 Task: Compose an email with the signature Jonathan Nelson with the subject Request for a donation and the message Can you please confirm the availability of the conference room for next week? from softage.8@softage.net to softage.7@softage.net Select the bulleted list and change the font typography to strikethroughSelect the bulleted list and remove the font typography strikethrough Send the email. Finally, move the email from Sent Items to the label Web design
Action: Mouse moved to (942, 55)
Screenshot: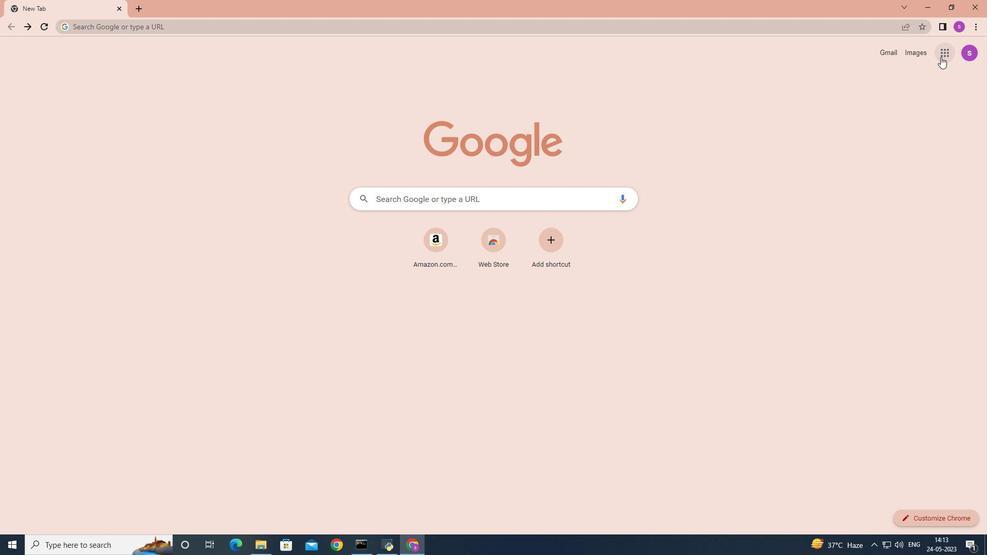 
Action: Mouse pressed left at (942, 55)
Screenshot: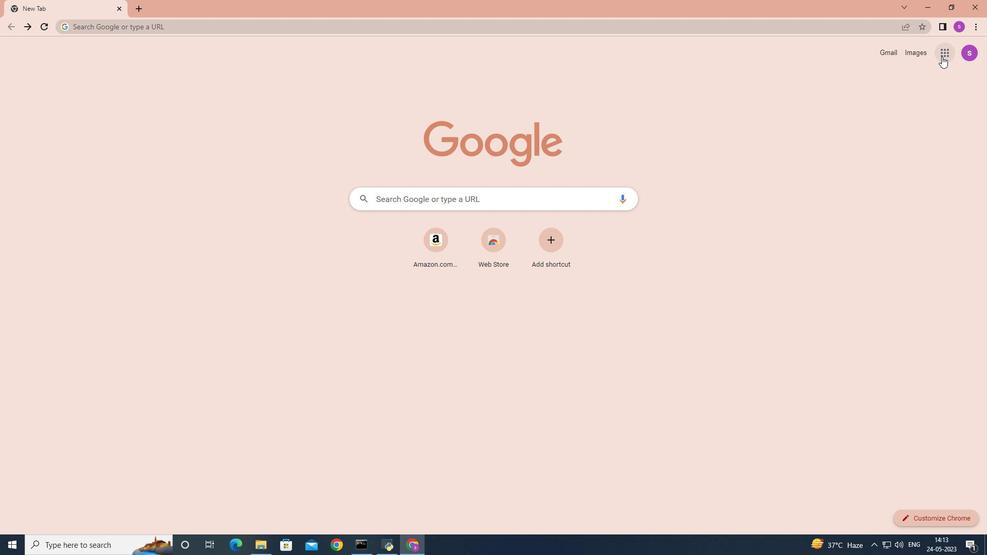 
Action: Mouse moved to (908, 108)
Screenshot: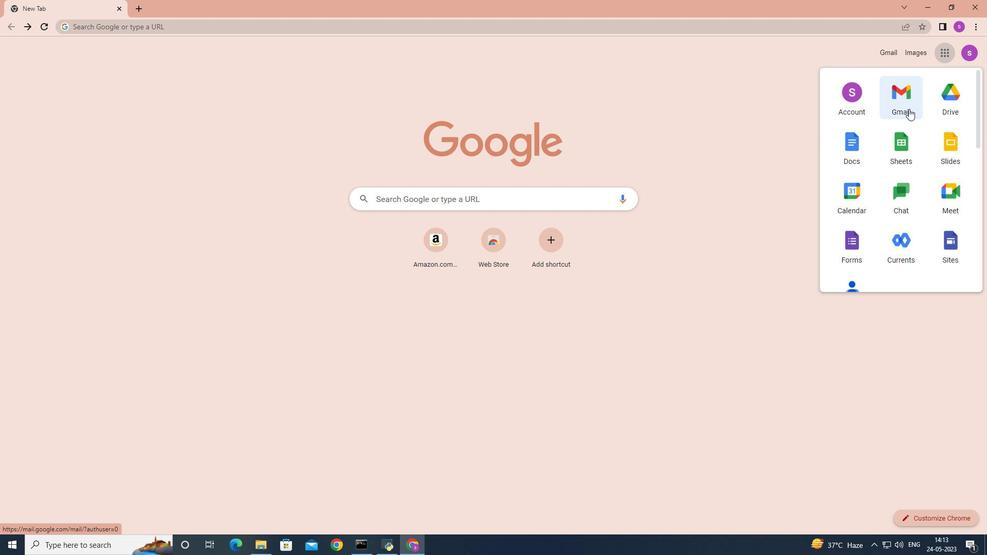 
Action: Mouse pressed left at (908, 108)
Screenshot: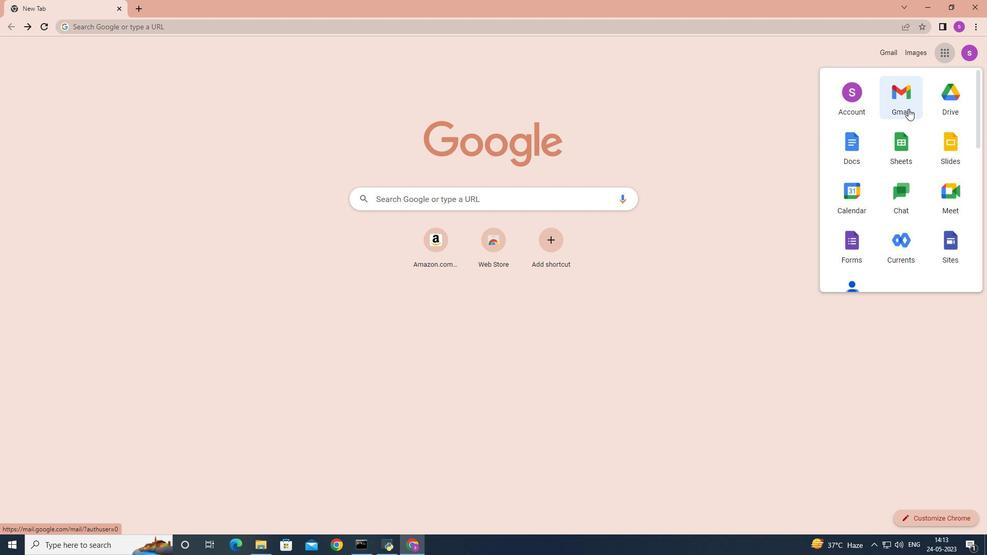 
Action: Mouse moved to (869, 57)
Screenshot: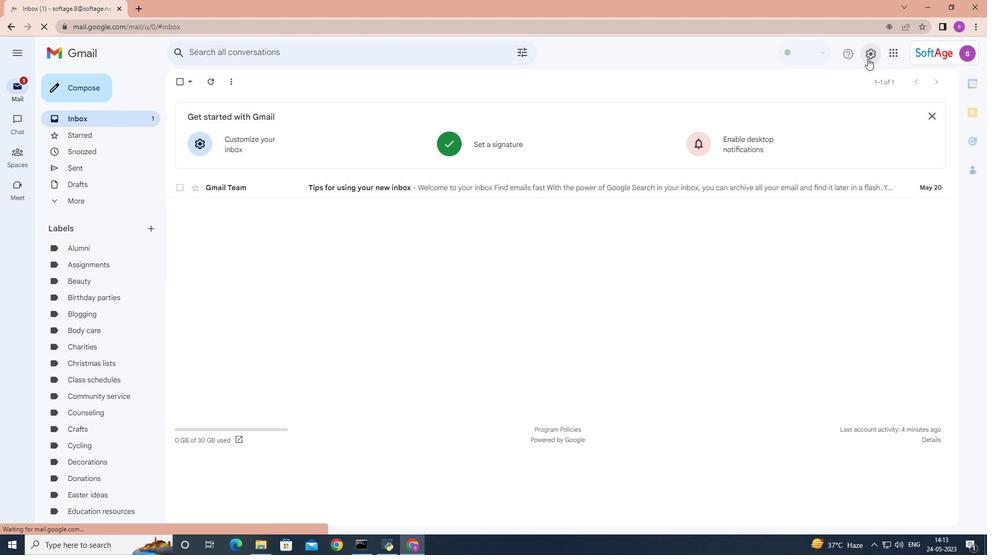 
Action: Mouse pressed left at (869, 57)
Screenshot: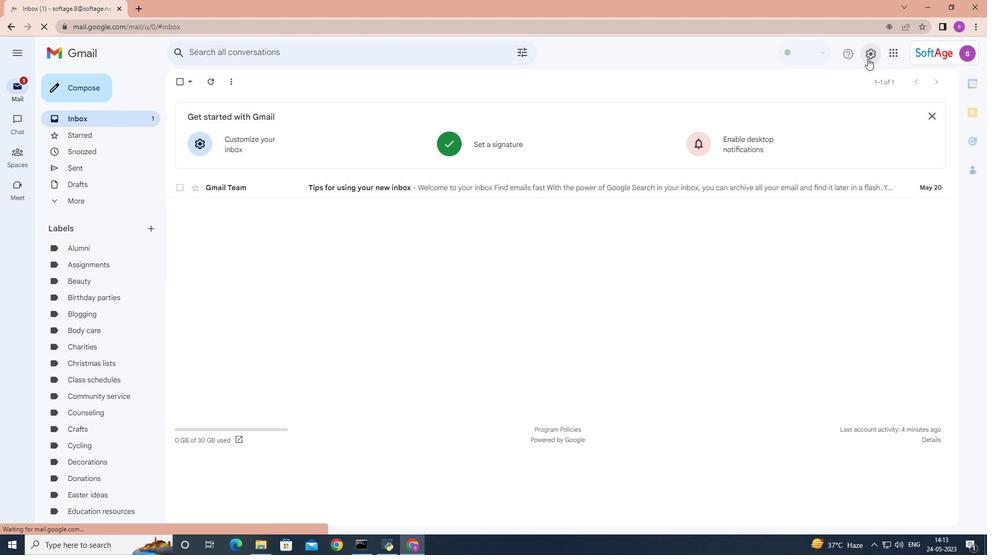 
Action: Mouse moved to (885, 102)
Screenshot: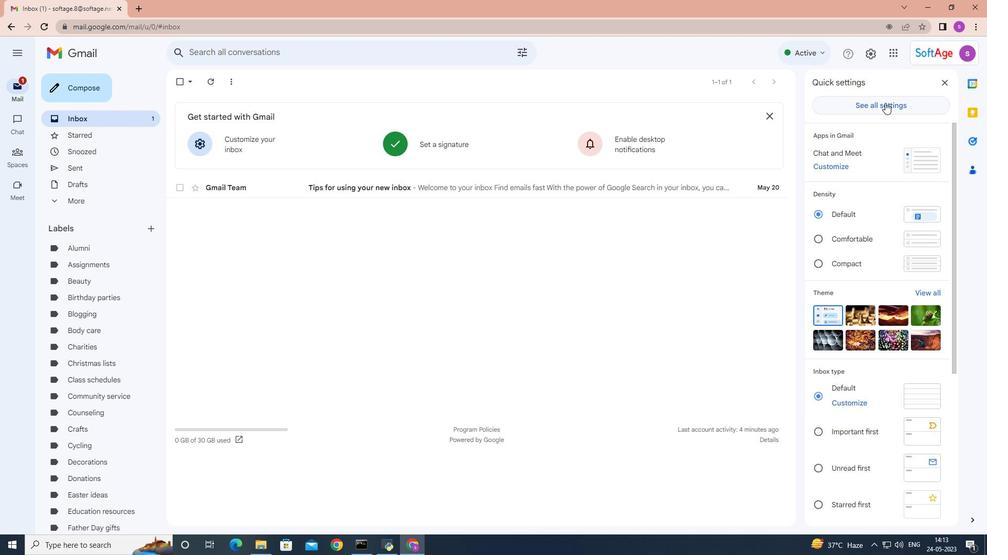 
Action: Mouse pressed left at (885, 102)
Screenshot: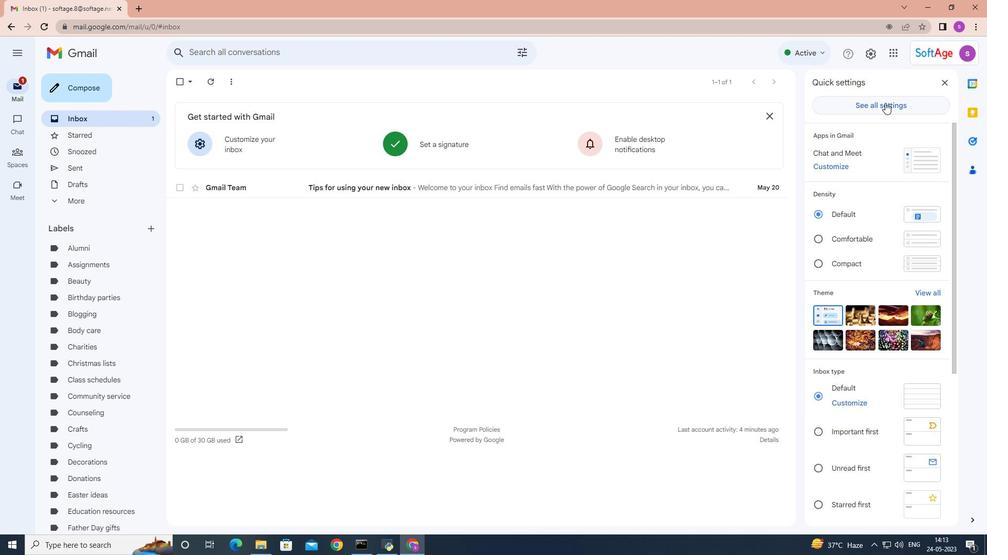
Action: Mouse moved to (647, 184)
Screenshot: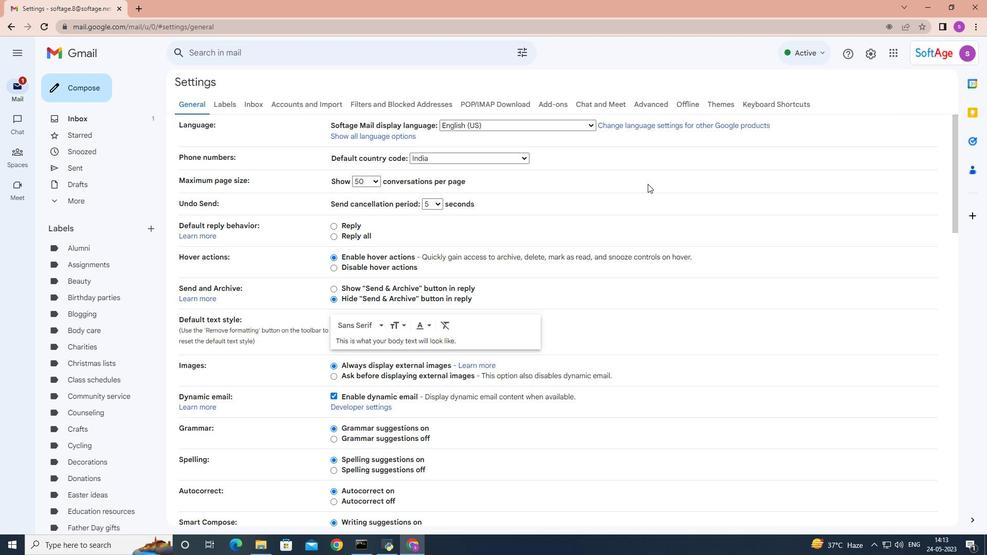 
Action: Mouse scrolled (647, 183) with delta (0, 0)
Screenshot: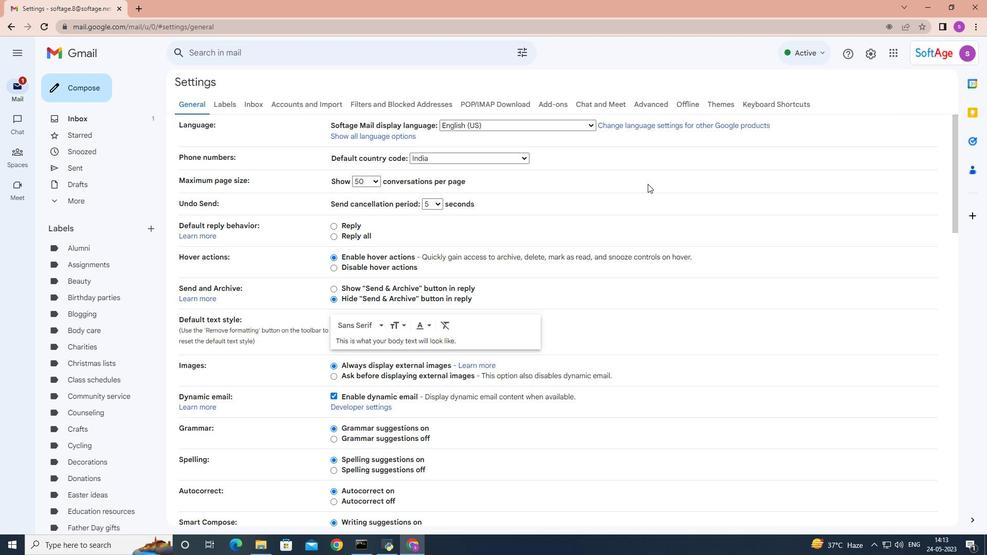 
Action: Mouse moved to (647, 185)
Screenshot: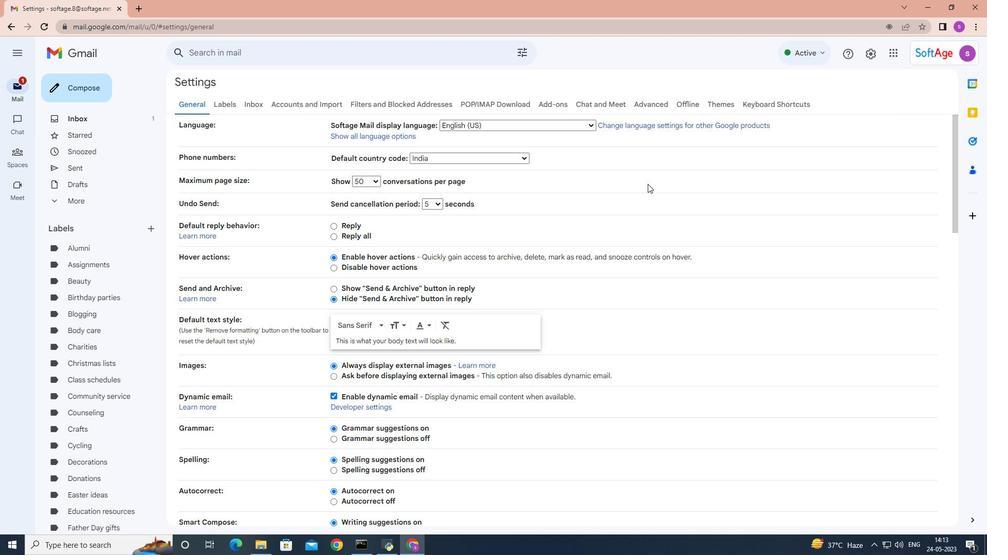 
Action: Mouse scrolled (647, 184) with delta (0, 0)
Screenshot: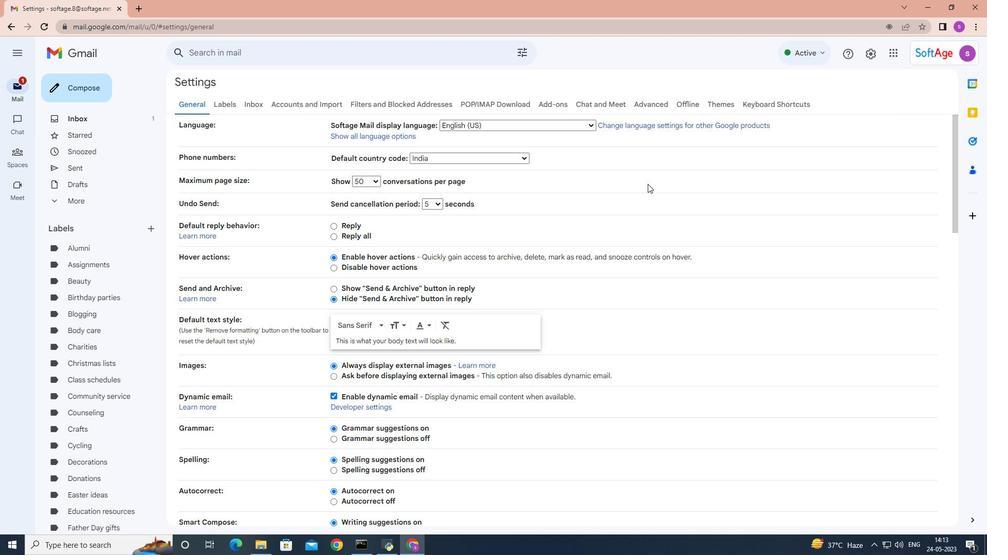 
Action: Mouse moved to (646, 185)
Screenshot: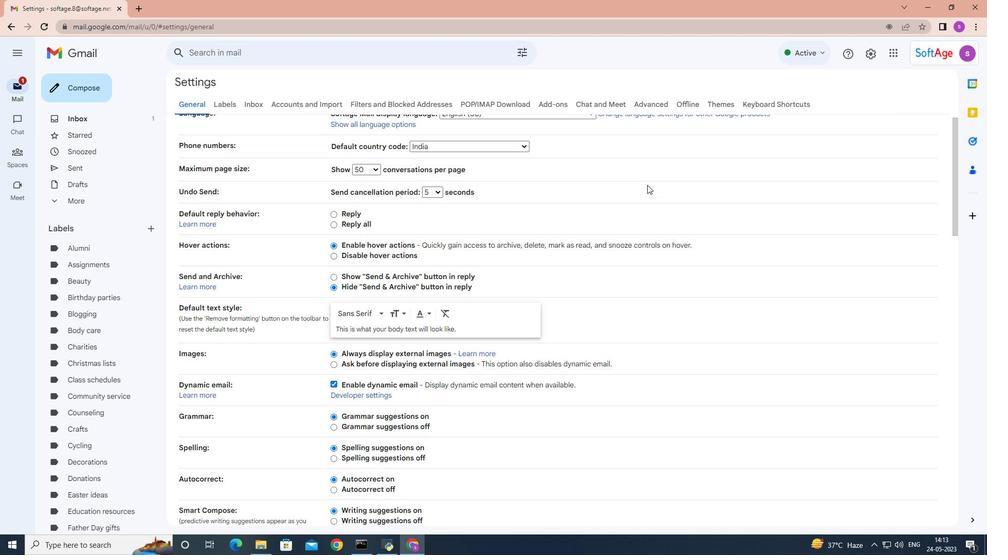 
Action: Mouse scrolled (647, 184) with delta (0, 0)
Screenshot: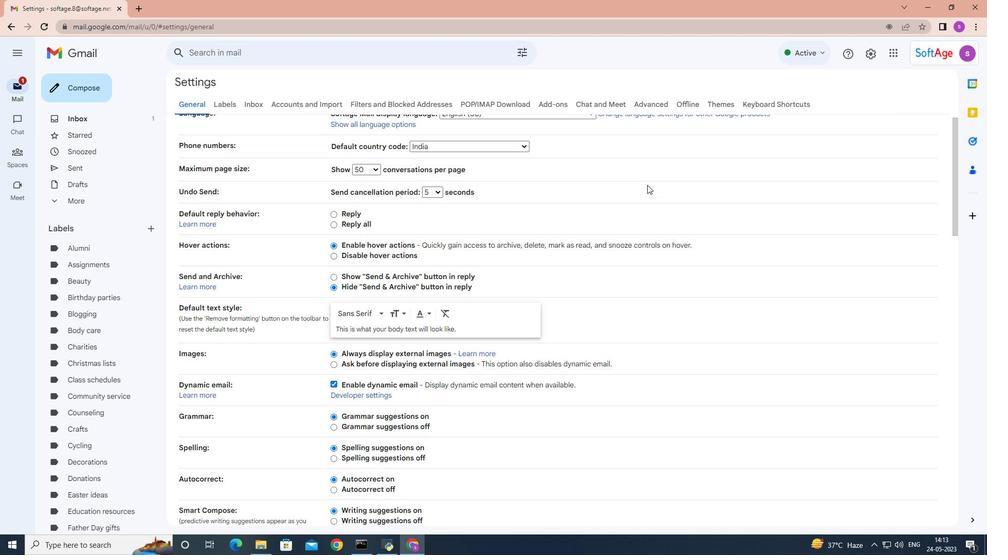 
Action: Mouse moved to (646, 185)
Screenshot: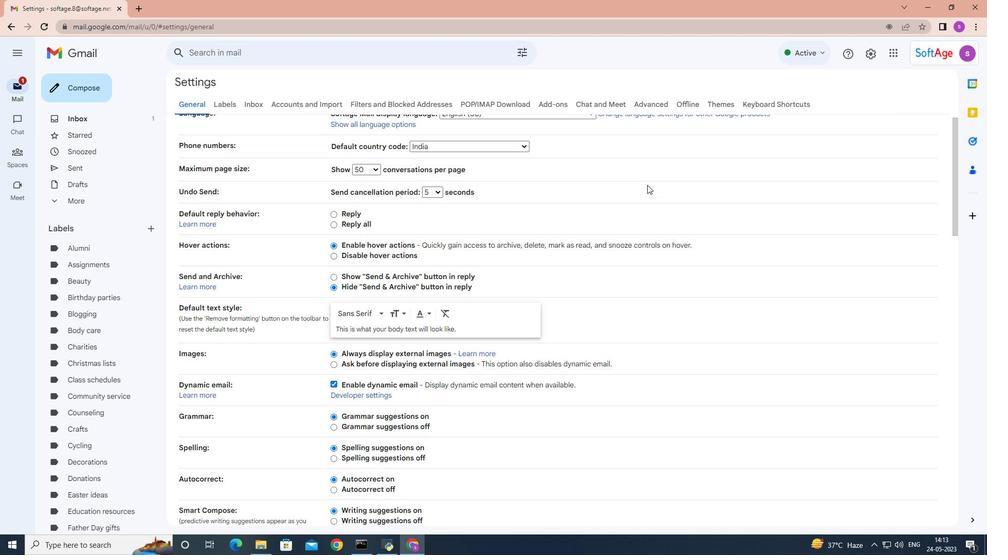 
Action: Mouse scrolled (646, 184) with delta (0, 0)
Screenshot: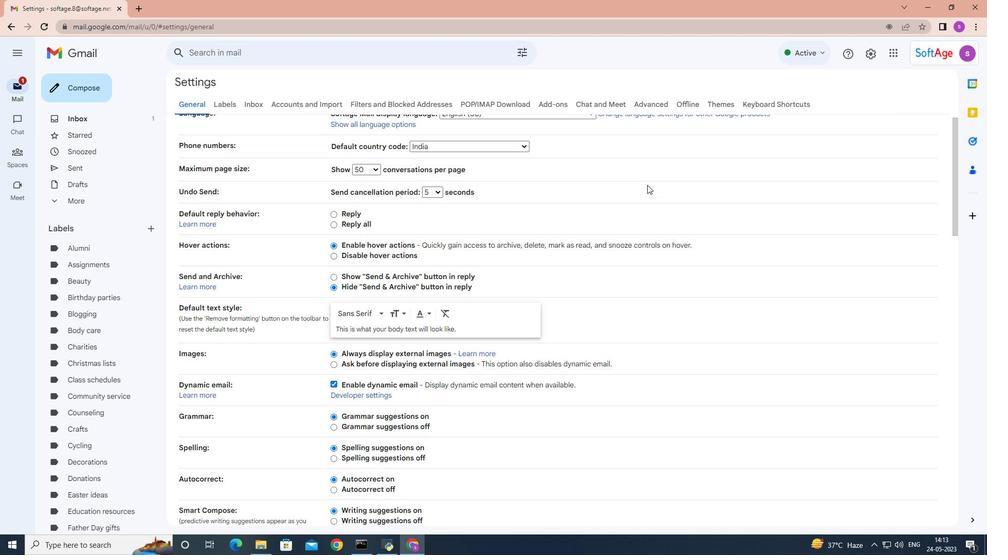 
Action: Mouse moved to (644, 184)
Screenshot: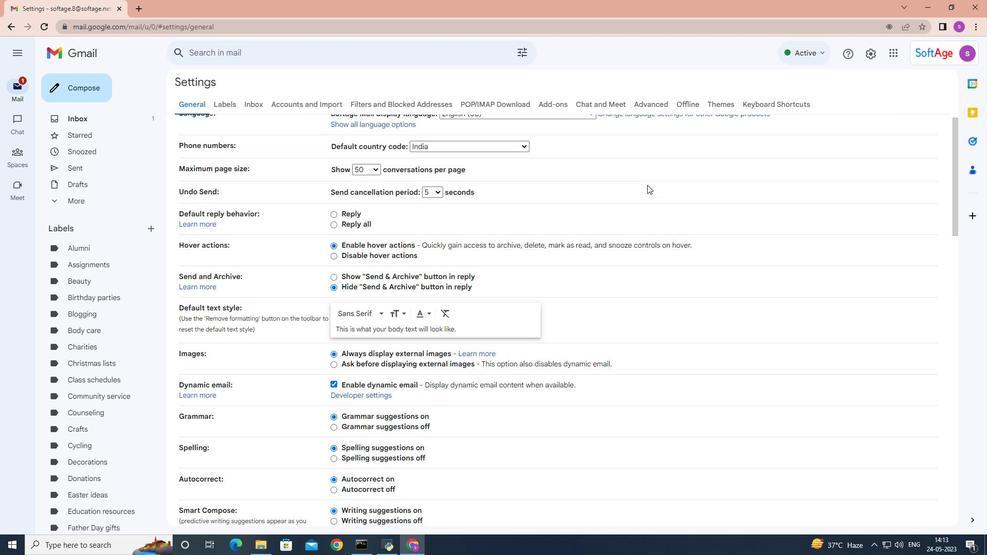 
Action: Mouse scrolled (646, 184) with delta (0, 0)
Screenshot: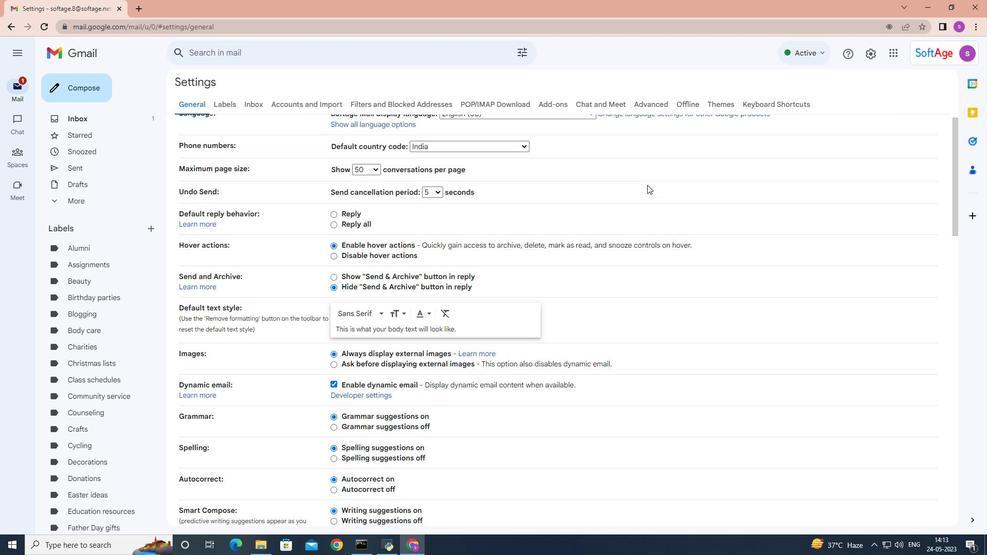 
Action: Mouse moved to (644, 184)
Screenshot: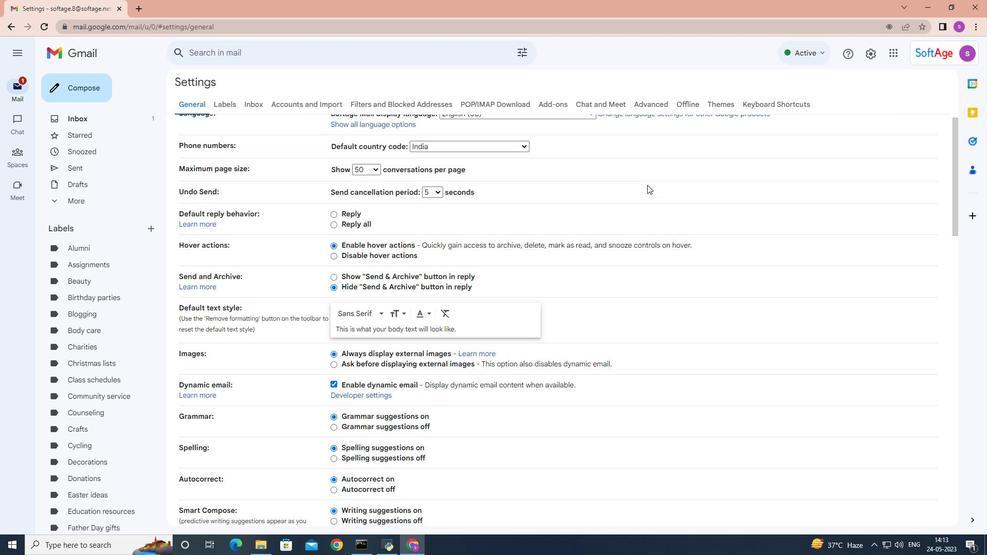 
Action: Mouse scrolled (645, 184) with delta (0, 0)
Screenshot: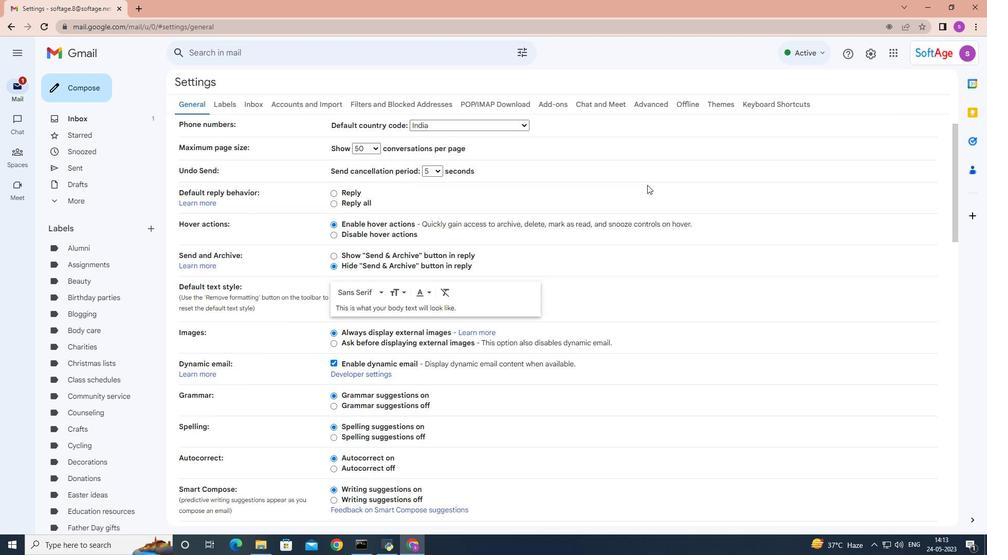 
Action: Mouse scrolled (645, 184) with delta (0, 0)
Screenshot: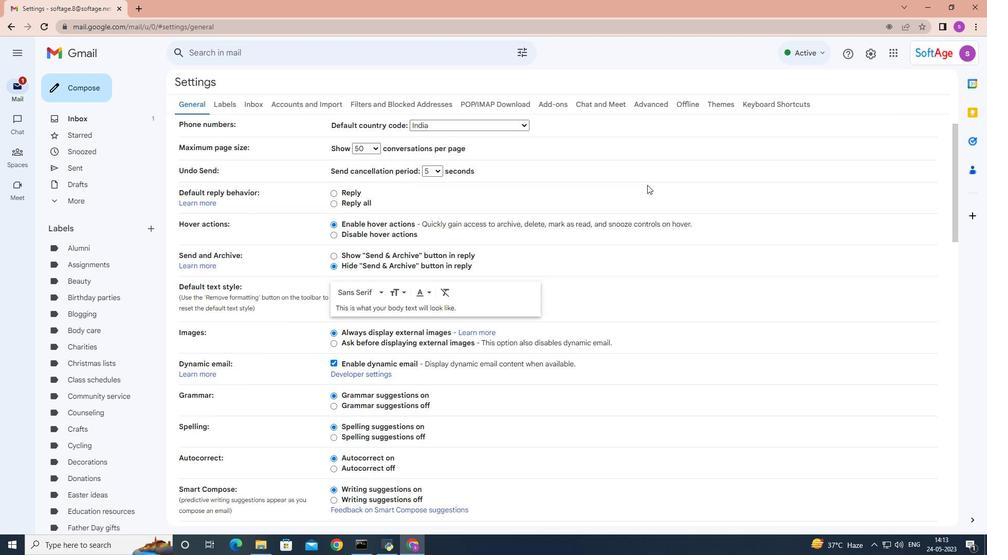 
Action: Mouse moved to (643, 185)
Screenshot: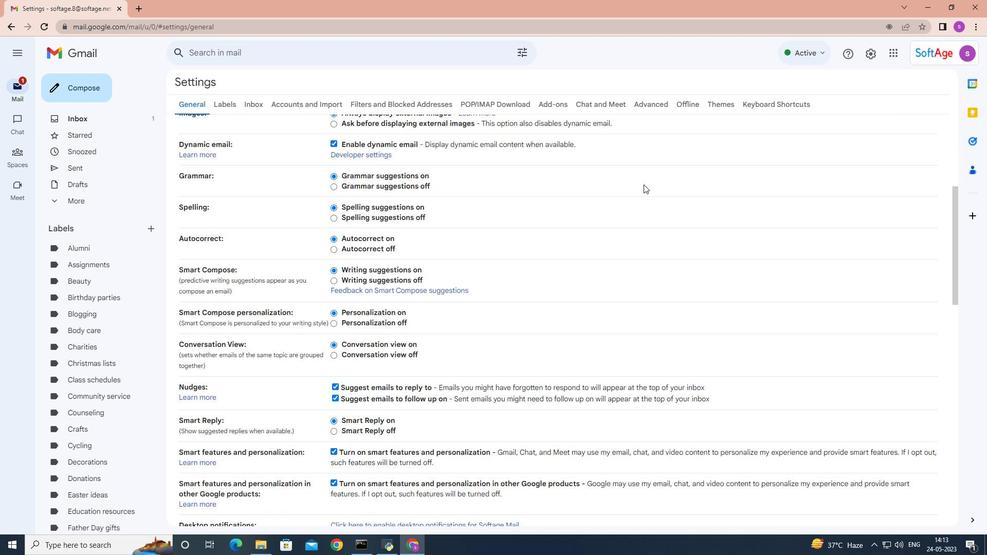 
Action: Mouse scrolled (643, 184) with delta (0, 0)
Screenshot: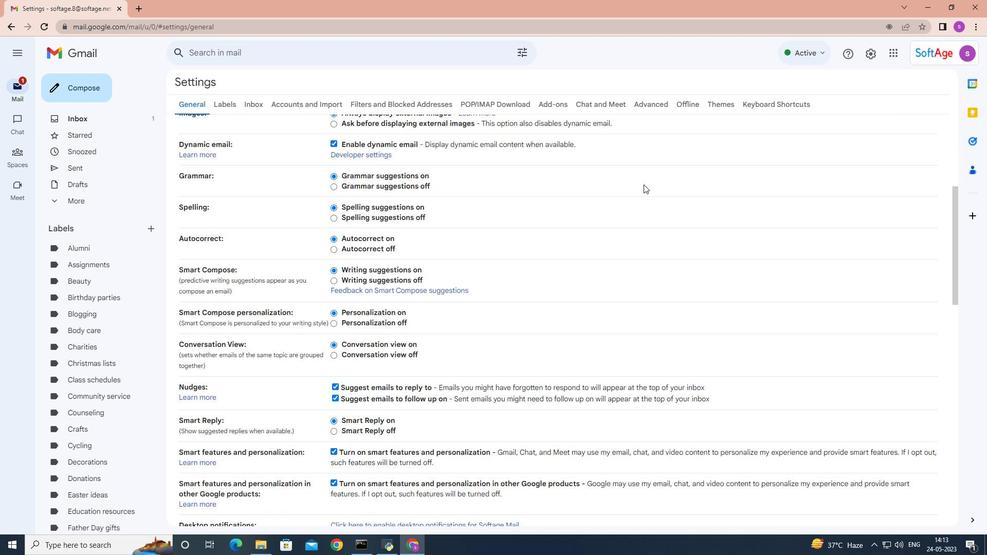 
Action: Mouse moved to (643, 185)
Screenshot: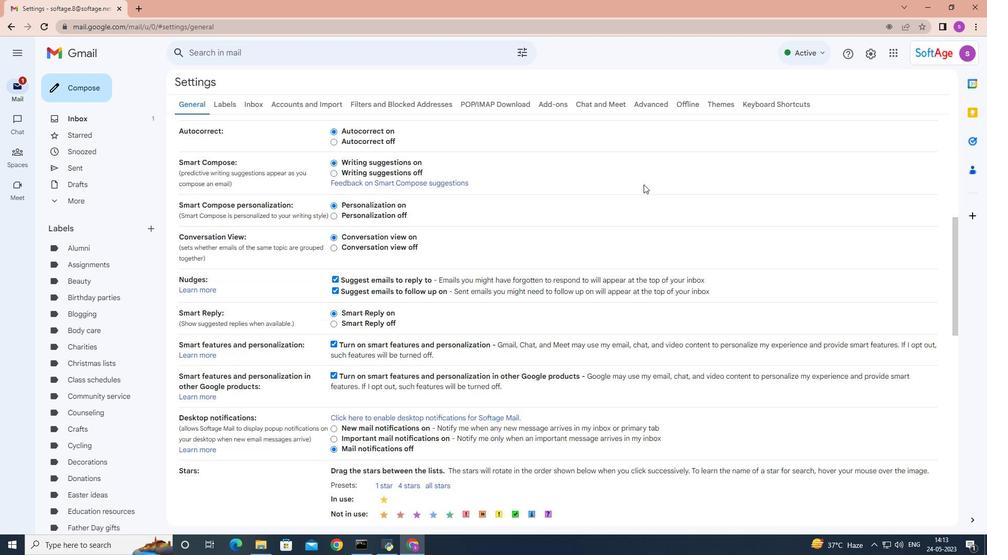 
Action: Mouse scrolled (643, 185) with delta (0, 0)
Screenshot: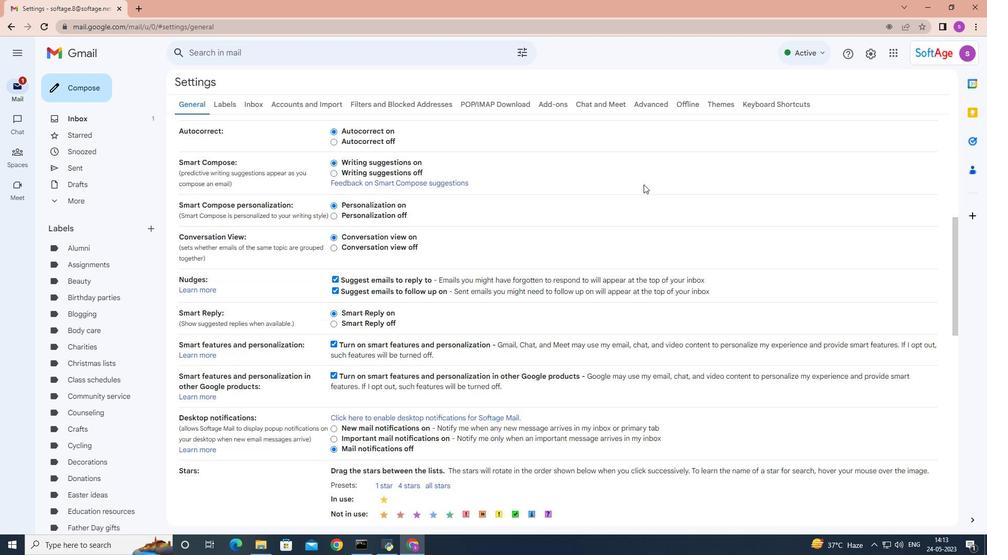 
Action: Mouse scrolled (643, 185) with delta (0, 0)
Screenshot: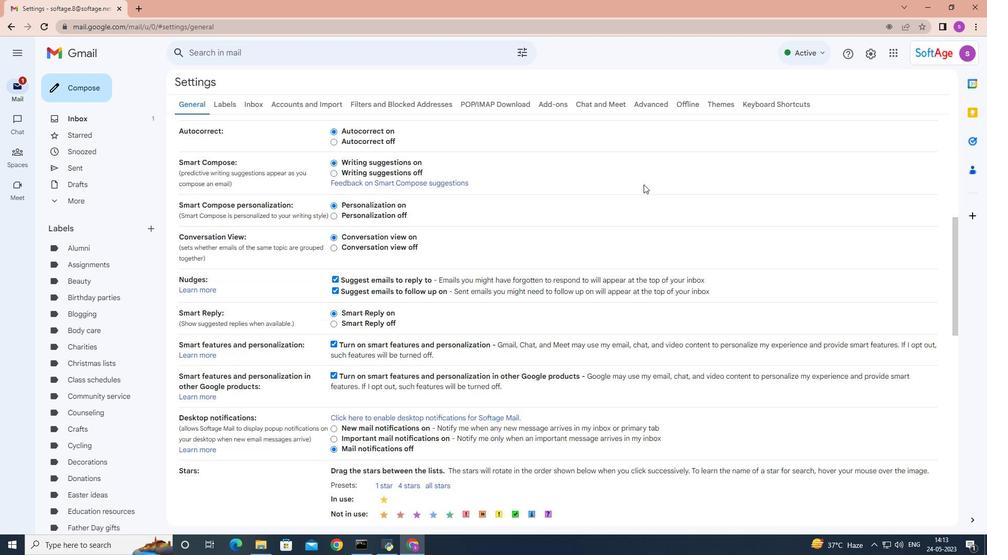 
Action: Mouse moved to (643, 185)
Screenshot: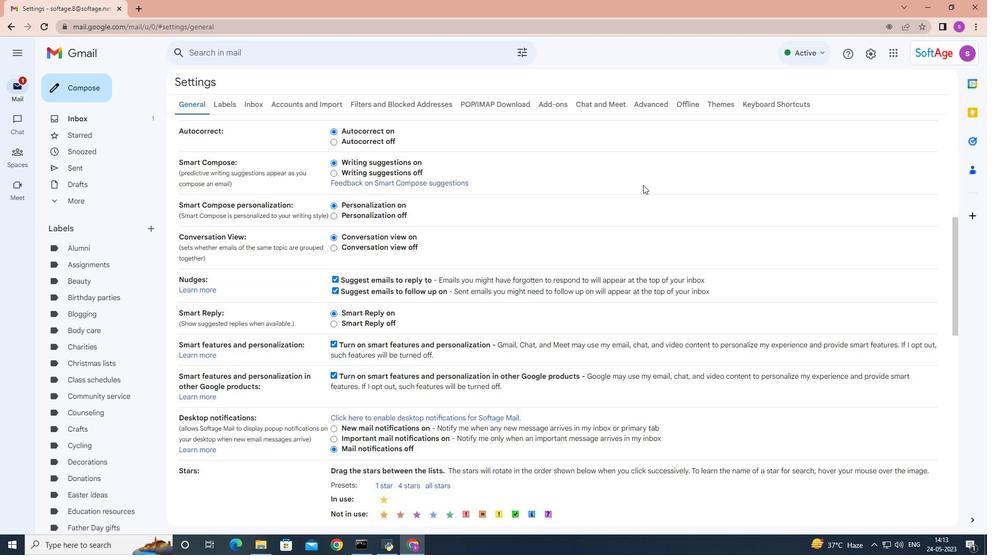 
Action: Mouse scrolled (643, 185) with delta (0, 0)
Screenshot: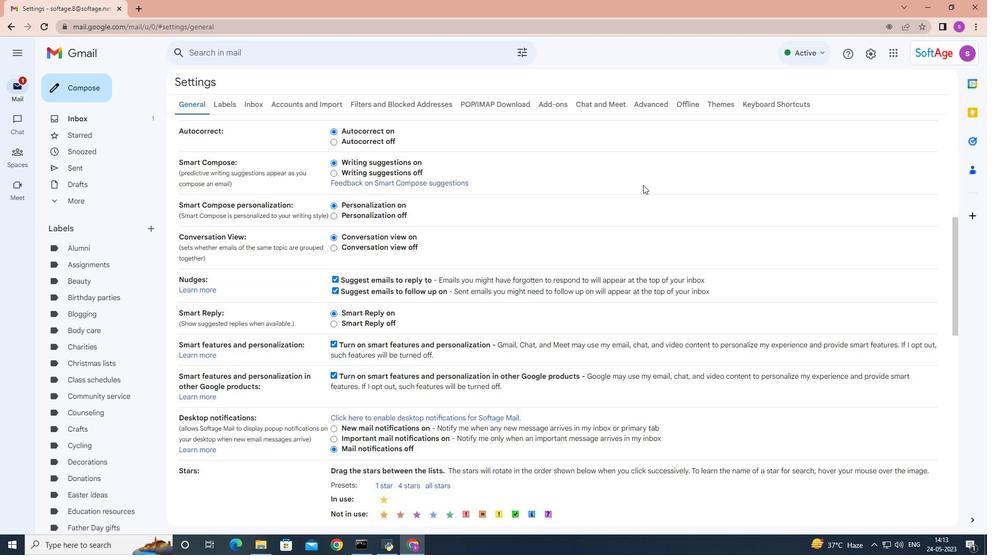 
Action: Mouse scrolled (643, 185) with delta (0, 0)
Screenshot: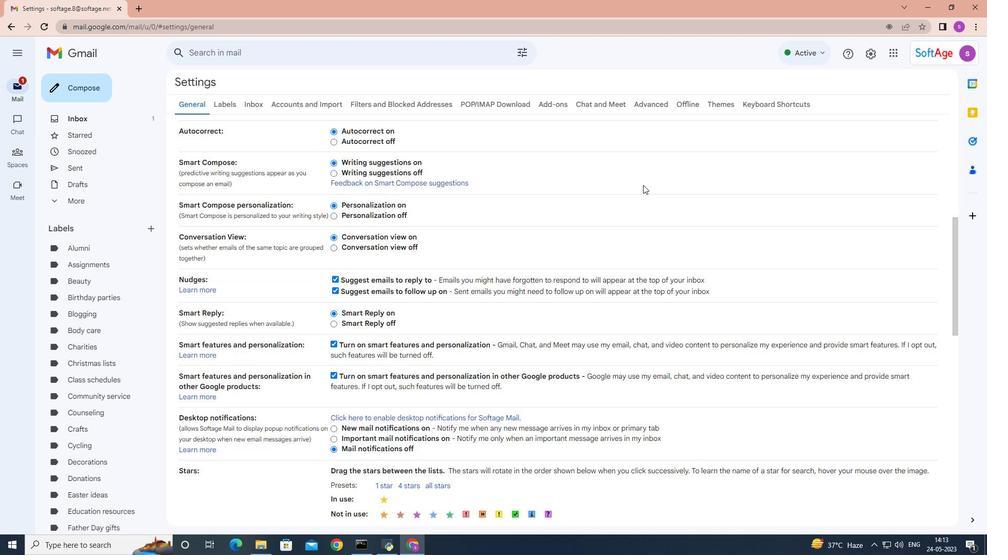 
Action: Mouse scrolled (643, 185) with delta (0, 0)
Screenshot: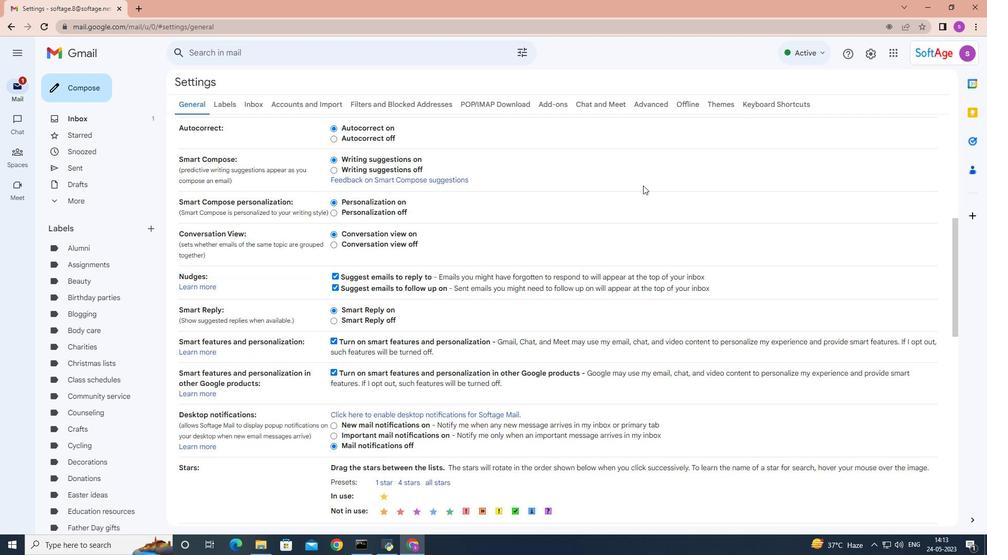 
Action: Mouse moved to (642, 185)
Screenshot: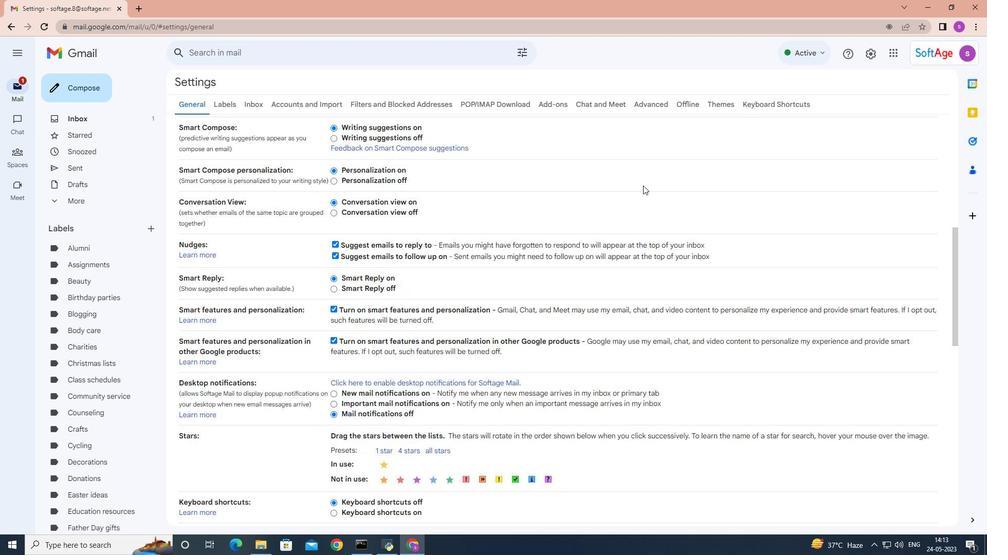 
Action: Mouse scrolled (642, 185) with delta (0, 0)
Screenshot: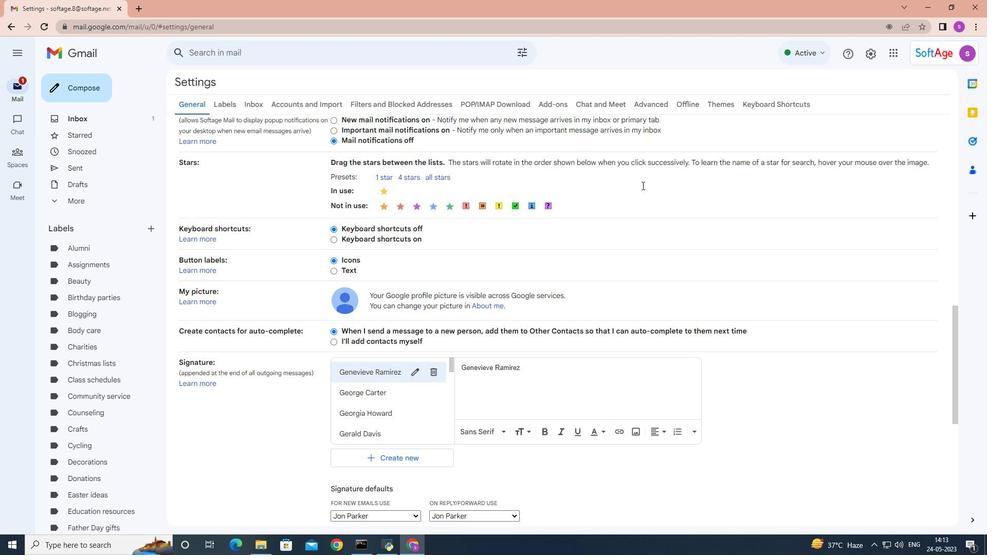 
Action: Mouse scrolled (642, 185) with delta (0, 0)
Screenshot: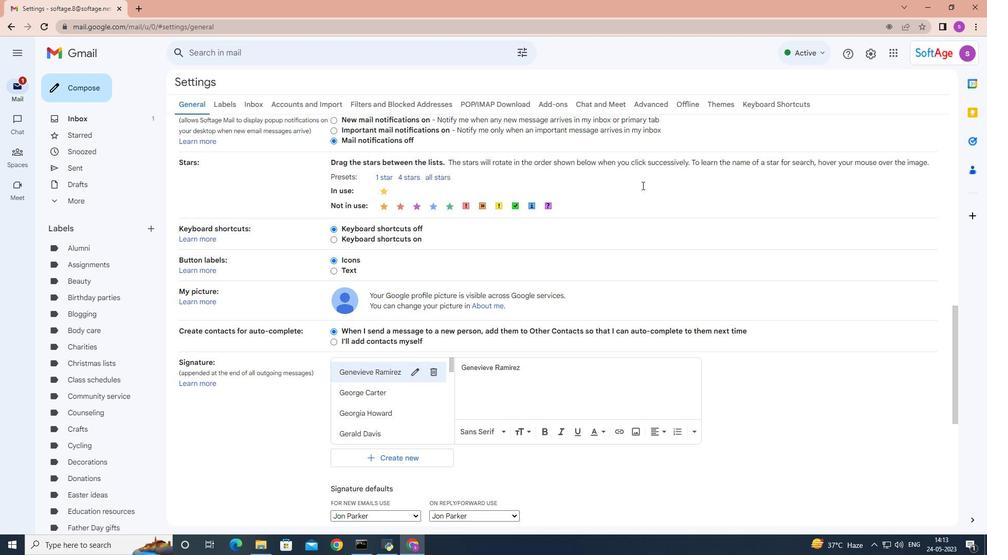 
Action: Mouse moved to (378, 357)
Screenshot: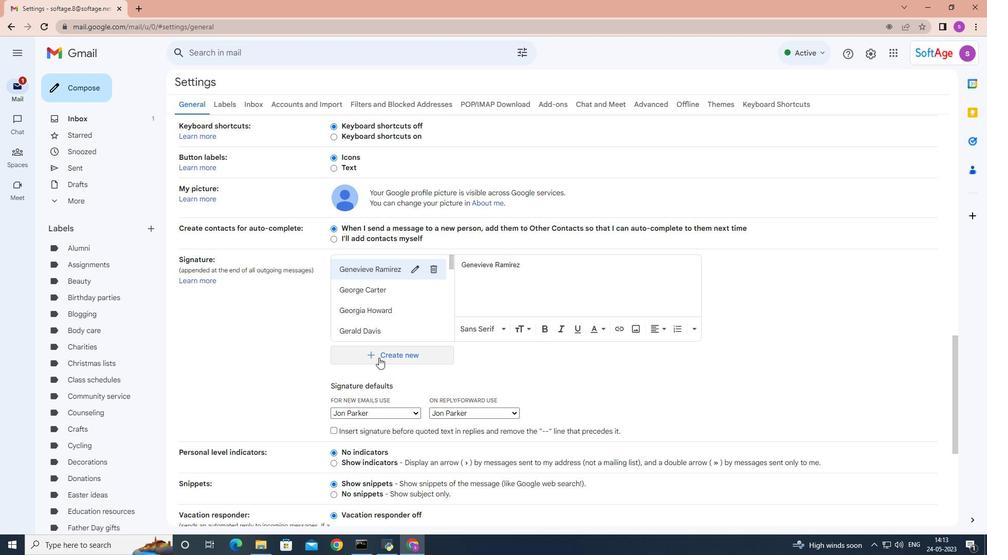 
Action: Mouse pressed left at (378, 357)
Screenshot: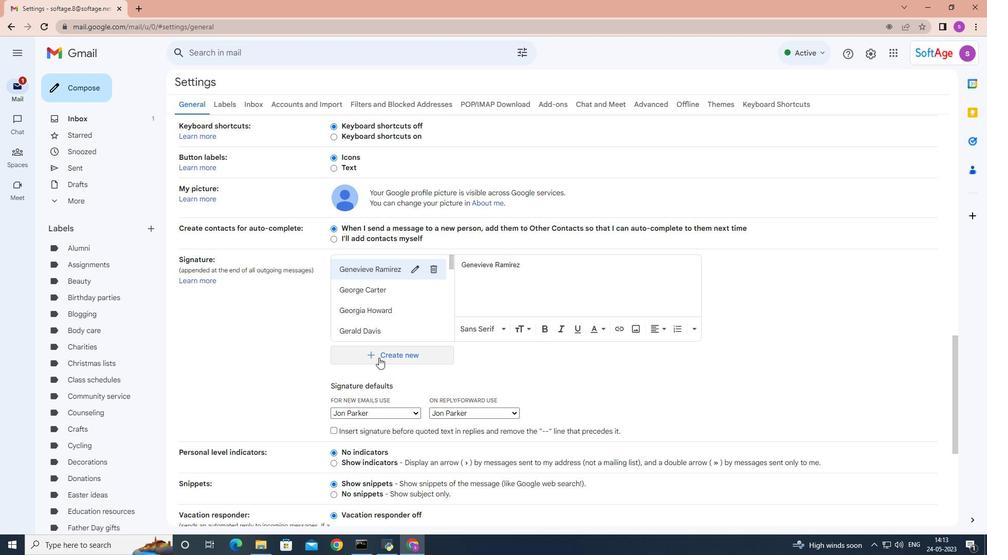 
Action: Mouse moved to (371, 356)
Screenshot: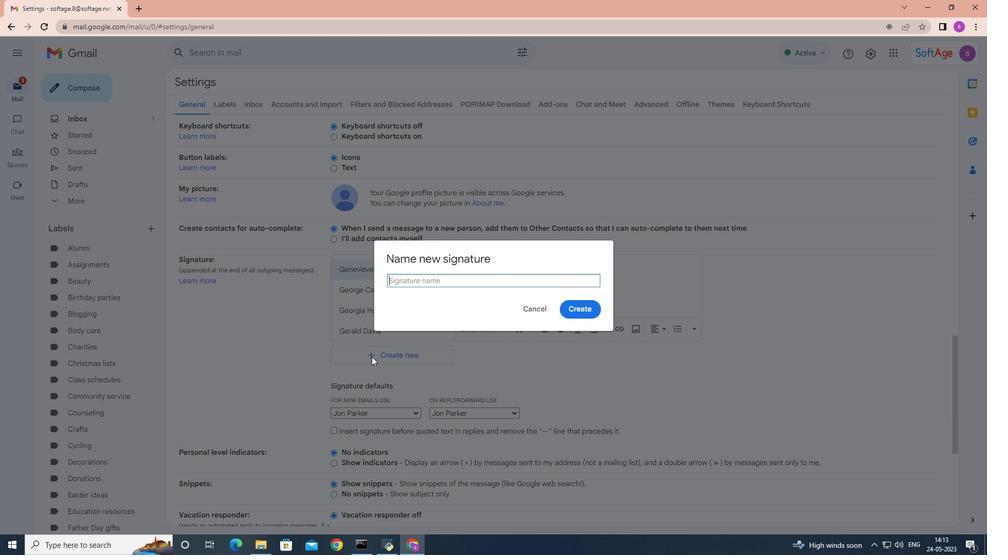 
Action: Key pressed <Key.shift>Jonathan<Key.space><Key.shift>Nelson
Screenshot: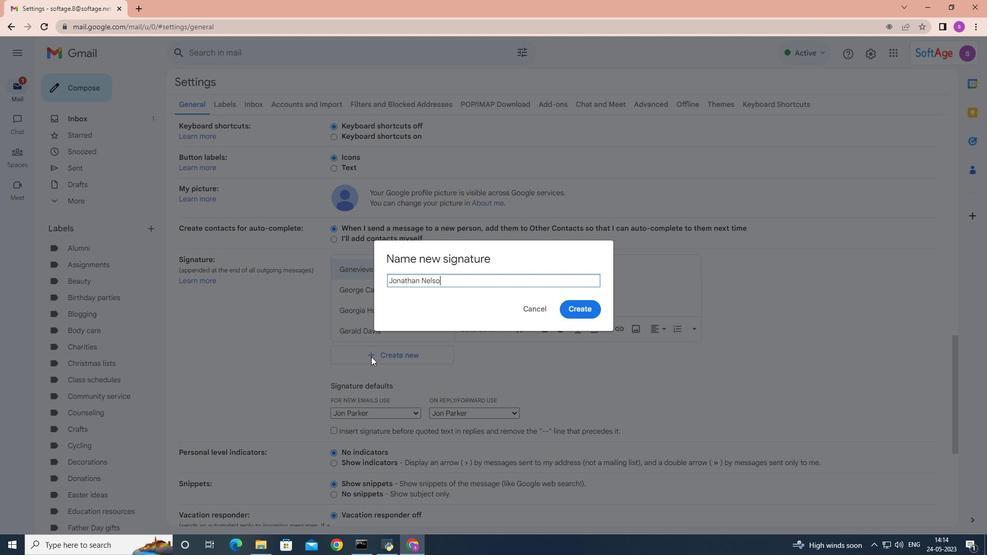
Action: Mouse moved to (589, 310)
Screenshot: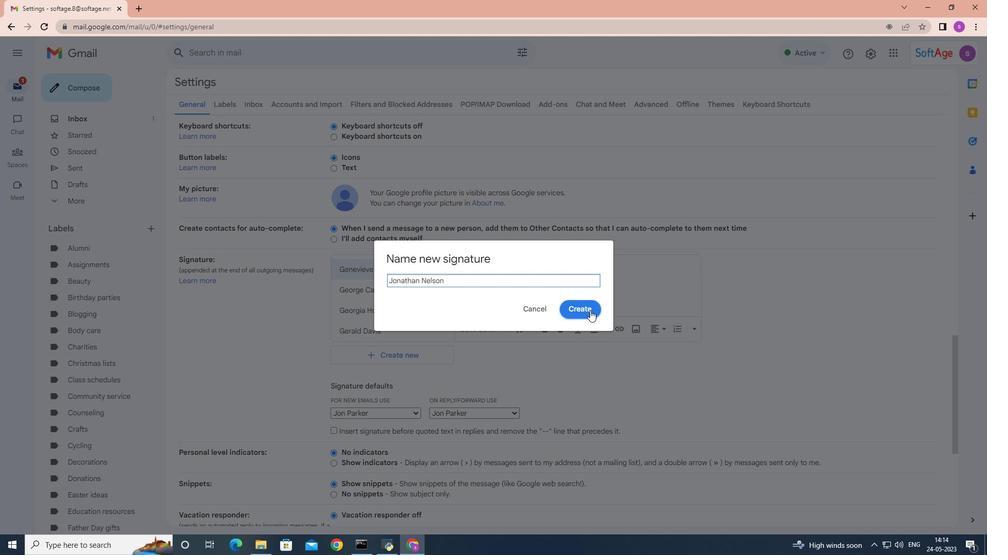 
Action: Mouse pressed left at (589, 310)
Screenshot: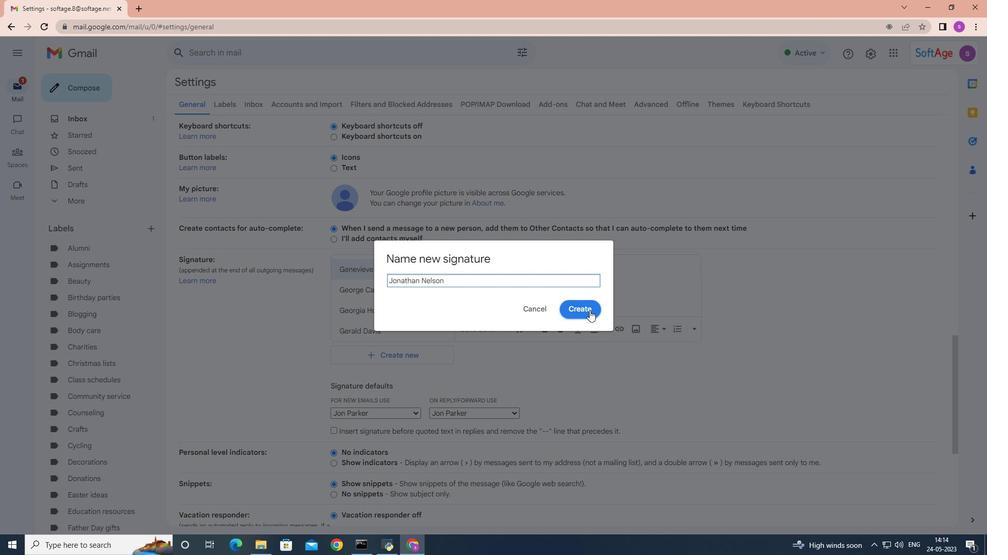 
Action: Key pressed <Key.shift>Jonathan<Key.space><Key.shift>Nelson
Screenshot: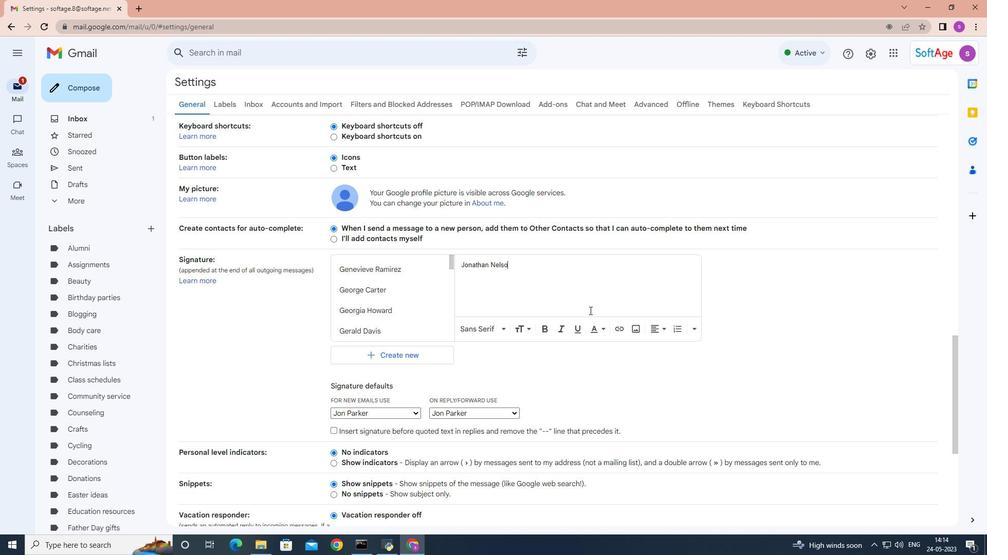 
Action: Mouse moved to (579, 315)
Screenshot: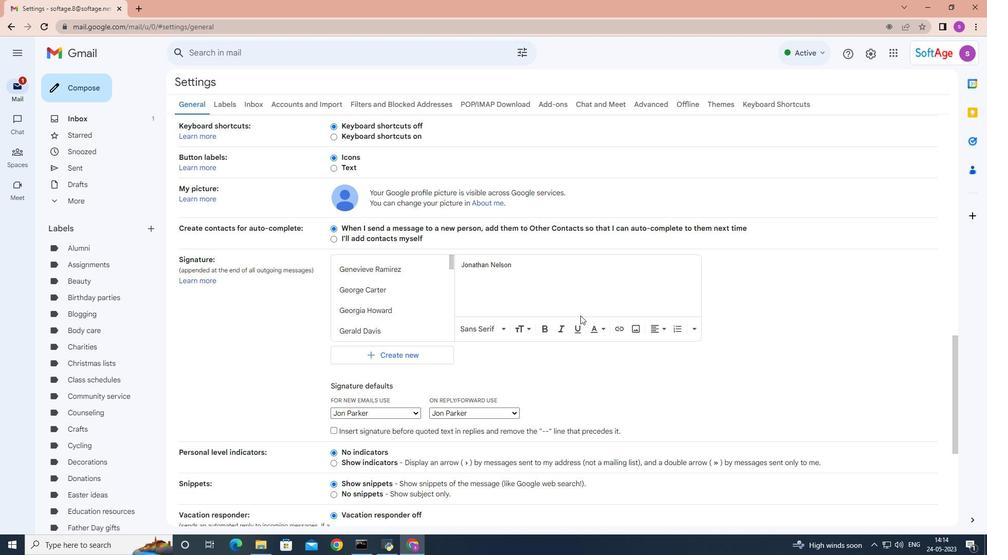 
Action: Mouse scrolled (579, 315) with delta (0, 0)
Screenshot: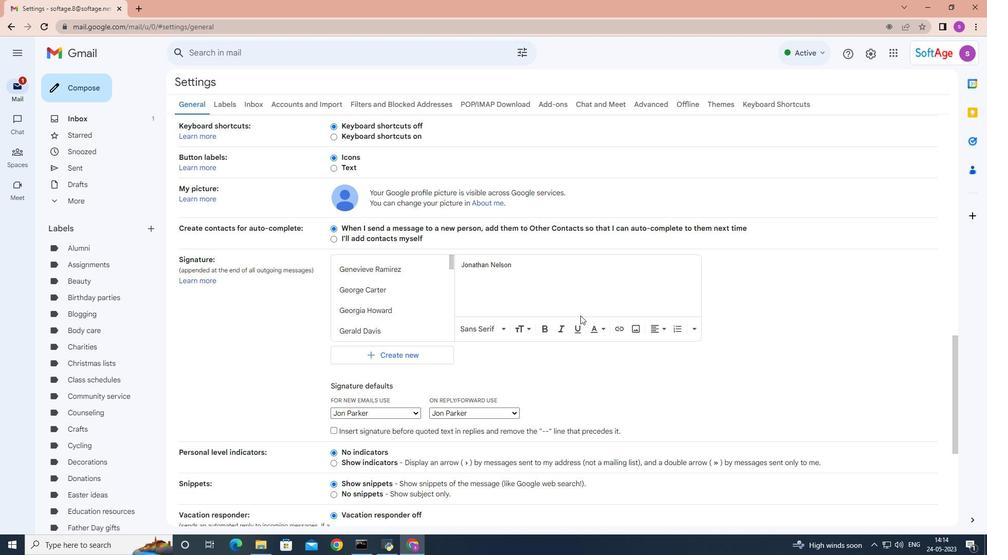 
Action: Mouse moved to (579, 315)
Screenshot: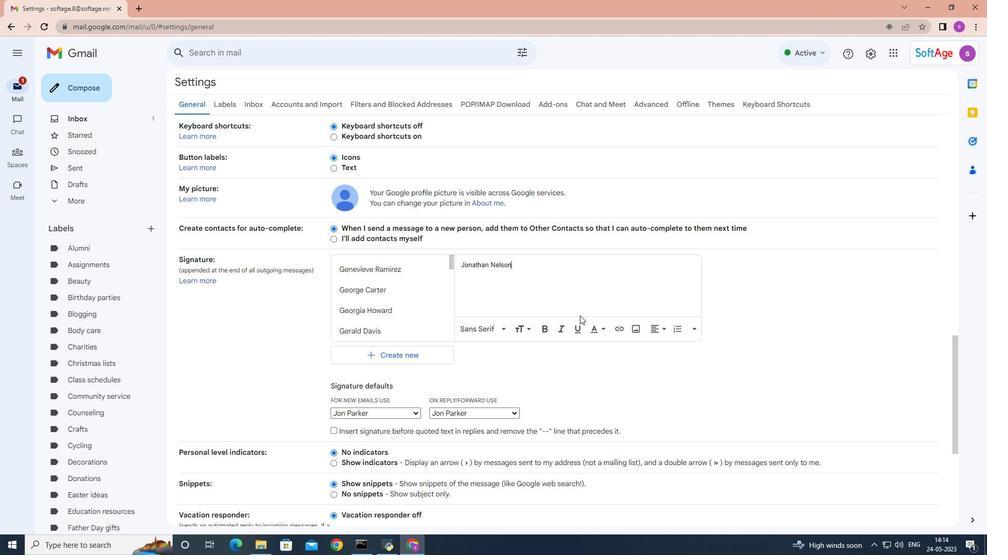 
Action: Mouse scrolled (579, 314) with delta (0, 0)
Screenshot: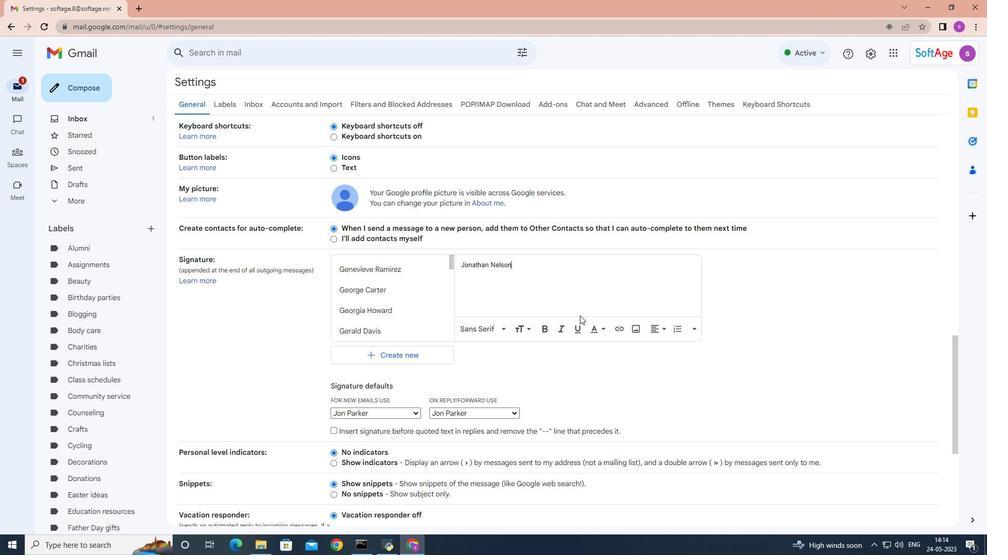 
Action: Mouse moved to (412, 309)
Screenshot: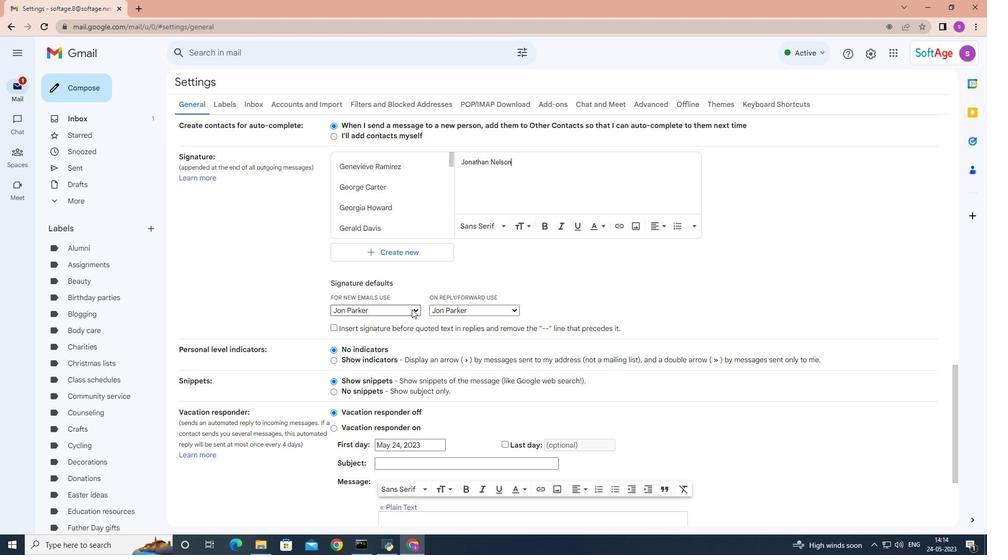 
Action: Mouse pressed left at (412, 309)
Screenshot: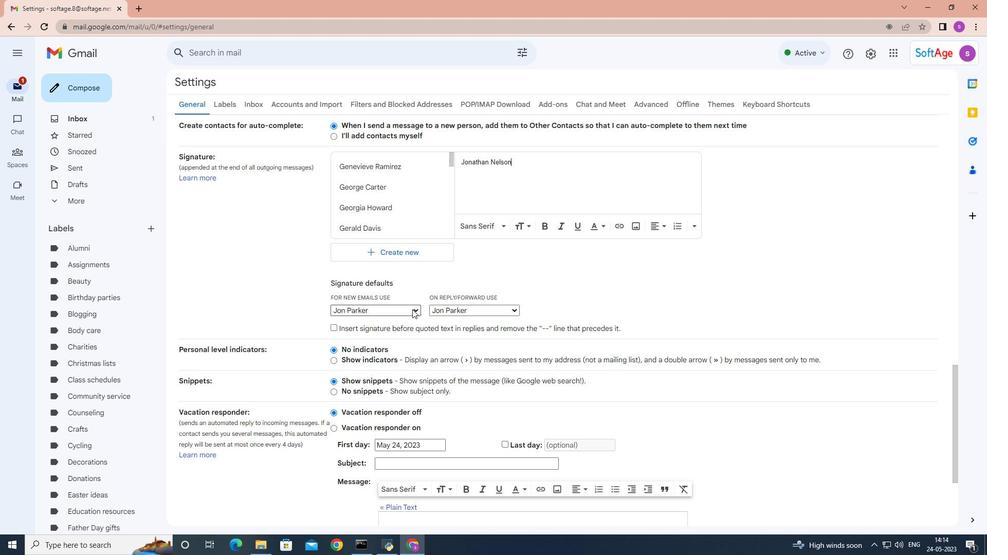
Action: Mouse moved to (390, 418)
Screenshot: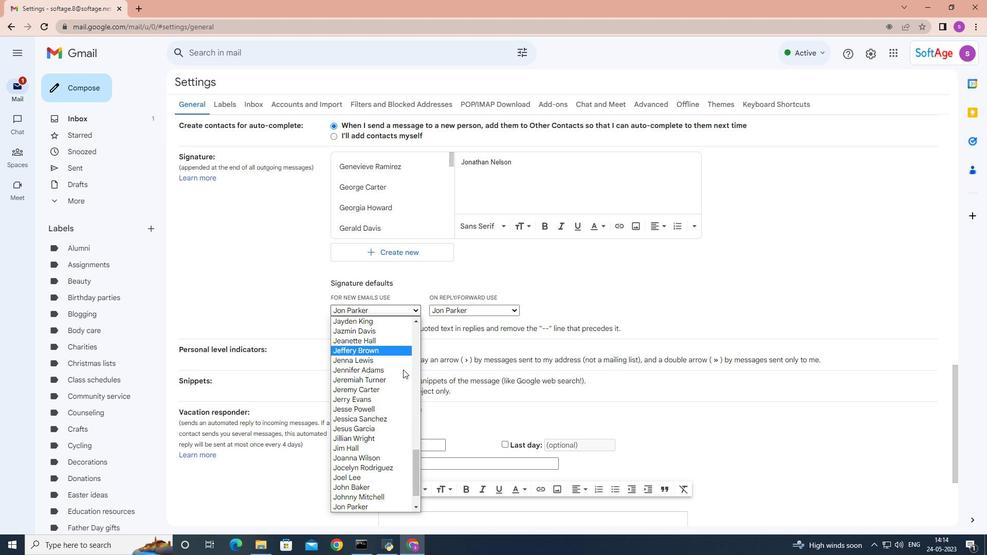
Action: Mouse scrolled (390, 418) with delta (0, 0)
Screenshot: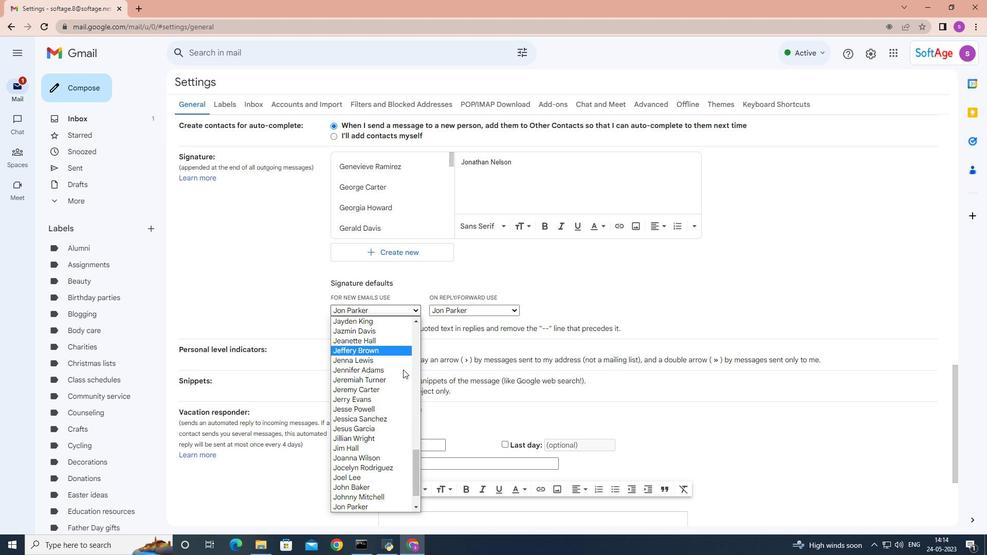 
Action: Mouse moved to (391, 423)
Screenshot: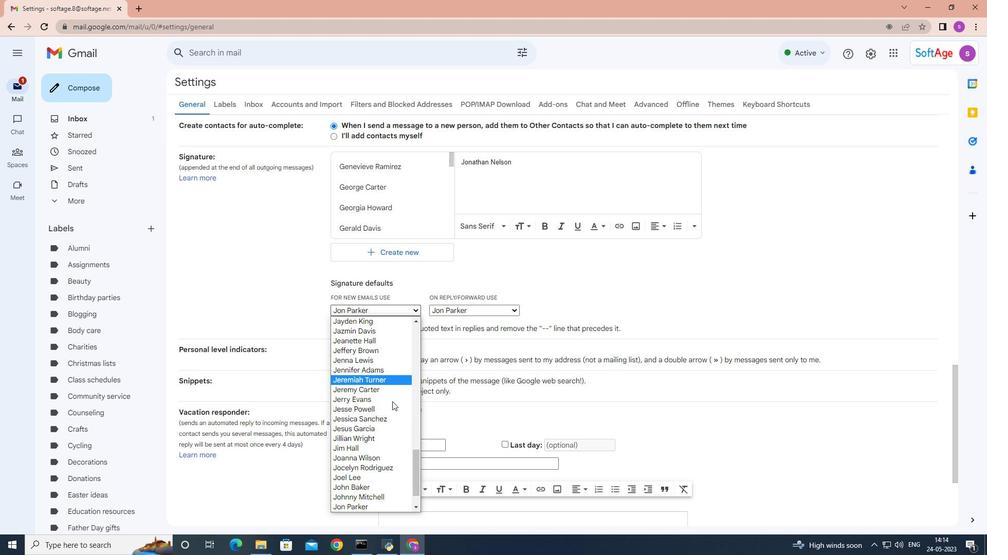 
Action: Mouse scrolled (391, 422) with delta (0, 0)
Screenshot: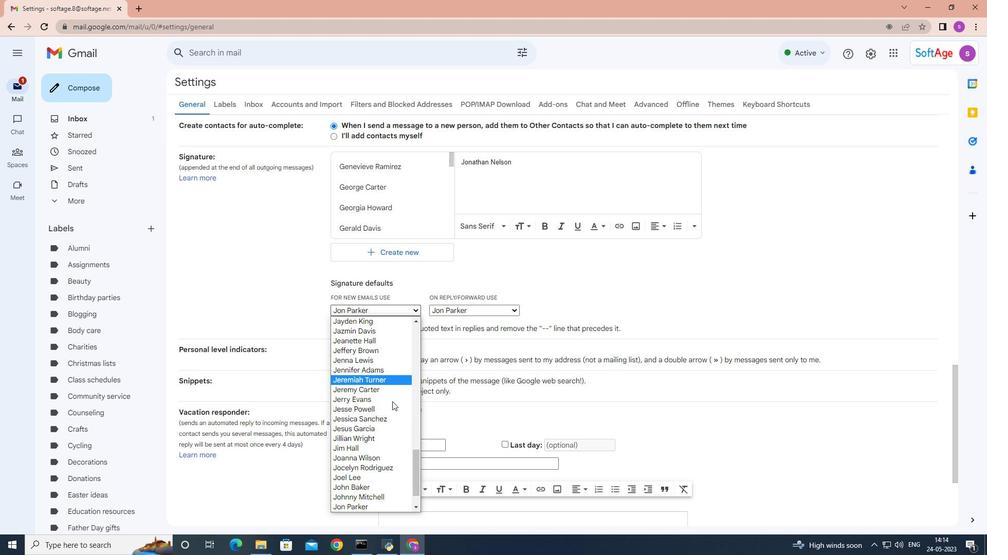 
Action: Mouse moved to (391, 426)
Screenshot: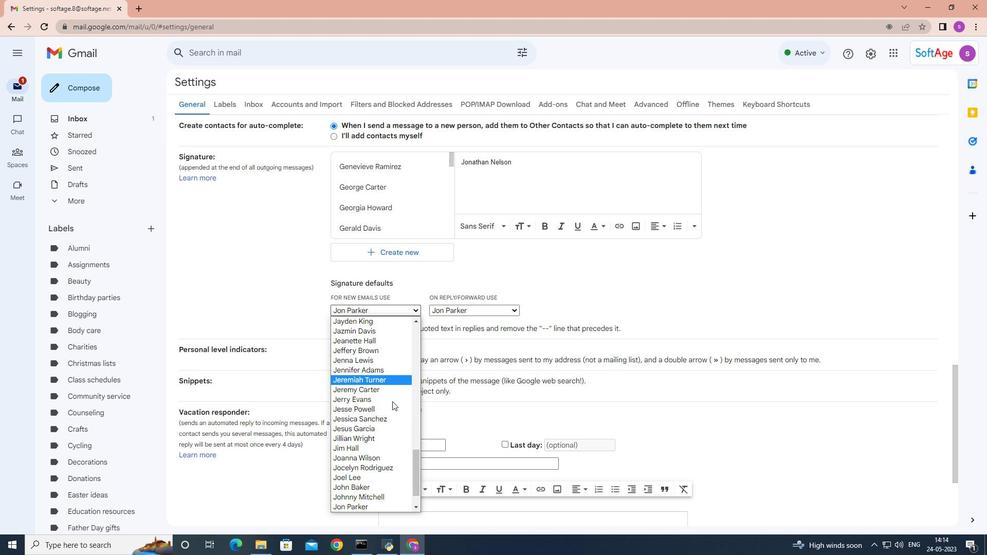 
Action: Mouse scrolled (391, 425) with delta (0, 0)
Screenshot: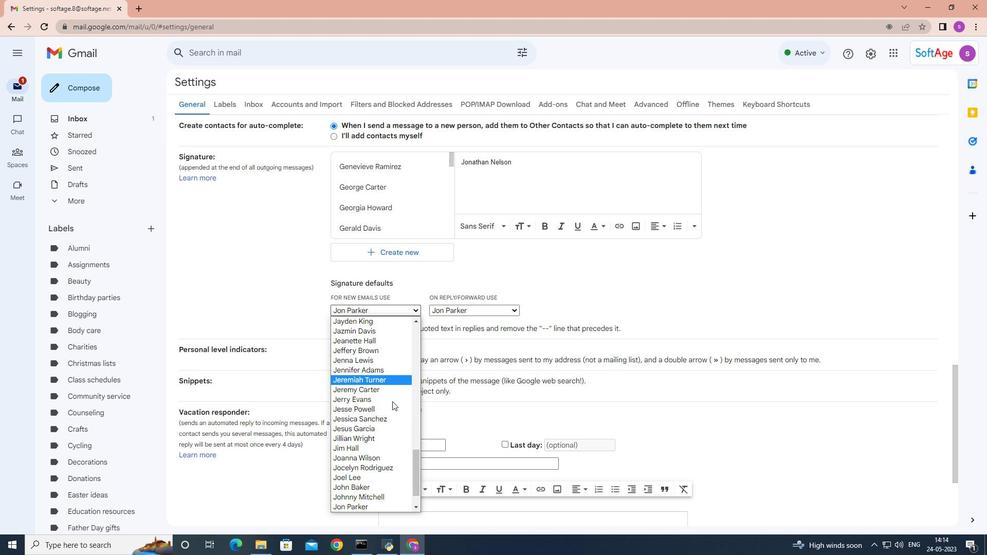
Action: Mouse moved to (391, 426)
Screenshot: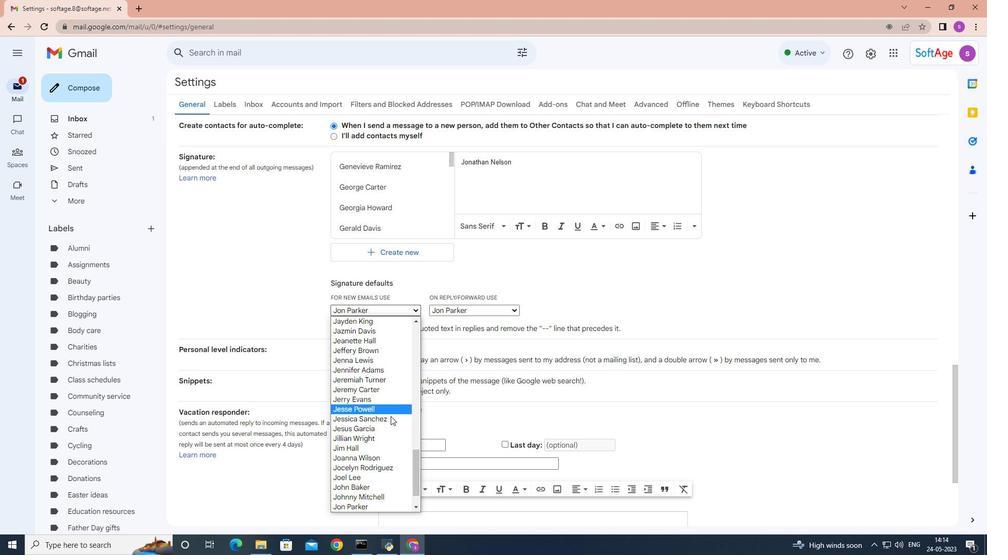 
Action: Mouse scrolled (391, 426) with delta (0, 0)
Screenshot: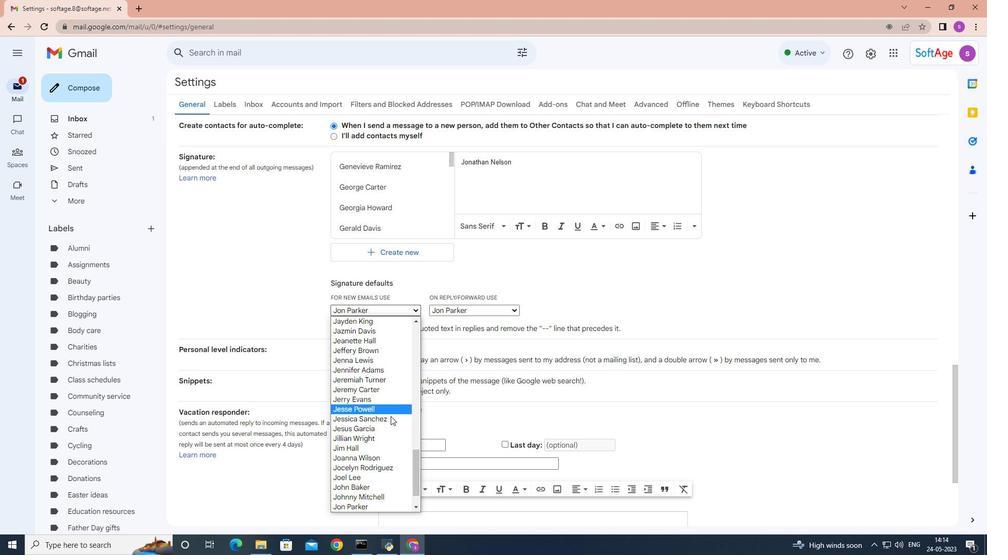 
Action: Mouse scrolled (391, 426) with delta (0, 0)
Screenshot: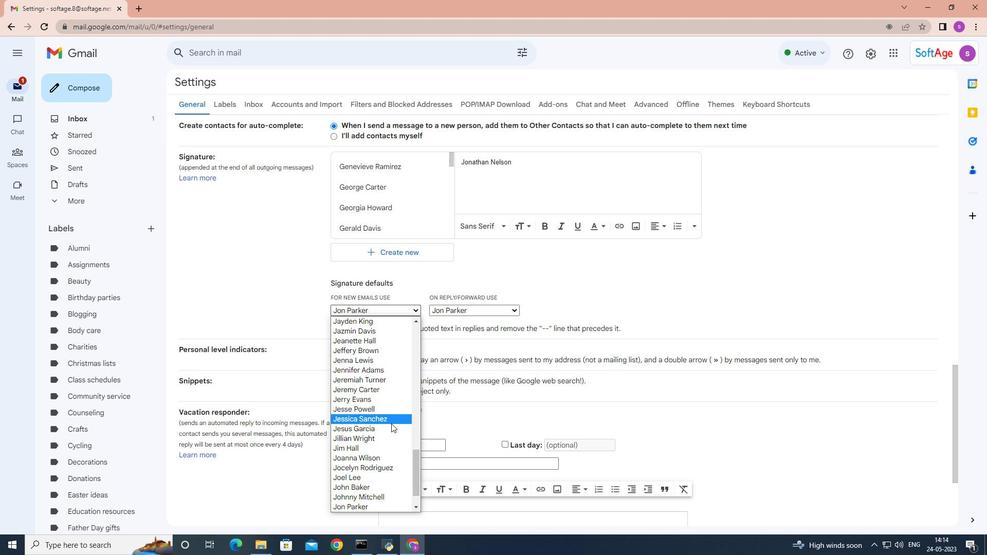 
Action: Mouse scrolled (391, 426) with delta (0, 0)
Screenshot: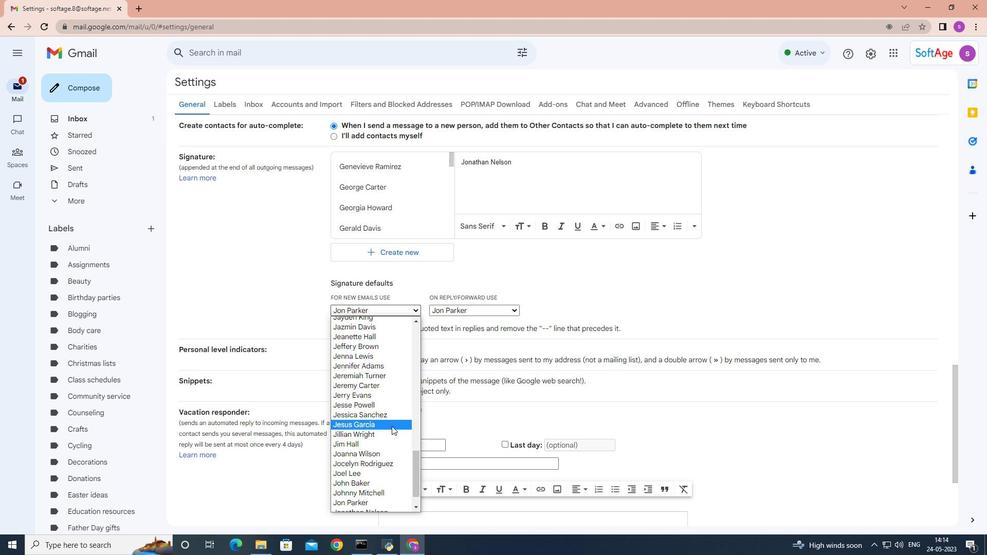 
Action: Mouse scrolled (391, 426) with delta (0, 0)
Screenshot: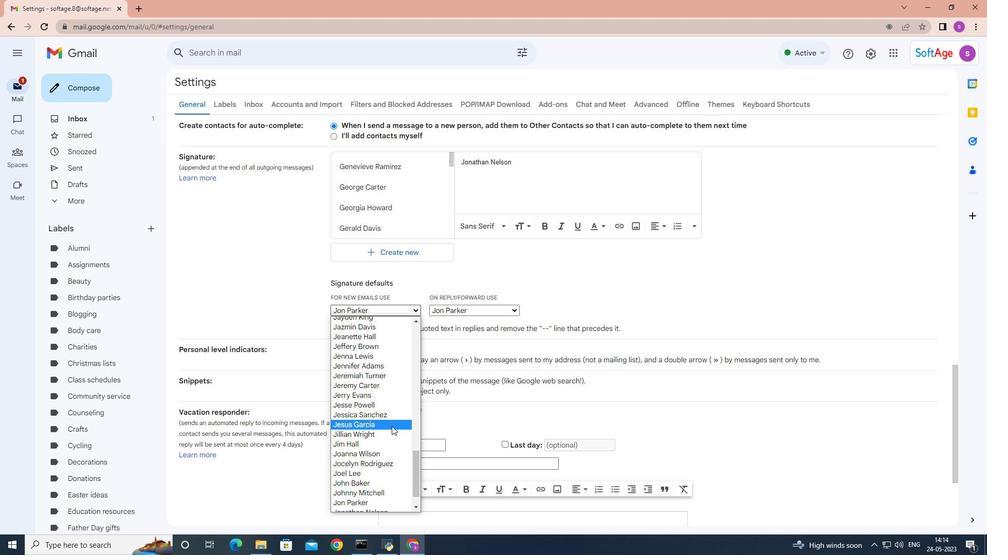 
Action: Mouse scrolled (391, 426) with delta (0, 0)
Screenshot: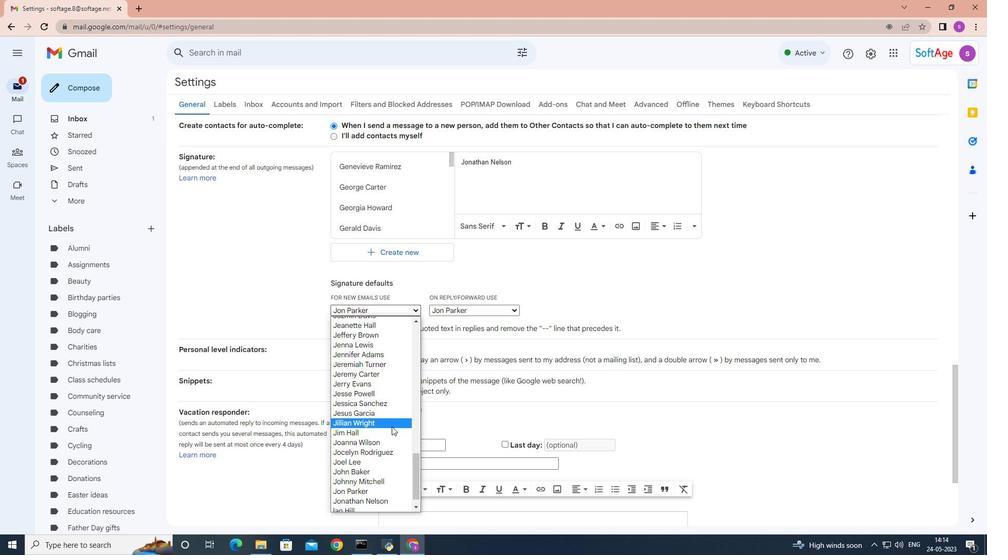 
Action: Mouse moved to (390, 483)
Screenshot: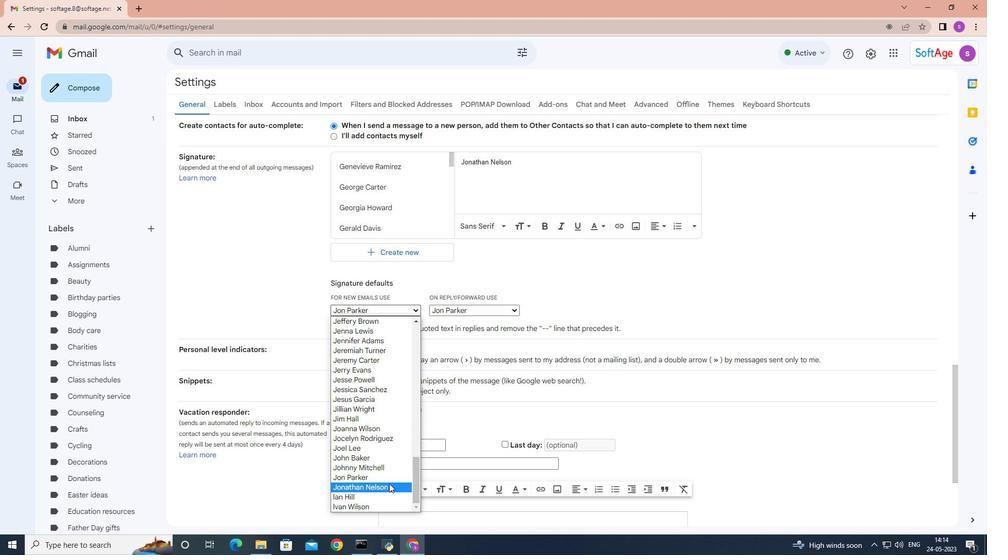 
Action: Mouse pressed left at (390, 483)
Screenshot: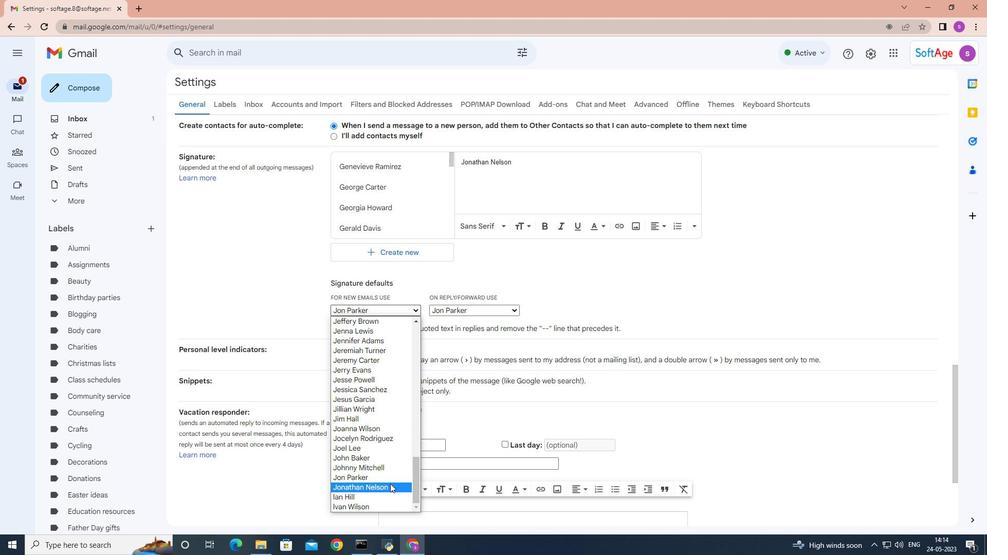 
Action: Mouse moved to (512, 309)
Screenshot: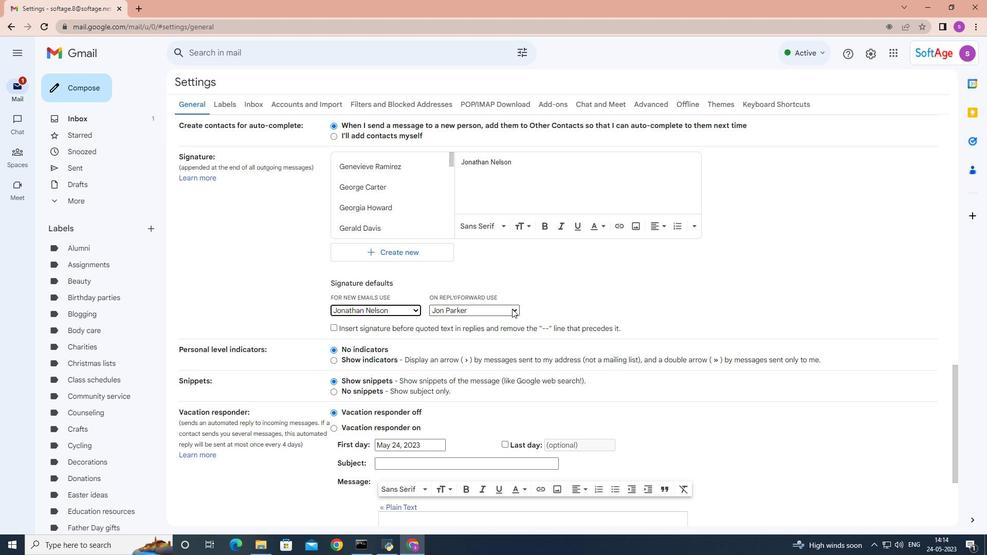 
Action: Mouse pressed left at (512, 309)
Screenshot: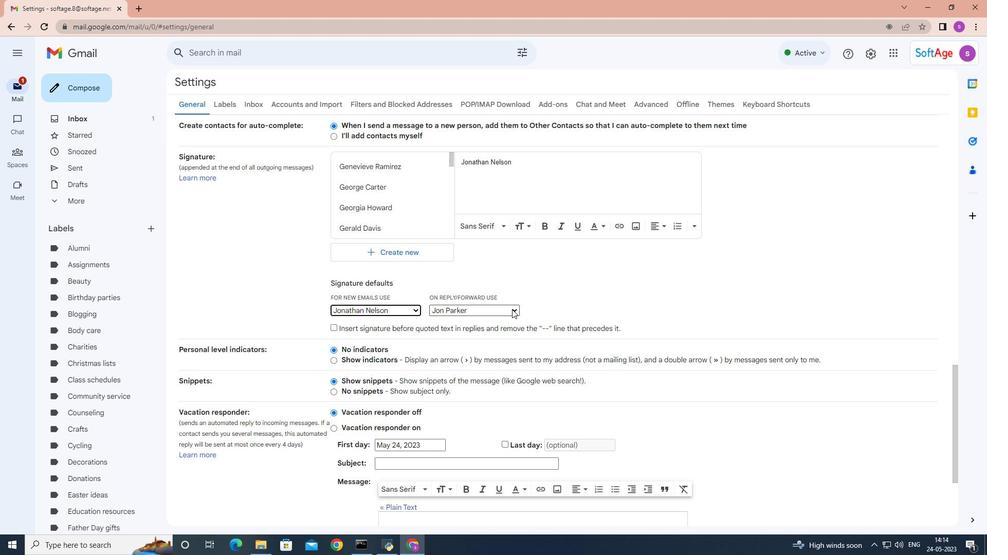 
Action: Mouse moved to (477, 402)
Screenshot: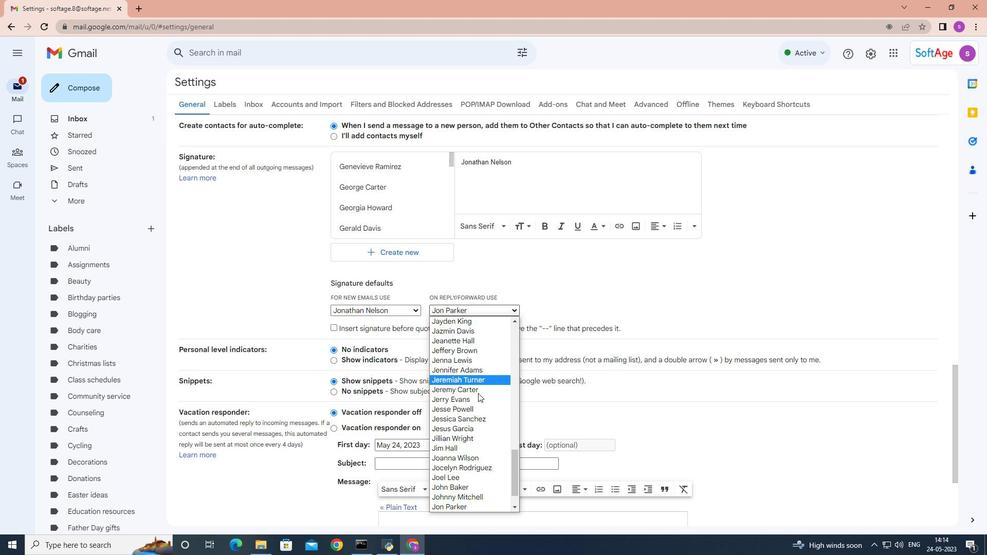
Action: Mouse scrolled (477, 401) with delta (0, 0)
Screenshot: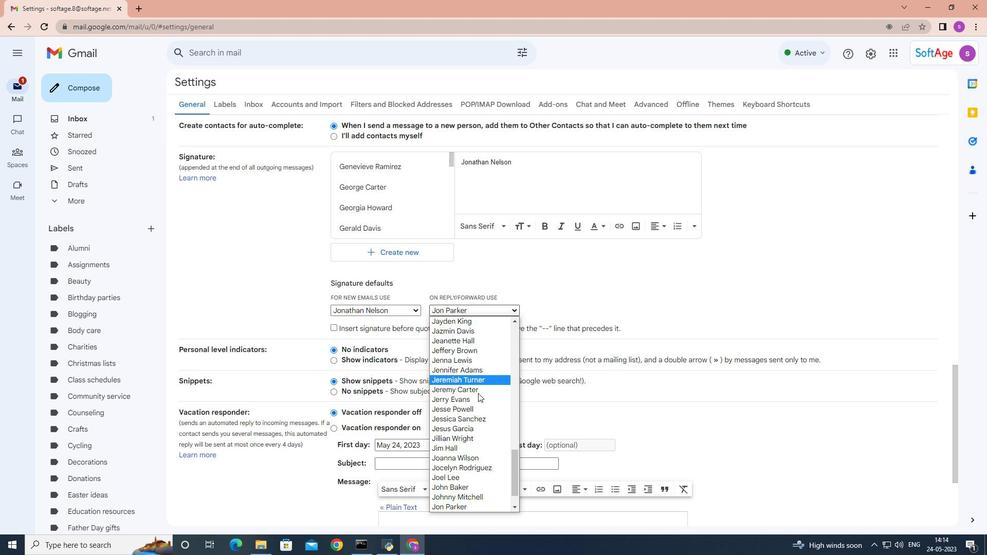 
Action: Mouse moved to (477, 405)
Screenshot: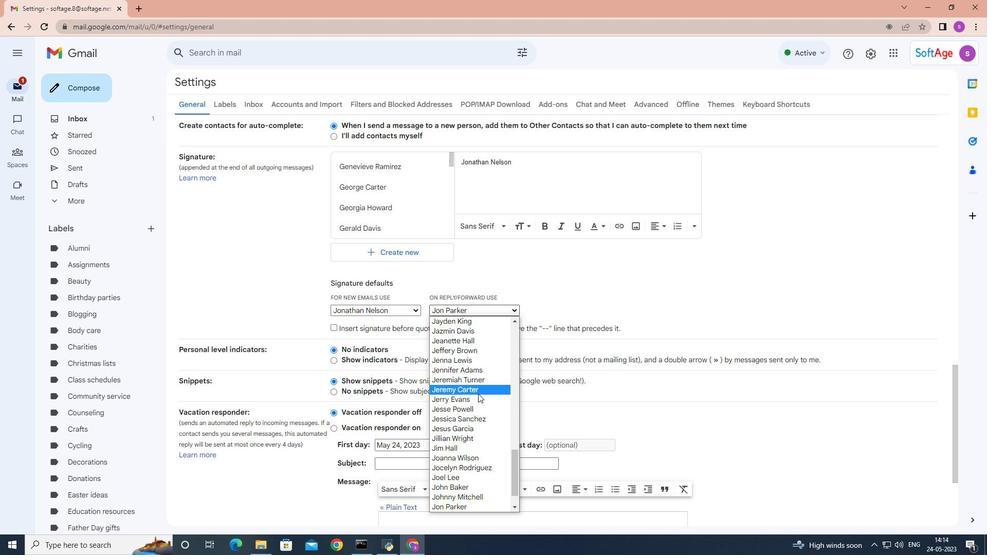 
Action: Mouse scrolled (477, 404) with delta (0, 0)
Screenshot: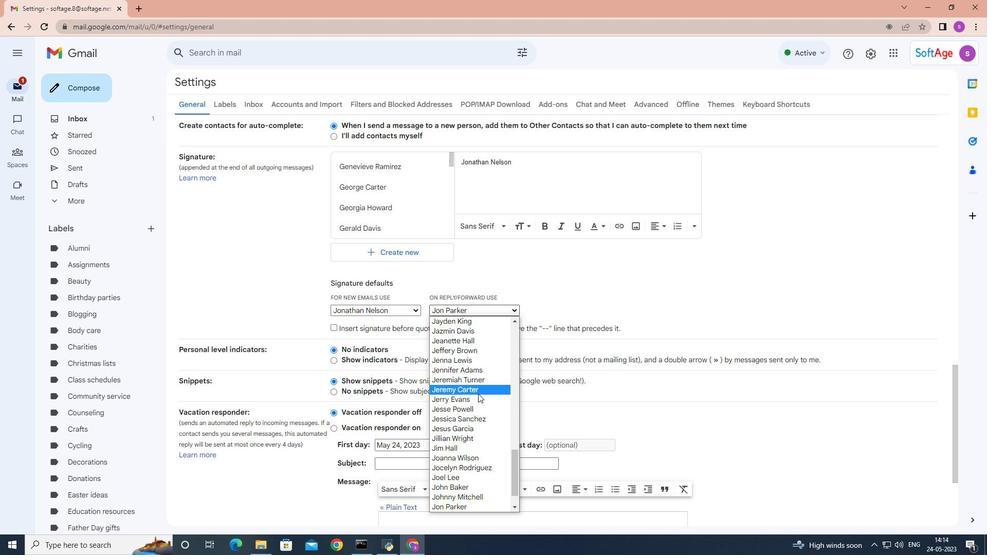 
Action: Mouse moved to (477, 405)
Screenshot: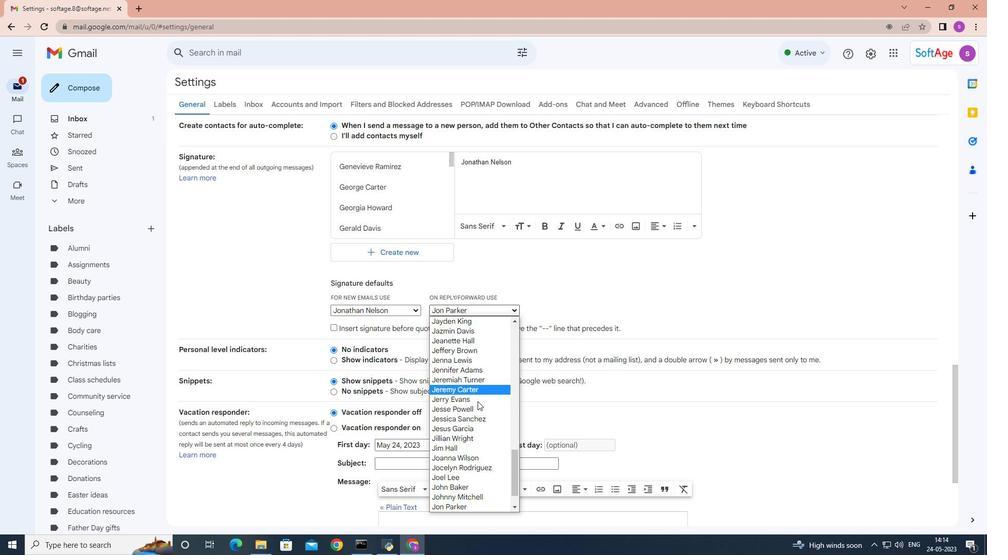 
Action: Mouse scrolled (477, 405) with delta (0, 0)
Screenshot: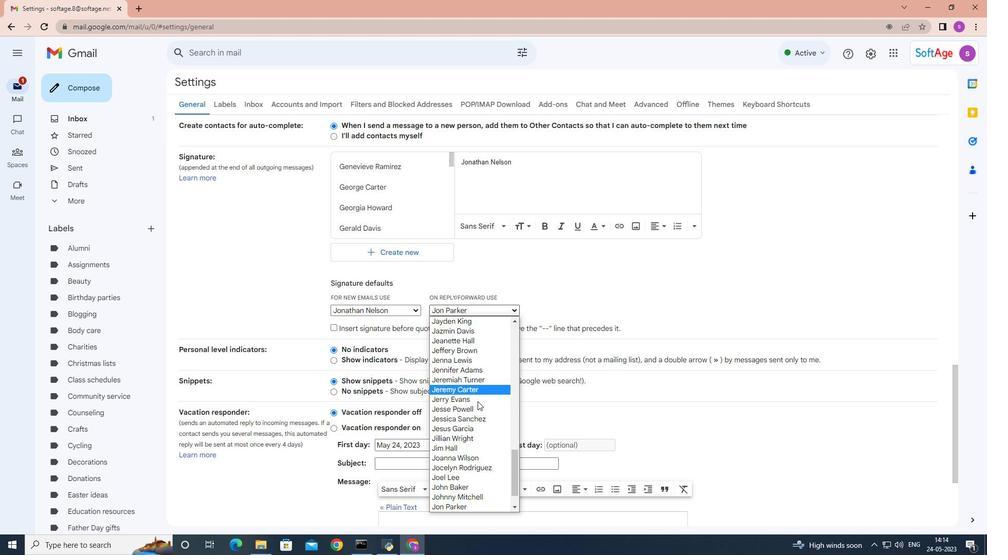 
Action: Mouse moved to (477, 405)
Screenshot: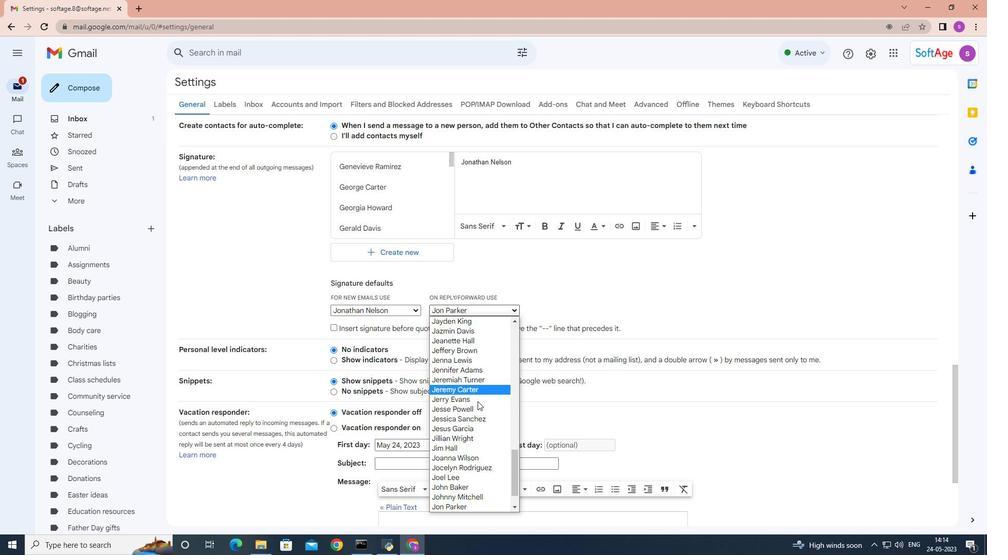 
Action: Mouse scrolled (477, 405) with delta (0, 0)
Screenshot: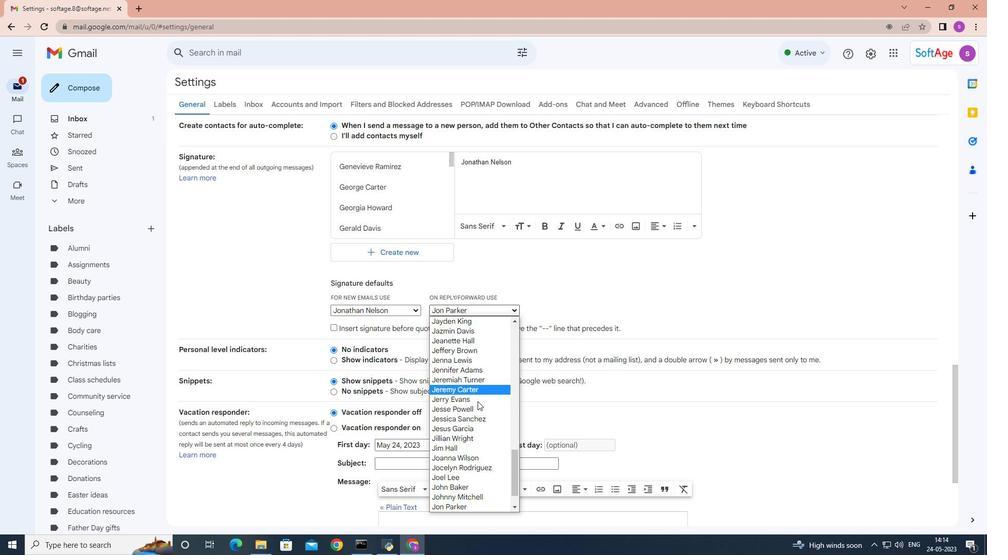 
Action: Mouse moved to (477, 405)
Screenshot: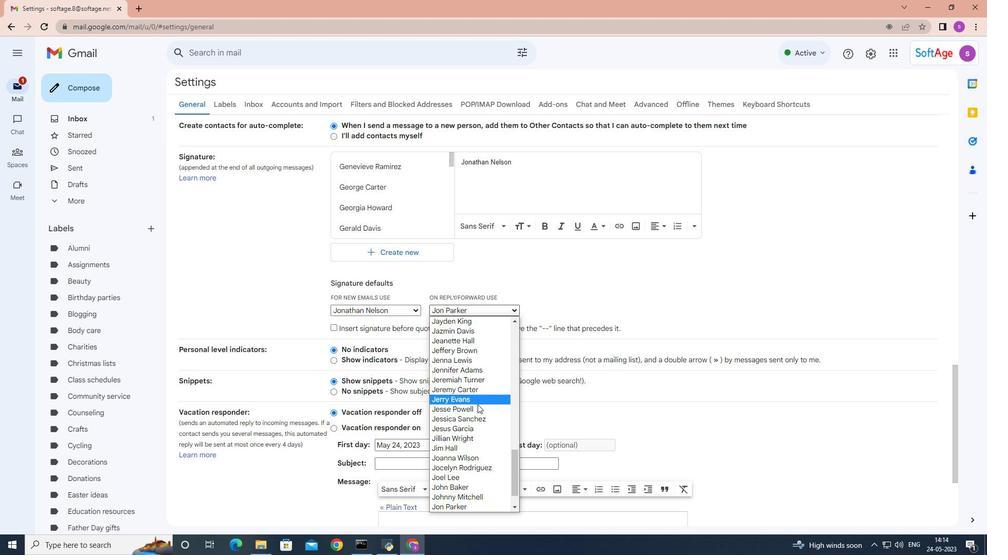 
Action: Mouse scrolled (477, 405) with delta (0, 0)
Screenshot: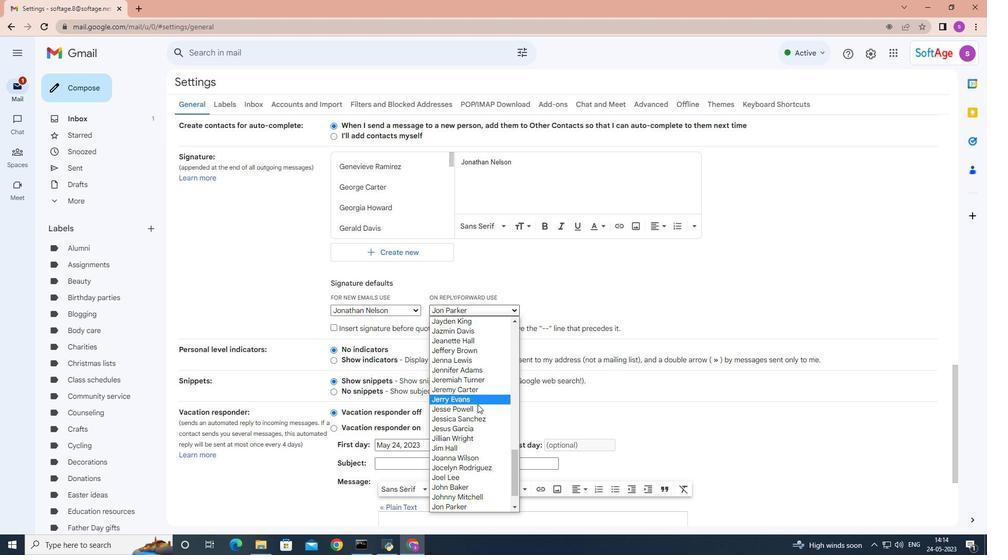 
Action: Mouse moved to (476, 405)
Screenshot: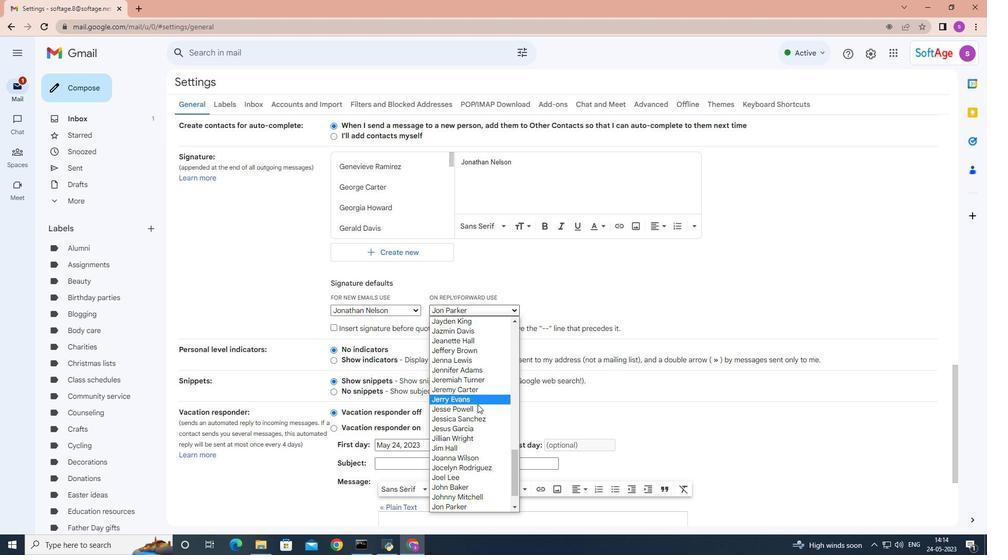 
Action: Mouse scrolled (476, 405) with delta (0, 0)
Screenshot: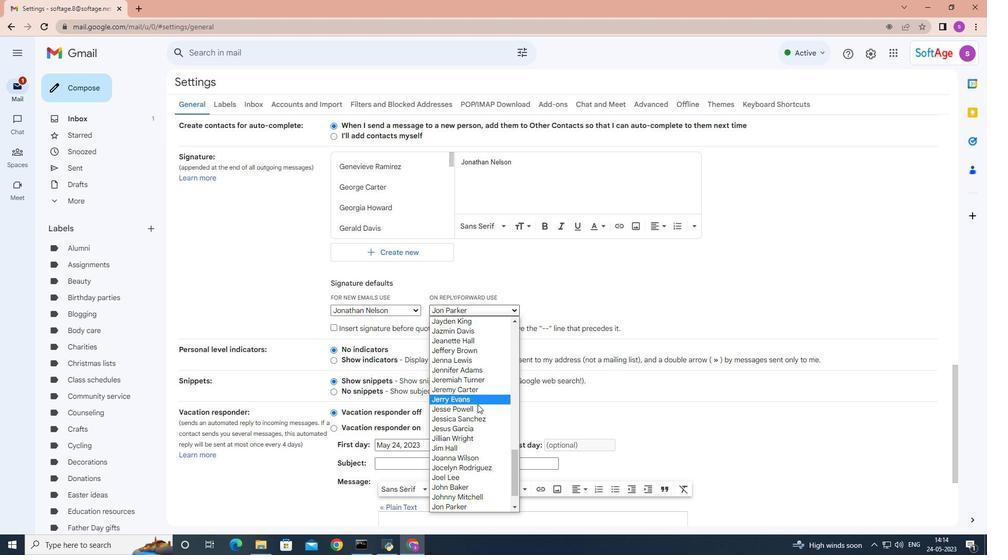 
Action: Mouse moved to (476, 405)
Screenshot: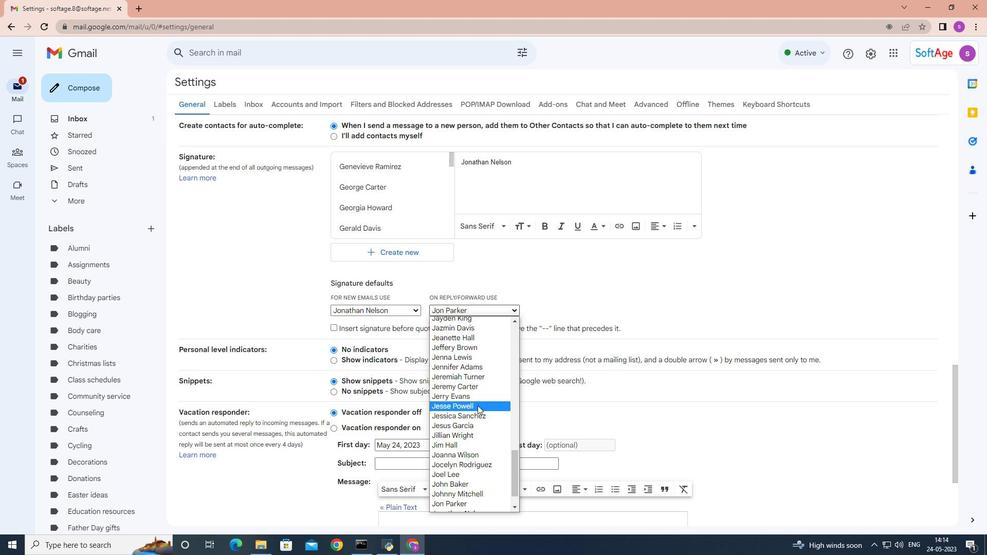 
Action: Mouse scrolled (476, 404) with delta (0, 0)
Screenshot: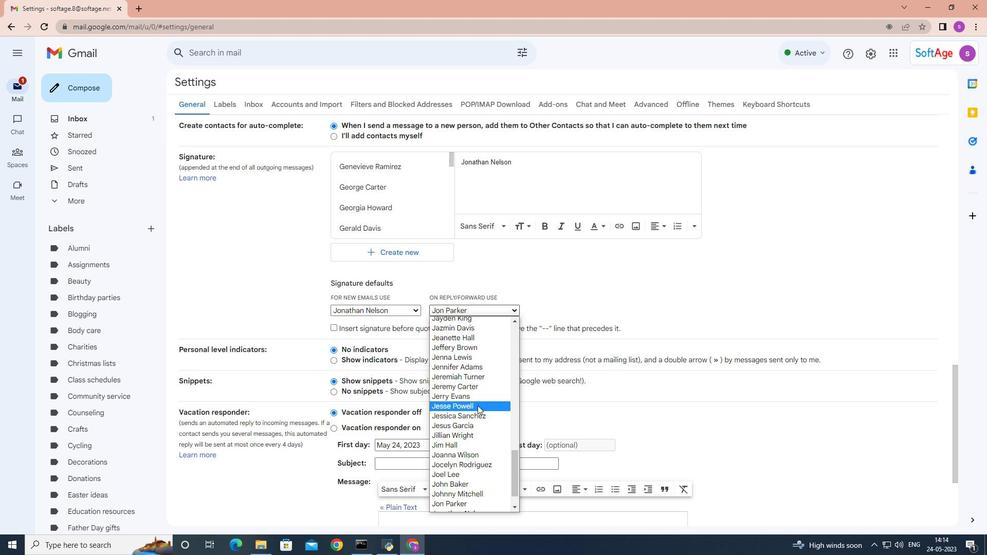 
Action: Mouse moved to (475, 401)
Screenshot: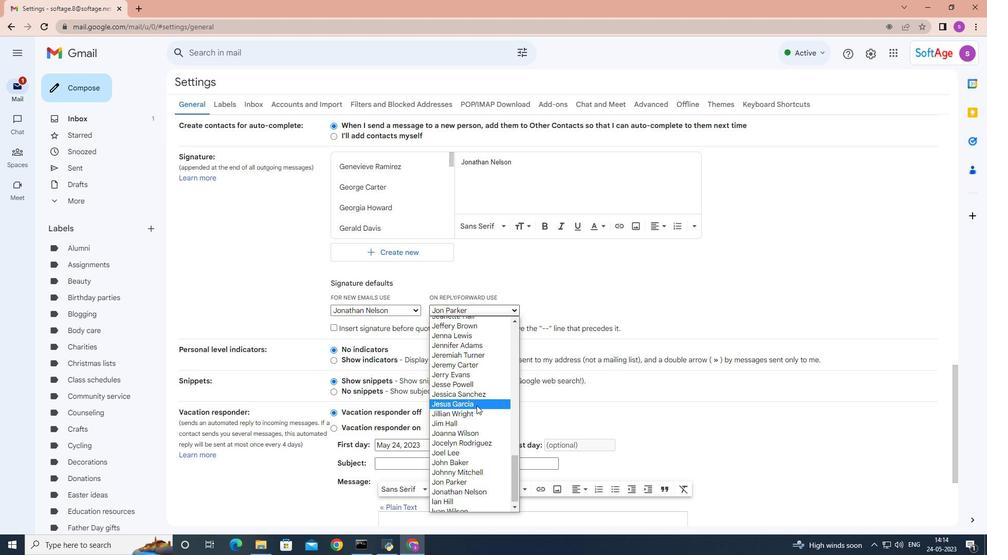 
Action: Mouse scrolled (475, 400) with delta (0, 0)
Screenshot: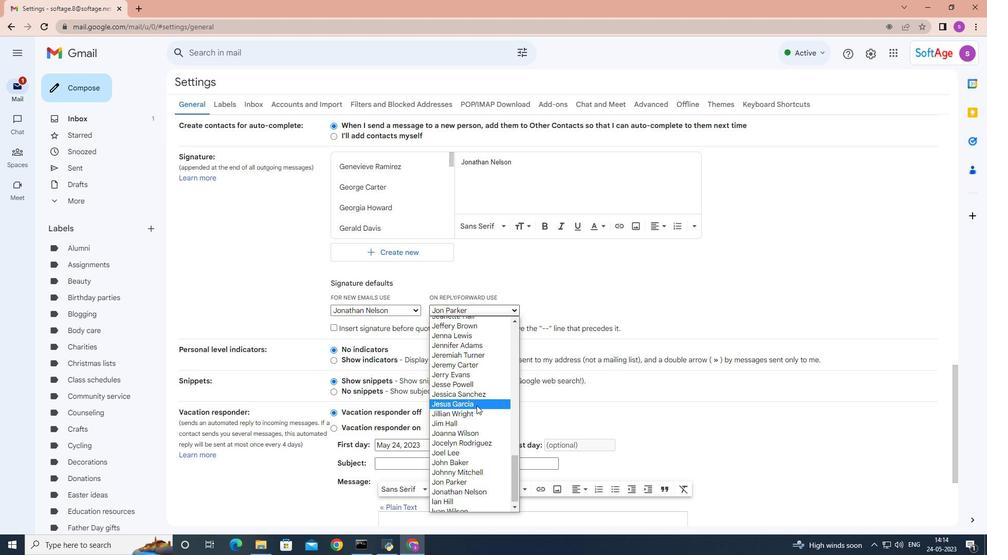 
Action: Mouse moved to (483, 487)
Screenshot: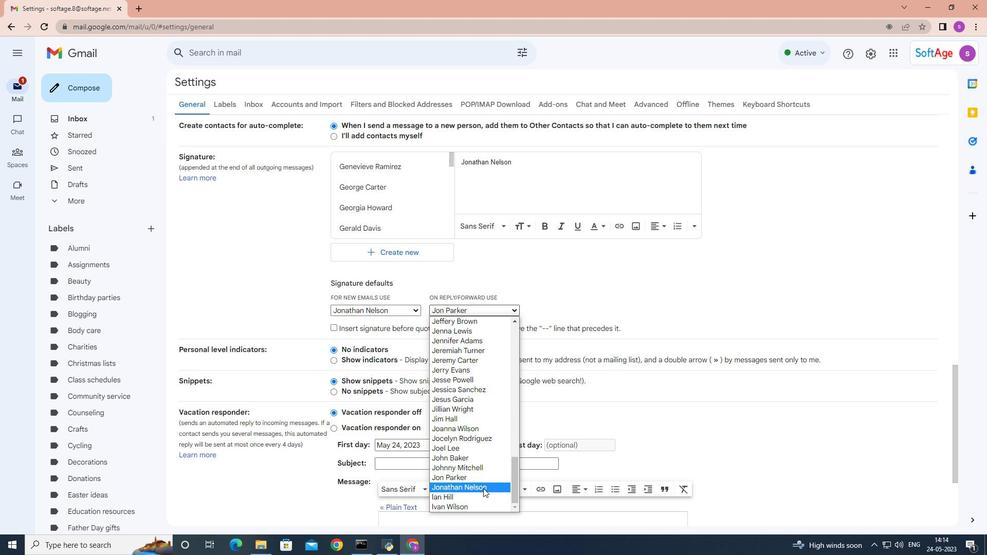 
Action: Mouse pressed left at (483, 487)
Screenshot: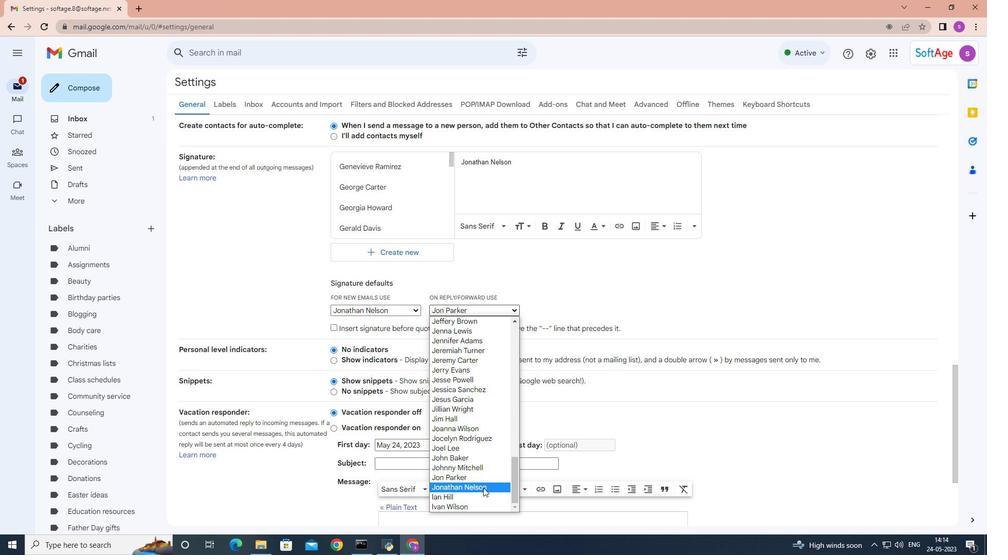 
Action: Mouse moved to (639, 315)
Screenshot: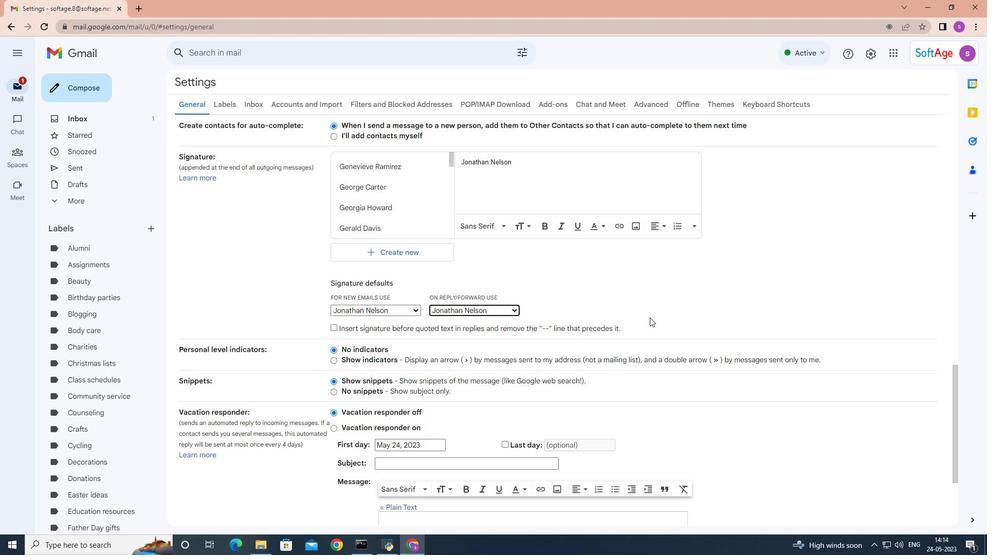 
Action: Mouse scrolled (639, 315) with delta (0, 0)
Screenshot: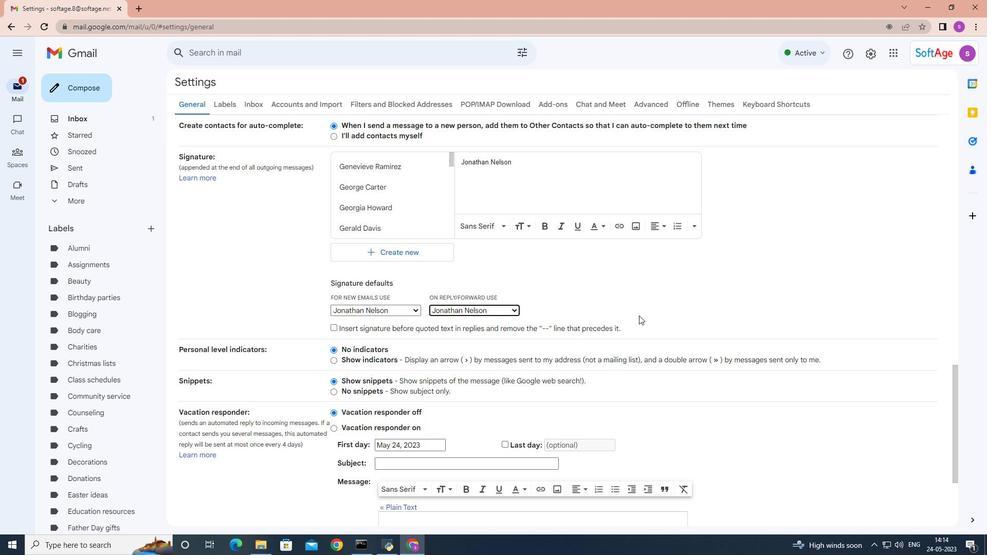 
Action: Mouse moved to (639, 315)
Screenshot: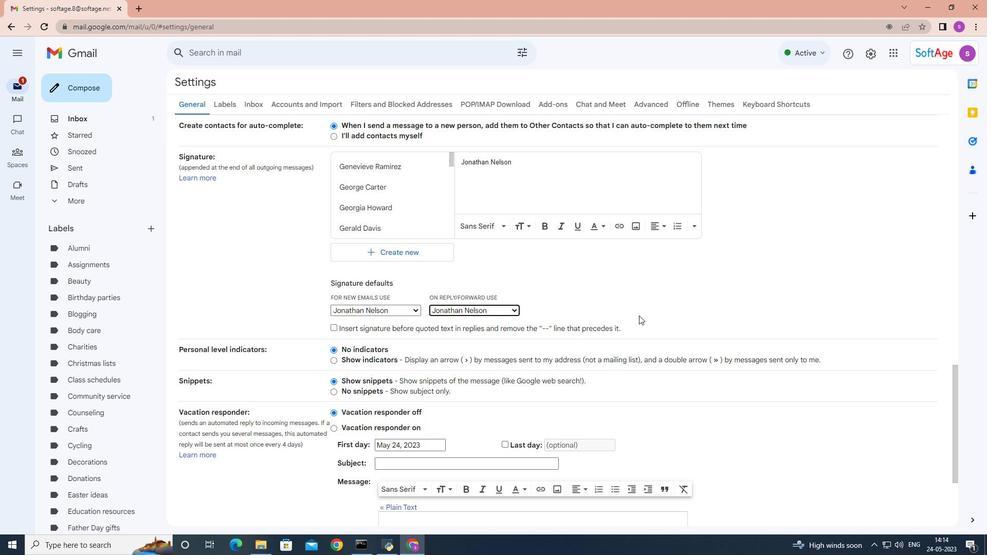 
Action: Mouse scrolled (639, 315) with delta (0, 0)
Screenshot: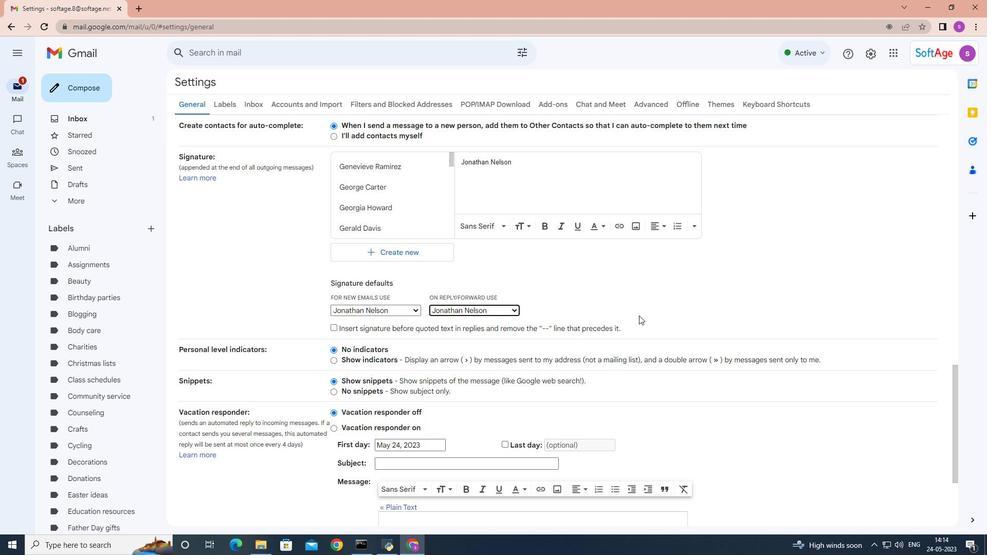 
Action: Mouse scrolled (639, 315) with delta (0, 0)
Screenshot: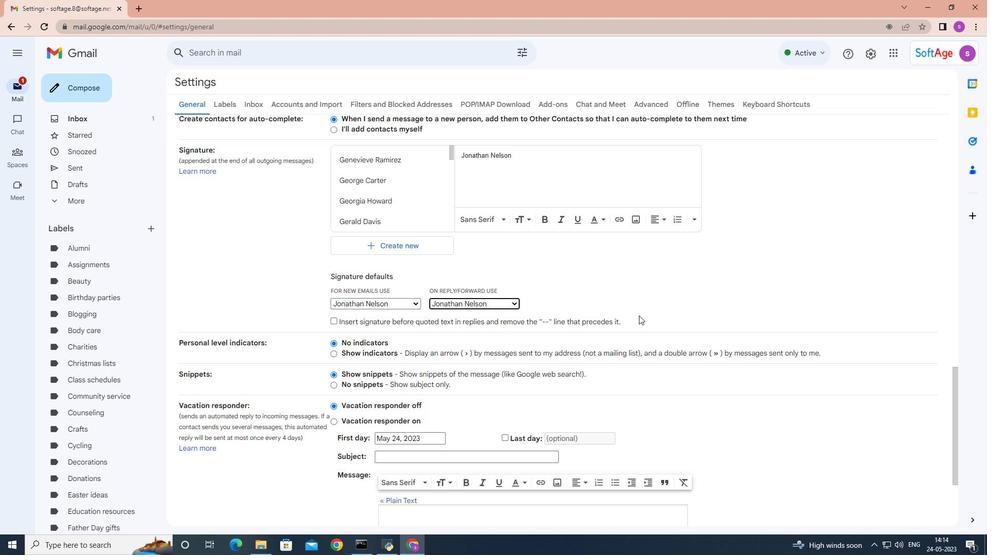 
Action: Mouse moved to (639, 315)
Screenshot: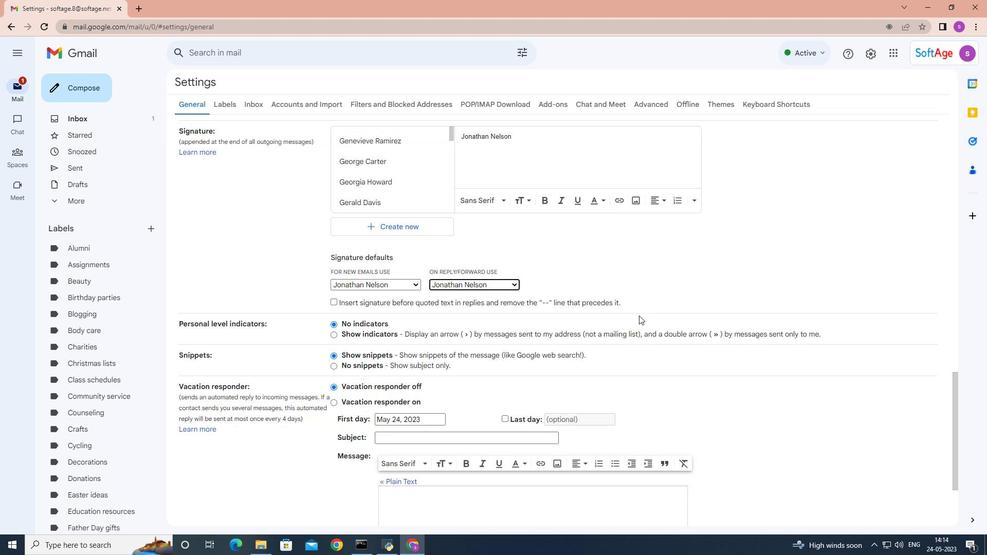 
Action: Mouse scrolled (639, 315) with delta (0, 0)
Screenshot: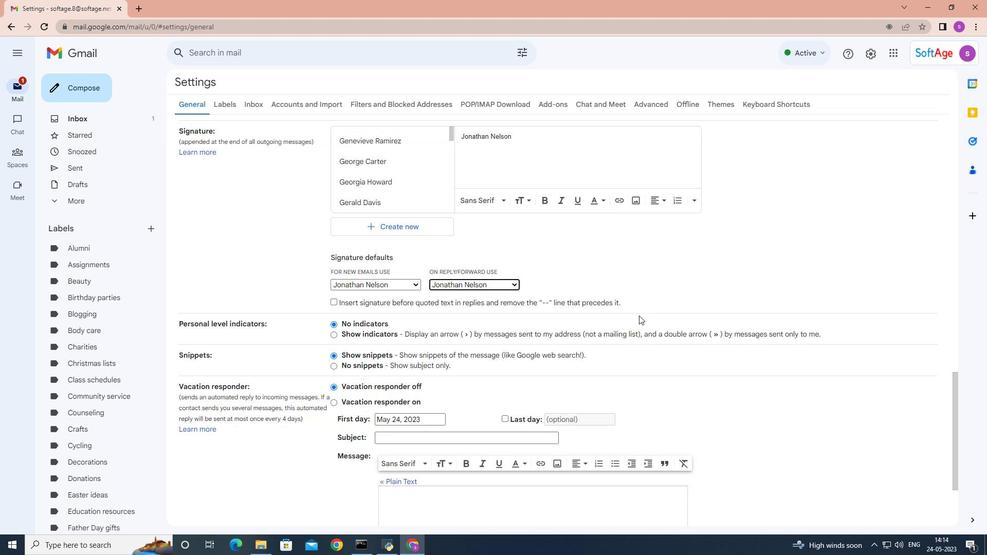 
Action: Mouse moved to (537, 471)
Screenshot: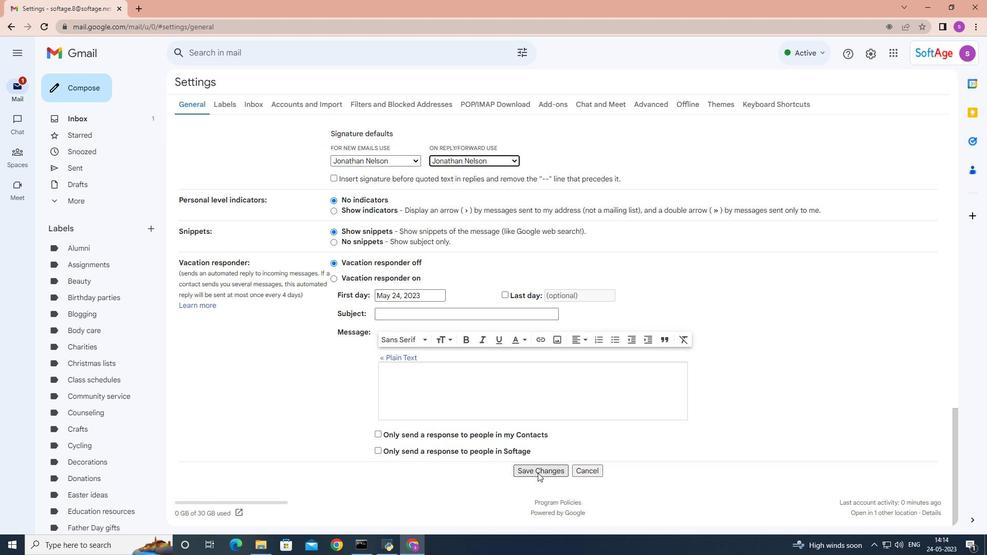 
Action: Mouse pressed left at (537, 471)
Screenshot: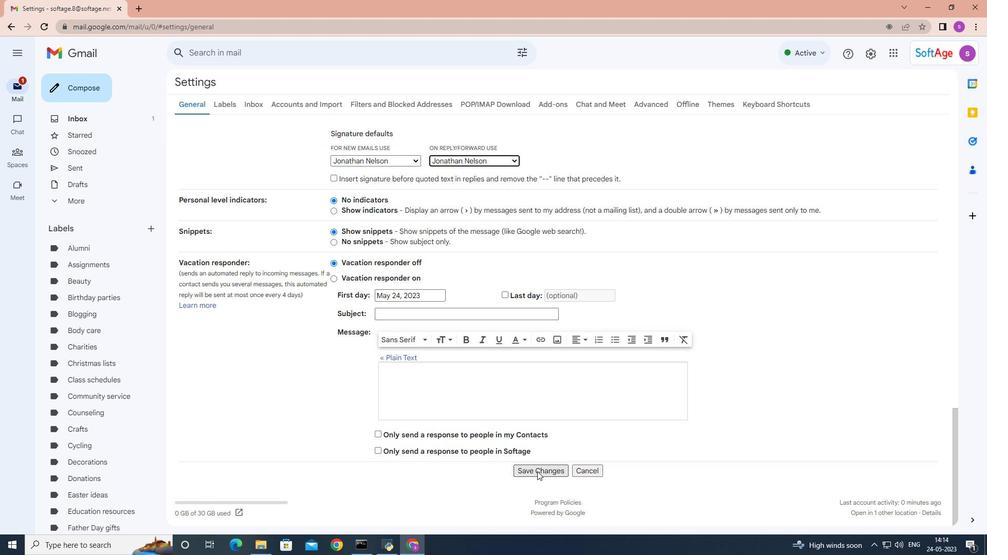 
Action: Mouse moved to (96, 79)
Screenshot: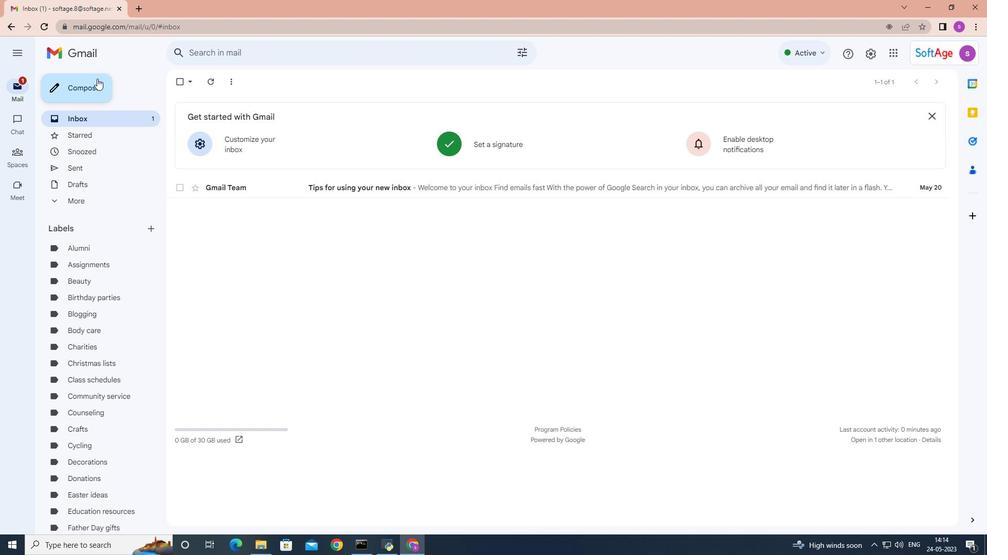
Action: Mouse pressed left at (96, 79)
Screenshot: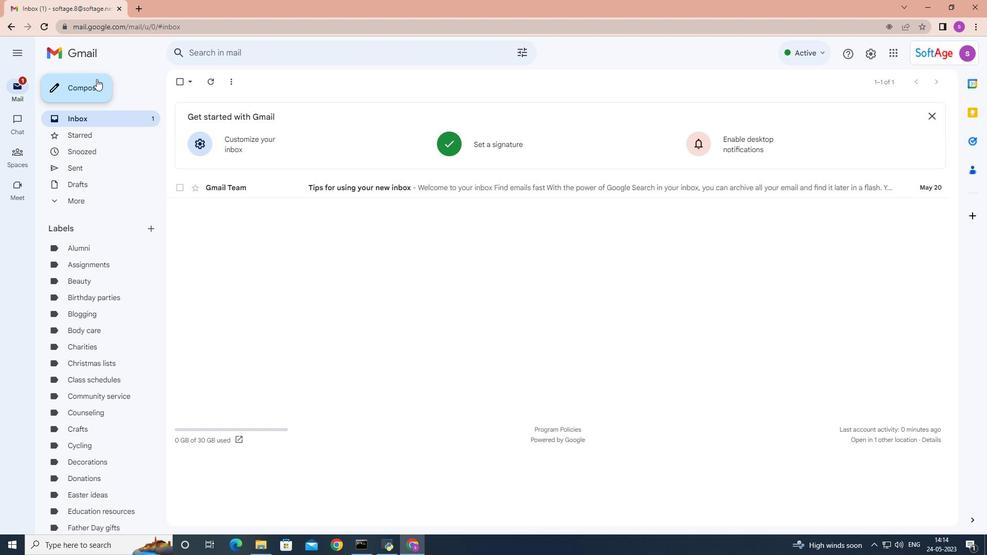 
Action: Mouse moved to (659, 272)
Screenshot: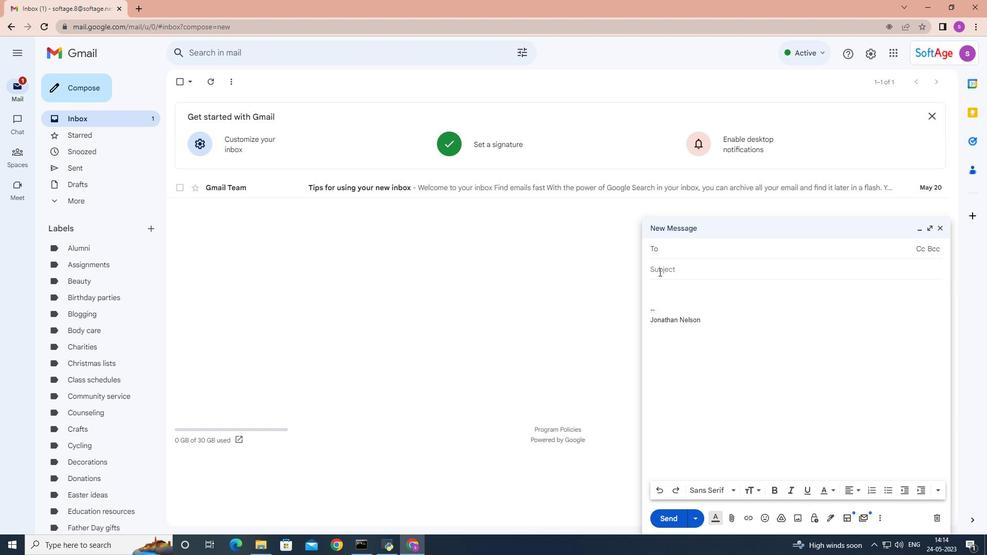 
Action: Mouse pressed left at (659, 272)
Screenshot: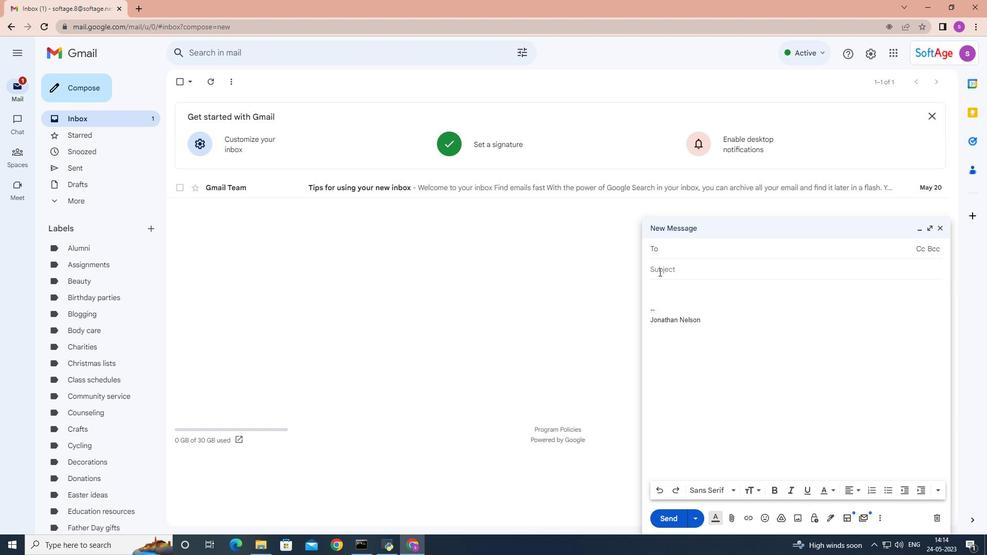 
Action: Mouse moved to (657, 275)
Screenshot: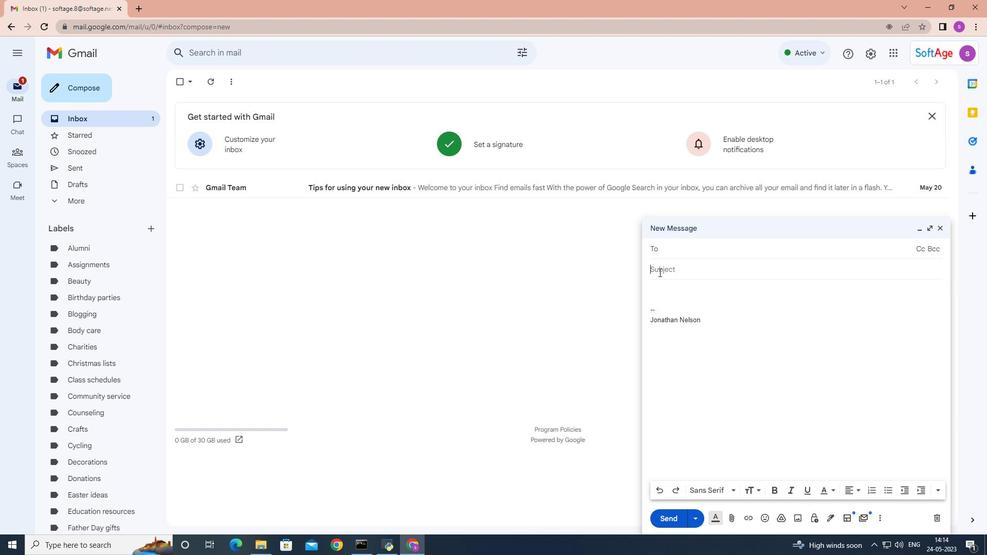 
Action: Key pressed <Key.shift>Request<Key.space>for<Key.space>a<Key.space>donation<Key.space>
Screenshot: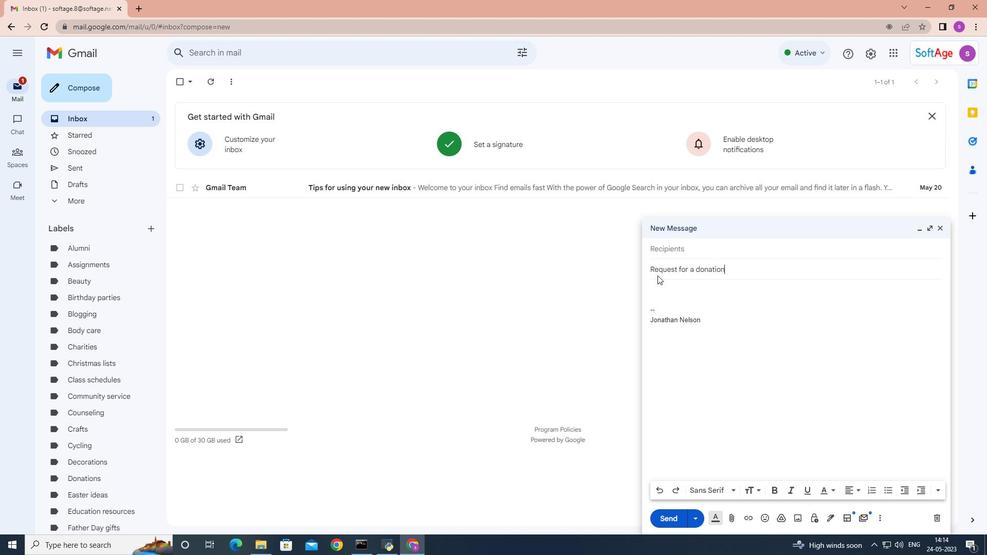 
Action: Mouse moved to (653, 289)
Screenshot: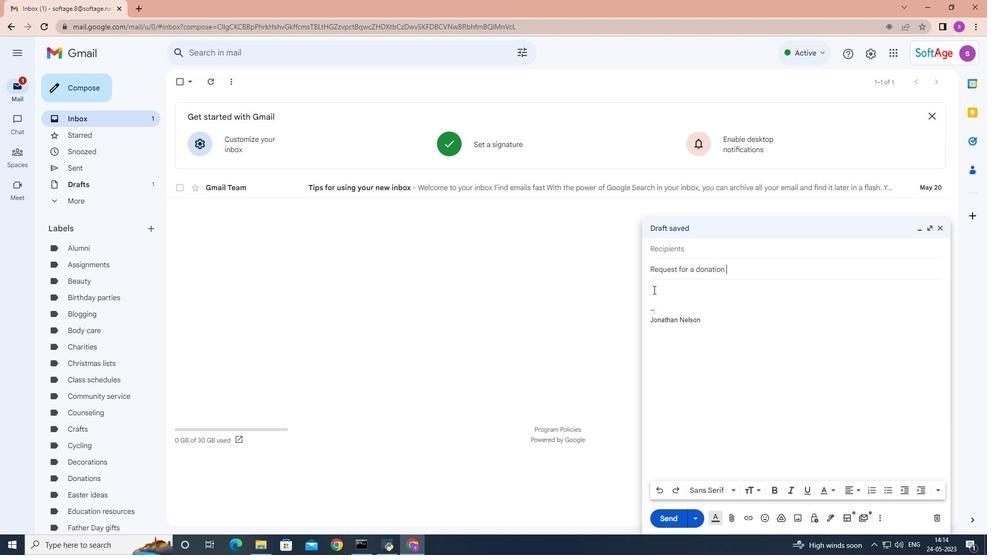 
Action: Mouse pressed left at (653, 289)
Screenshot: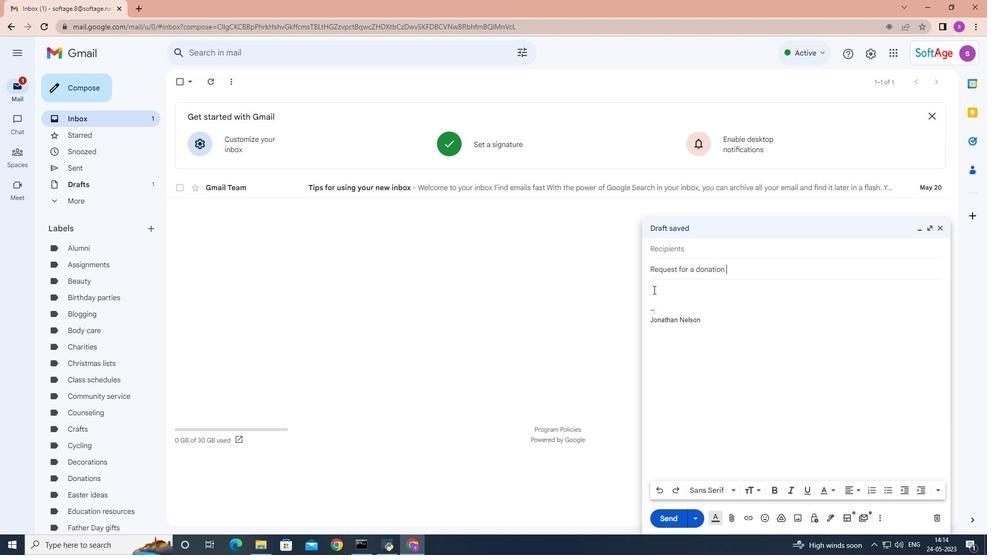 
Action: Mouse moved to (653, 291)
Screenshot: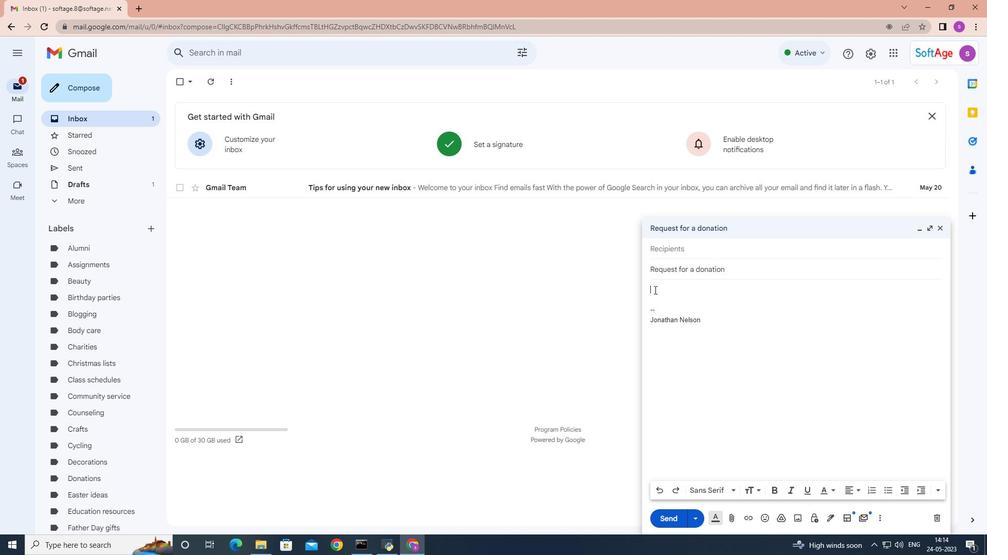 
Action: Key pressed <Key.shift>Can<Key.space>you<Key.space>please<Key.space>confirm<Key.space>the<Key.space>availability<Key.space>of<Key.space>the<Key.space>conference<Key.space>room<Key.space>for<Key.space>next<Key.space>wek<Key.backspace>ek<Key.shift_r>?
Screenshot: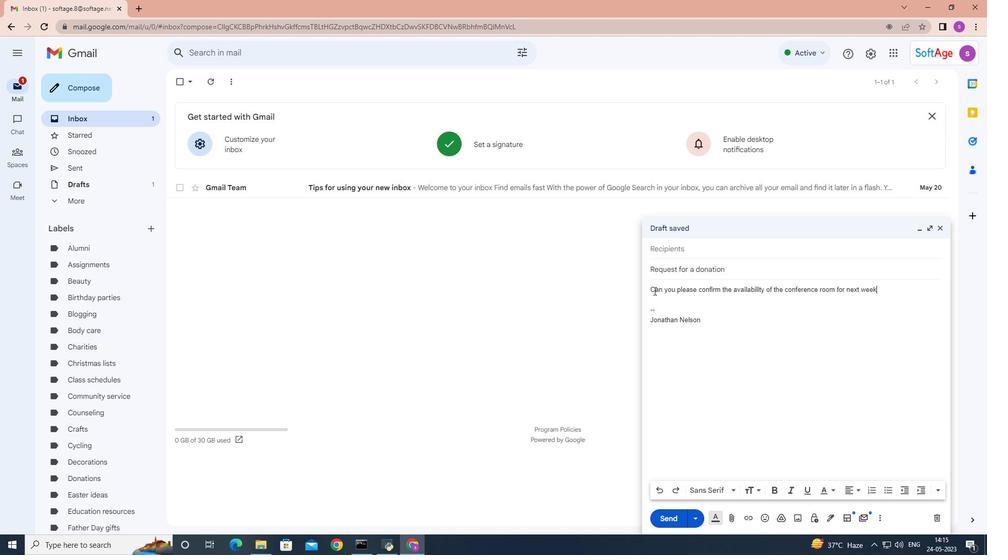 
Action: Mouse moved to (697, 248)
Screenshot: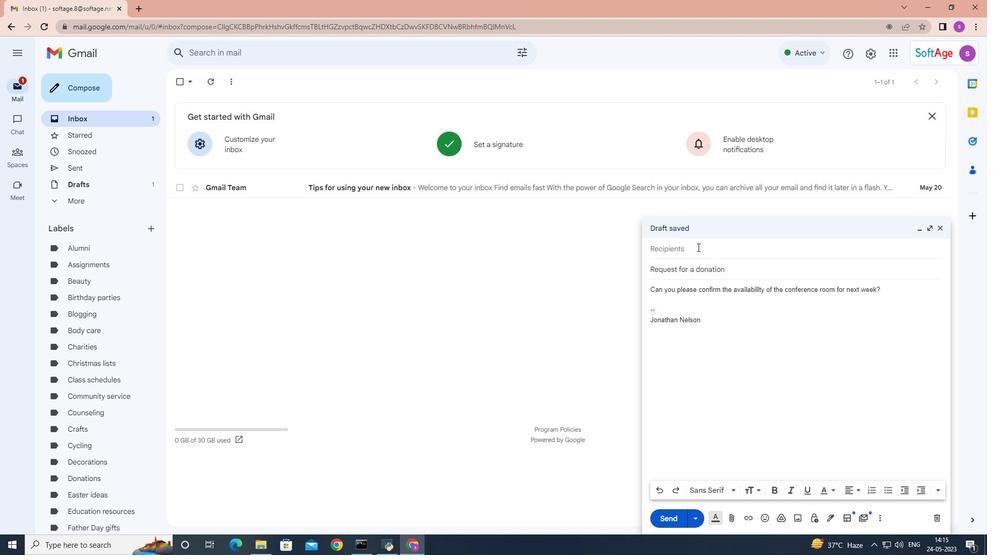
Action: Mouse pressed left at (697, 248)
Screenshot: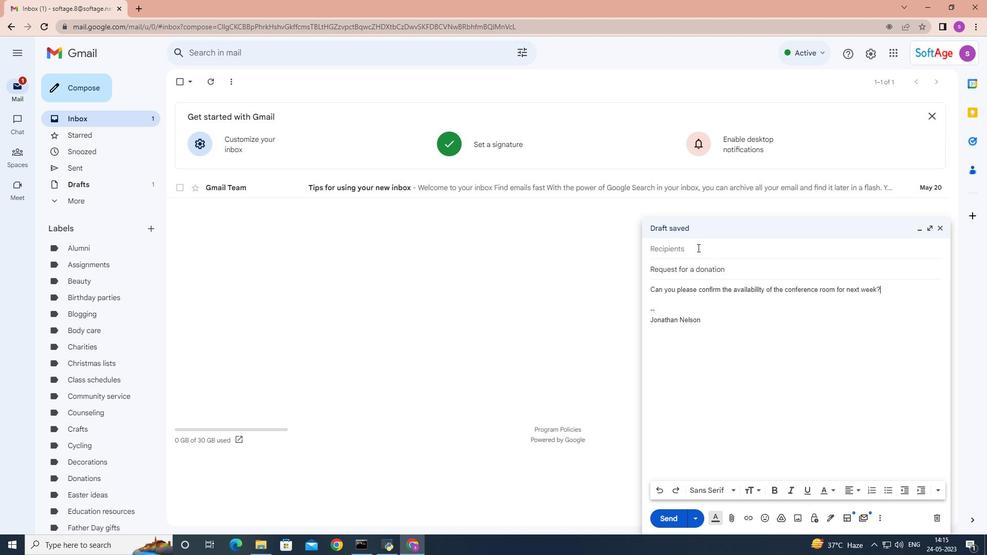
Action: Mouse moved to (698, 248)
Screenshot: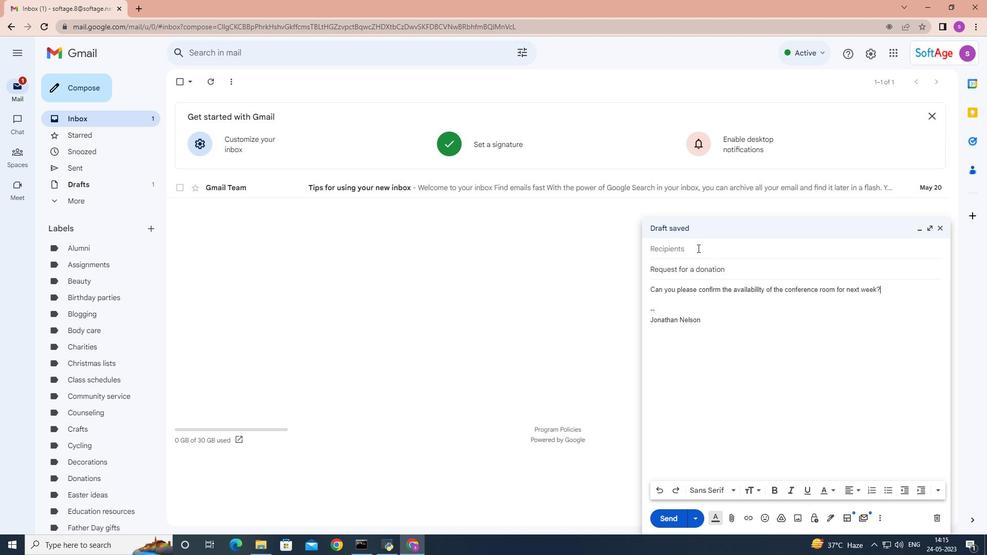 
Action: Key pressed <Key.shift>Softae.7
Screenshot: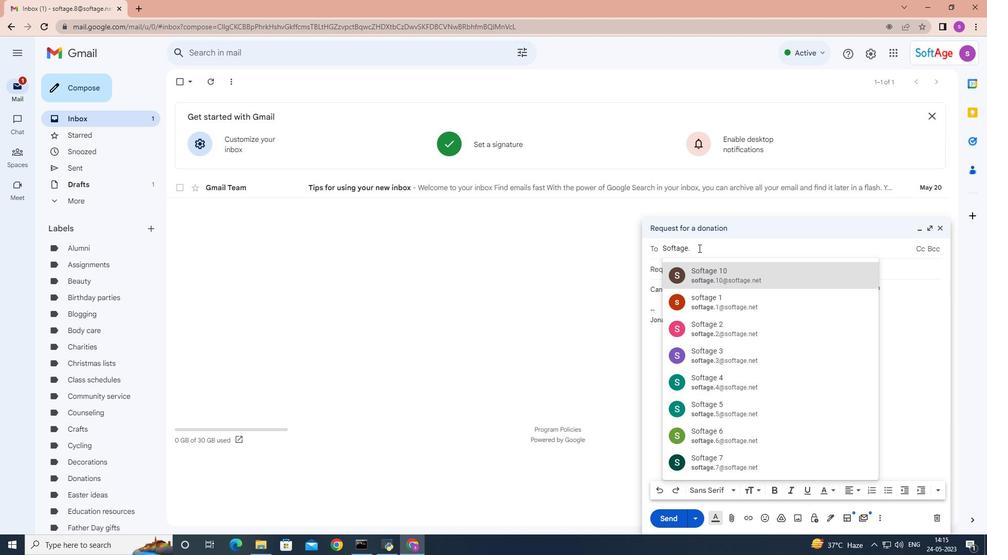 
Action: Mouse moved to (728, 273)
Screenshot: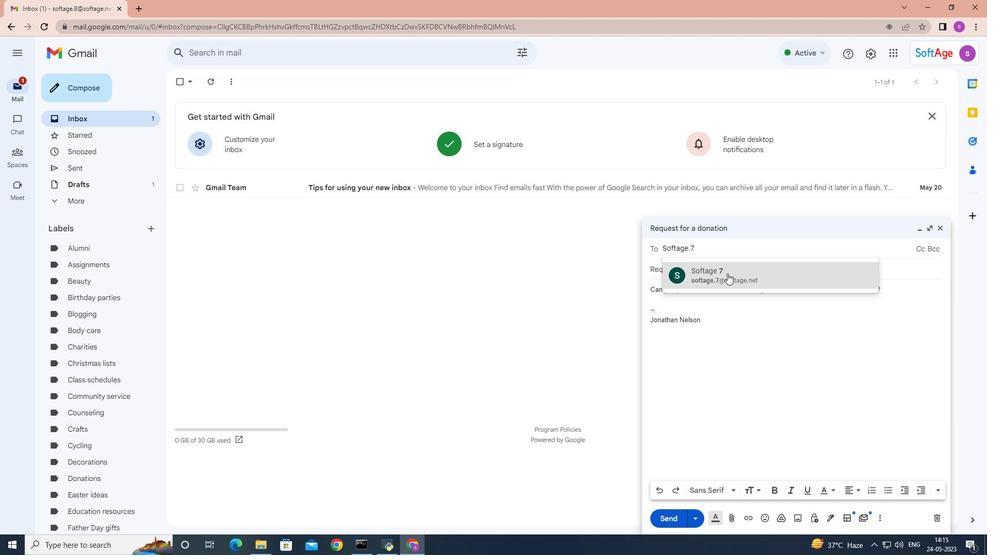 
Action: Mouse pressed left at (728, 273)
Screenshot: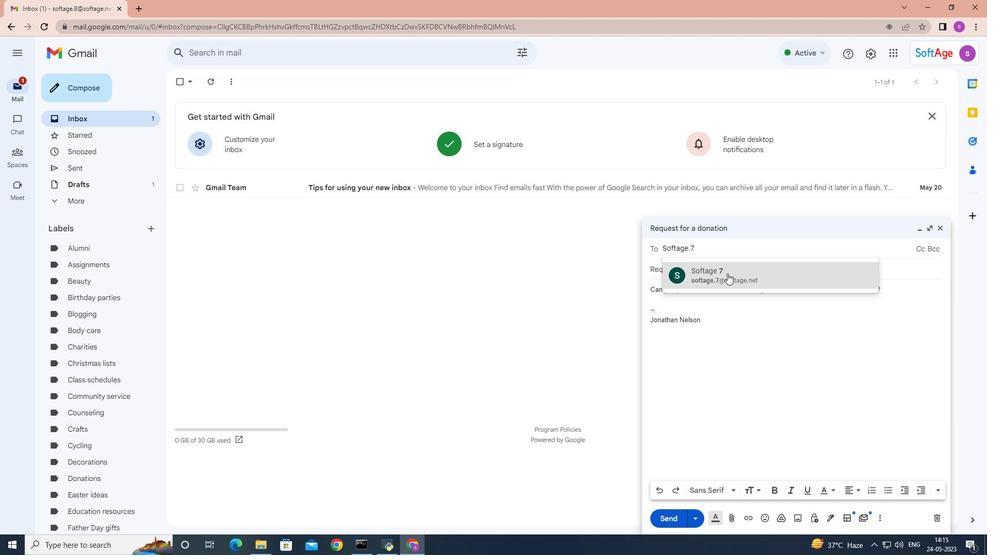 
Action: Mouse moved to (888, 301)
Screenshot: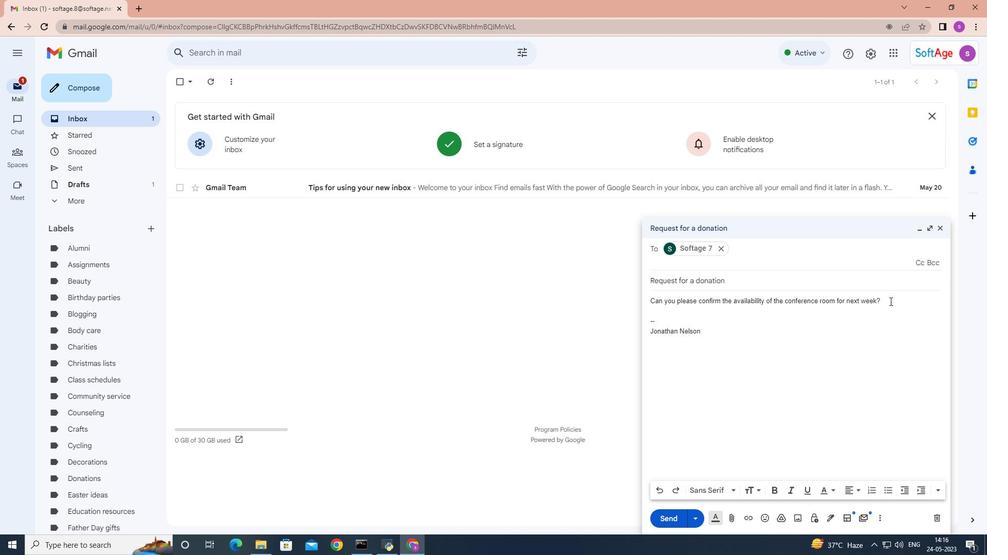 
Action: Mouse pressed left at (888, 301)
Screenshot: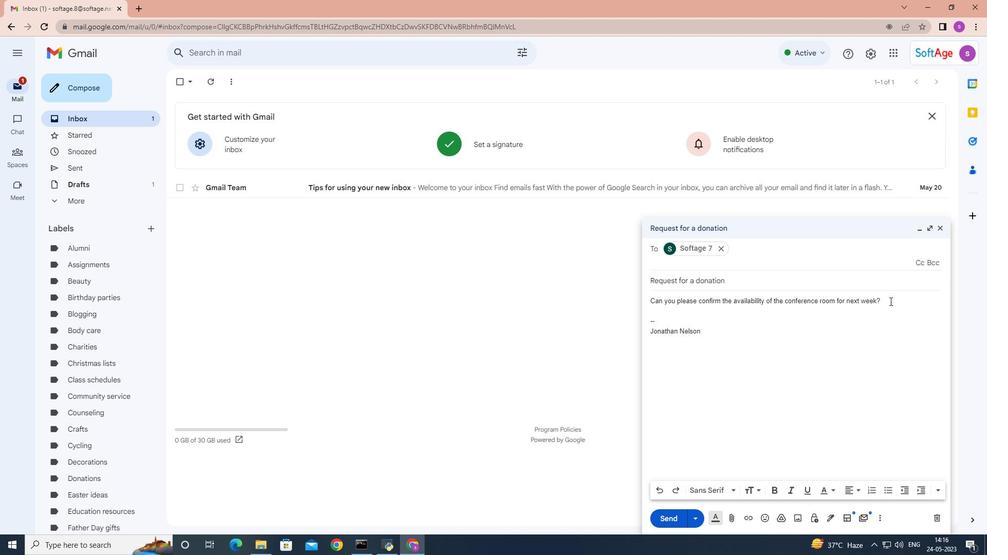 
Action: Mouse moved to (883, 287)
Screenshot: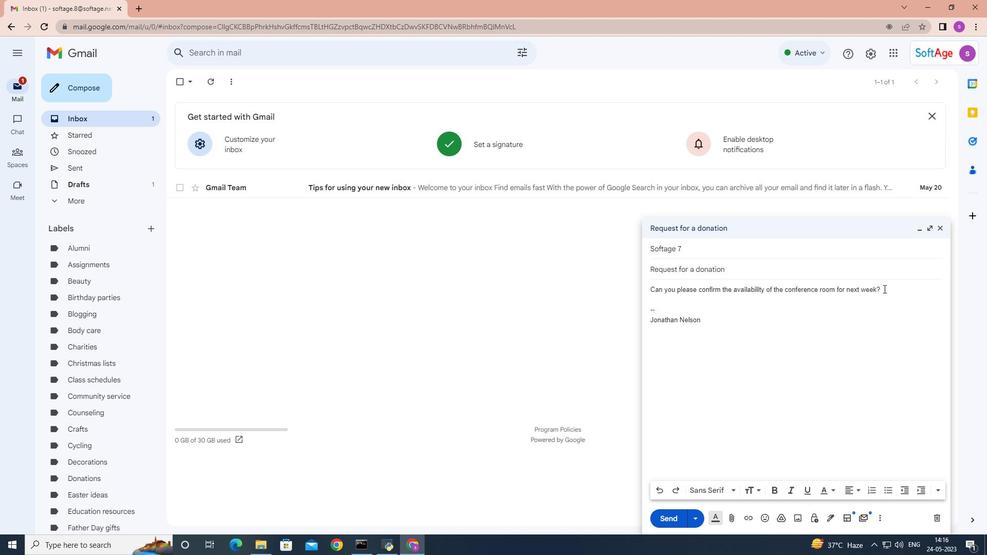 
Action: Mouse pressed left at (883, 287)
Screenshot: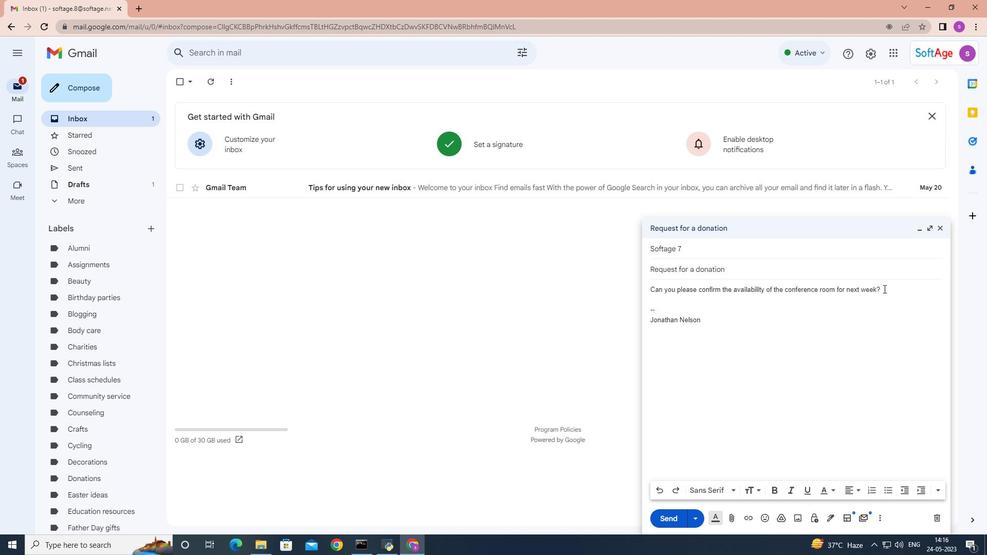 
Action: Mouse moved to (886, 491)
Screenshot: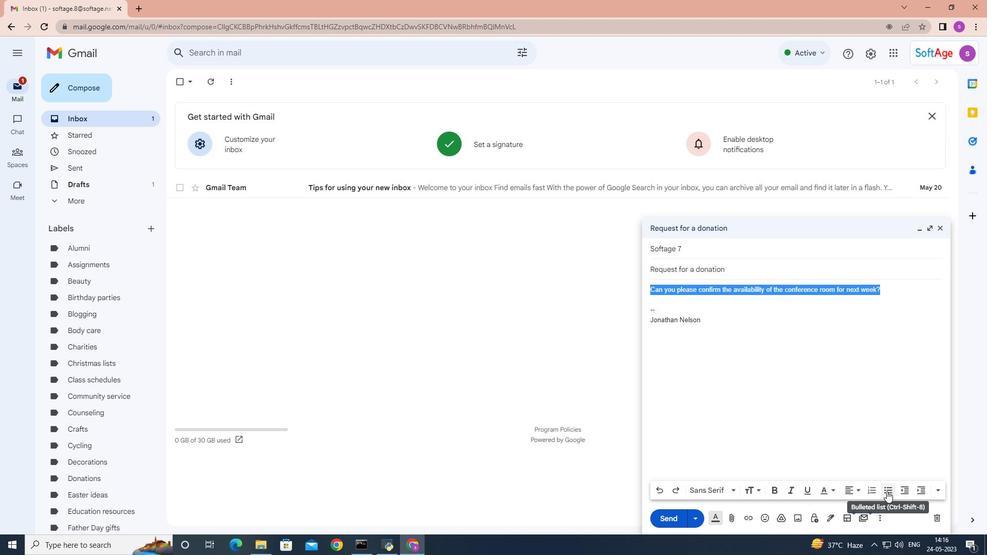 
Action: Mouse pressed left at (886, 491)
Screenshot: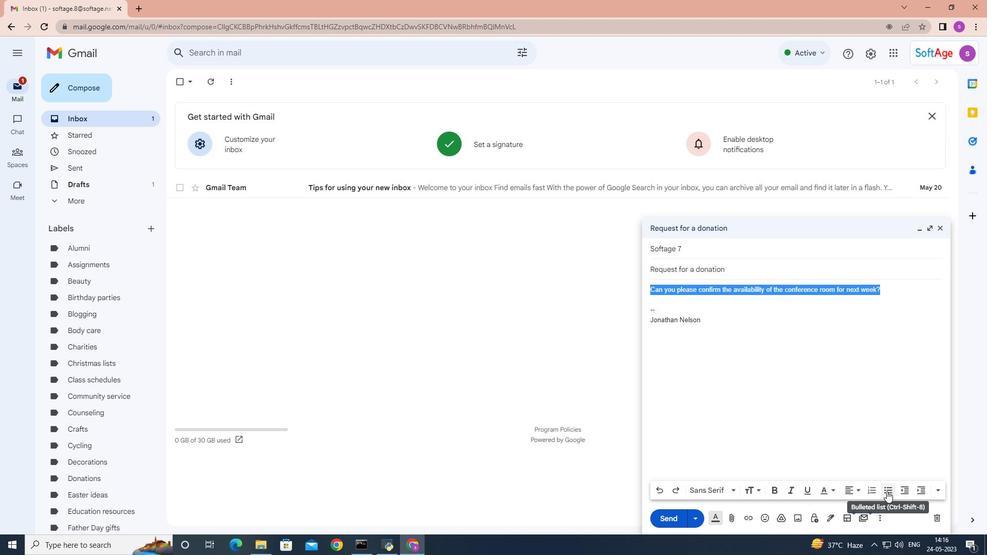 
Action: Mouse moved to (732, 491)
Screenshot: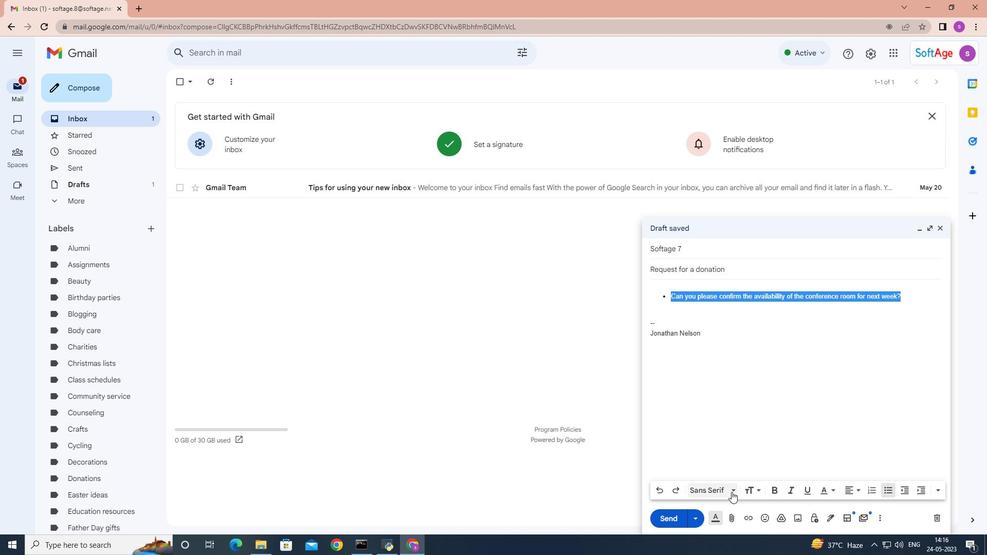 
Action: Mouse pressed left at (732, 491)
Screenshot: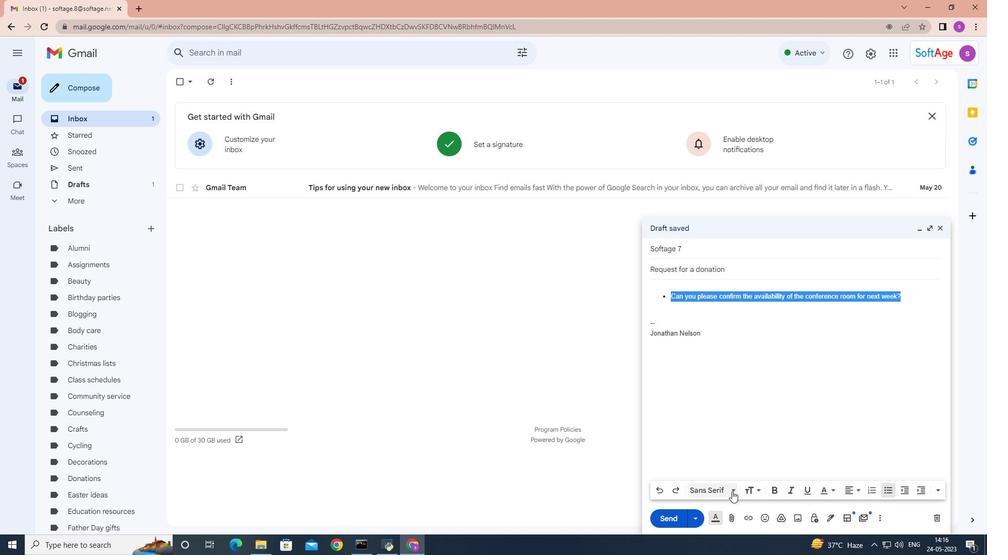 
Action: Mouse moved to (738, 358)
Screenshot: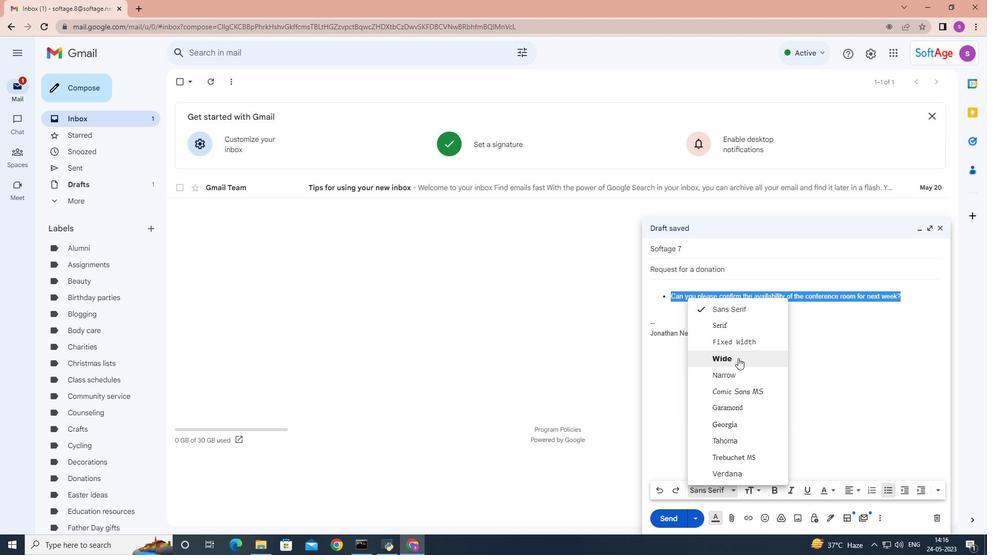 
Action: Mouse pressed left at (738, 358)
Screenshot: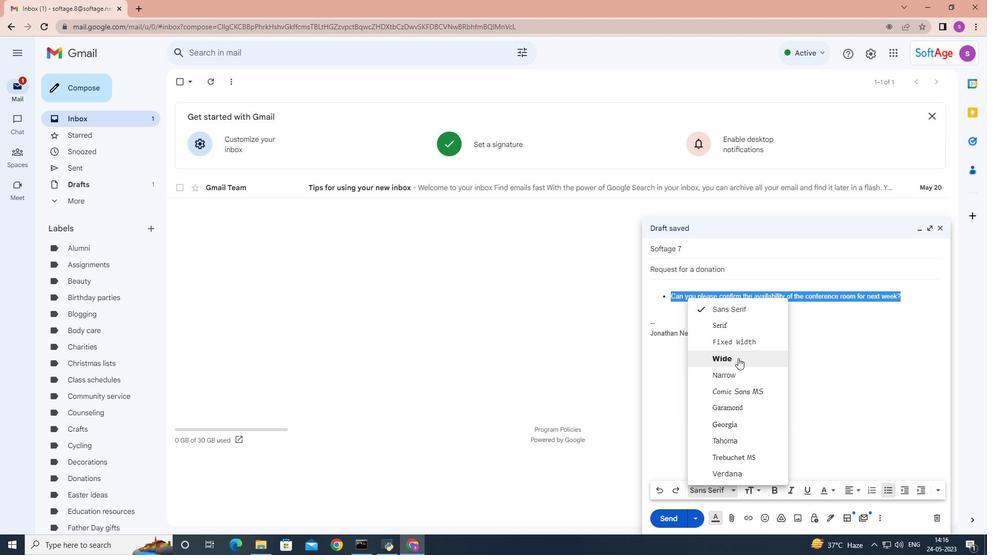 
Action: Mouse moved to (938, 492)
Screenshot: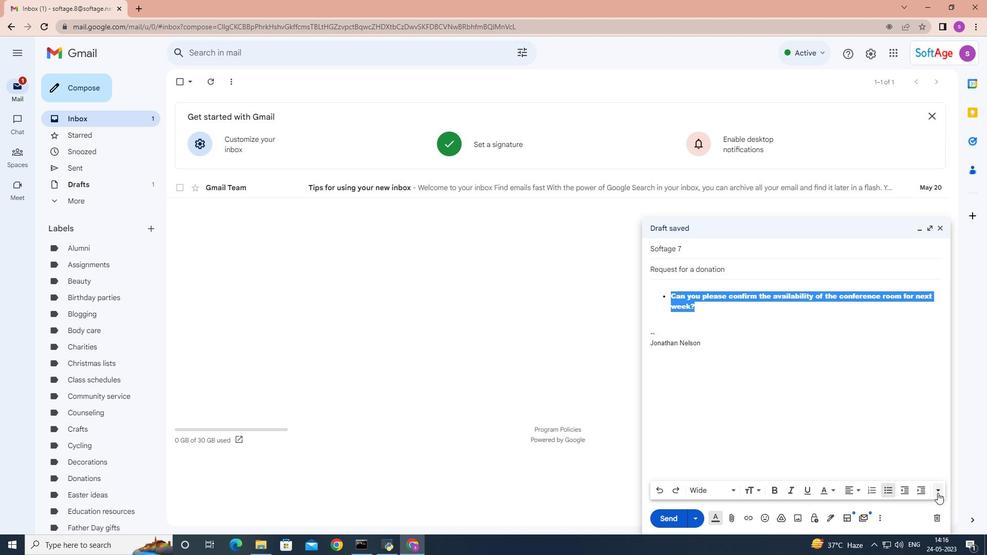 
Action: Mouse pressed left at (938, 492)
Screenshot: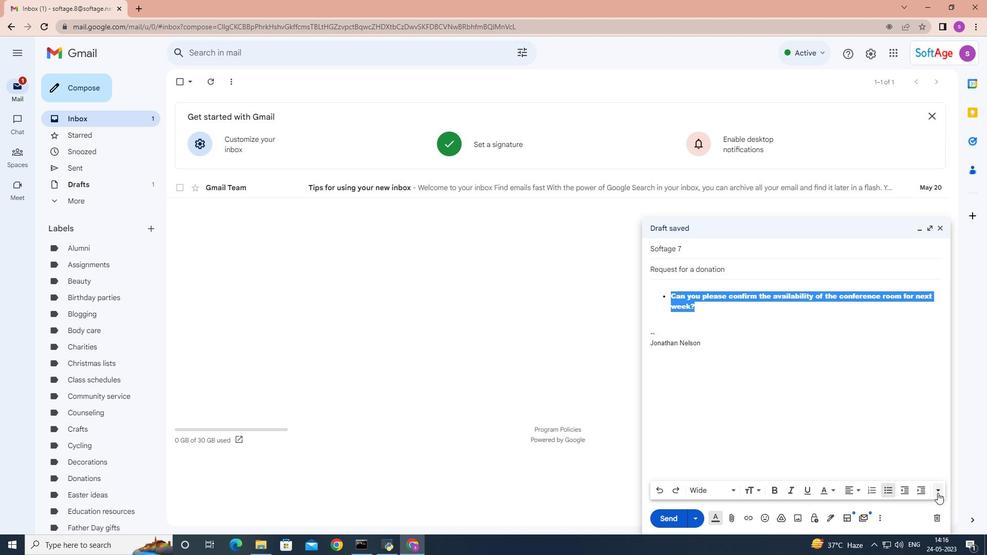 
Action: Mouse moved to (942, 461)
Screenshot: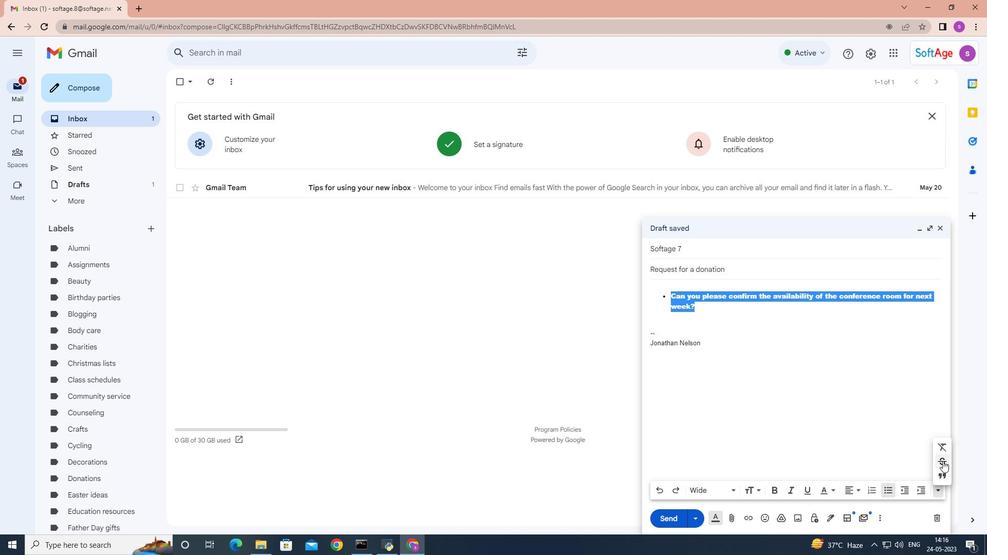 
Action: Mouse pressed left at (942, 461)
Screenshot: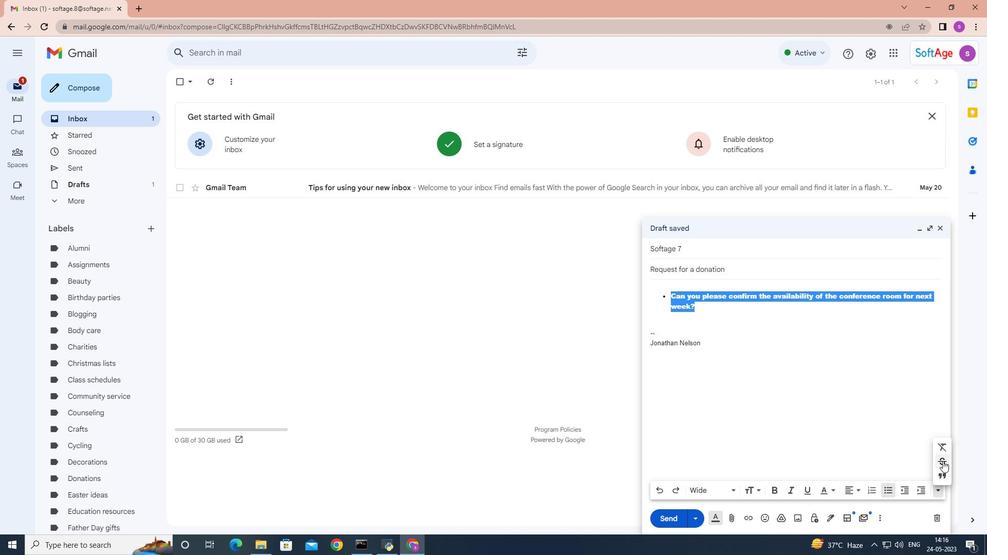 
Action: Mouse moved to (887, 491)
Screenshot: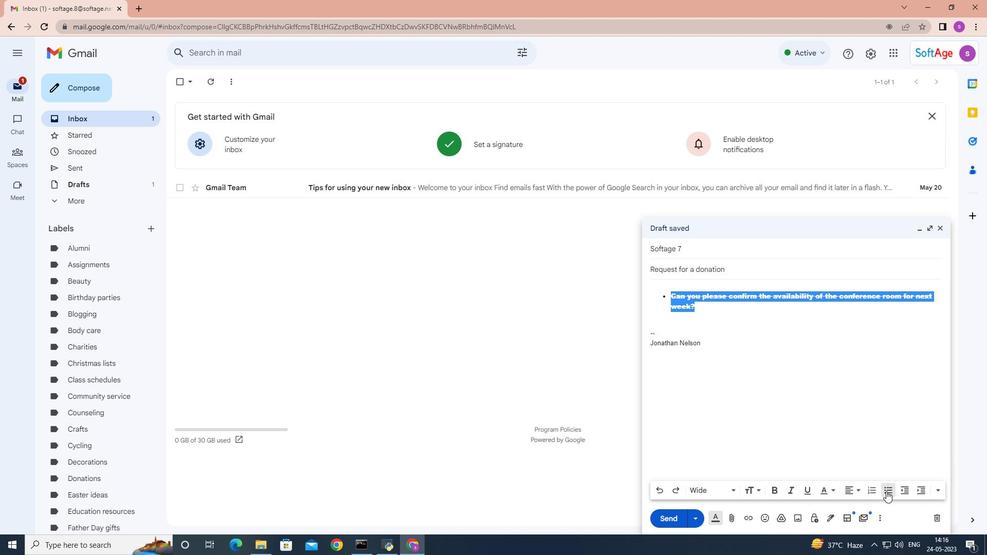 
Action: Mouse pressed left at (887, 491)
Screenshot: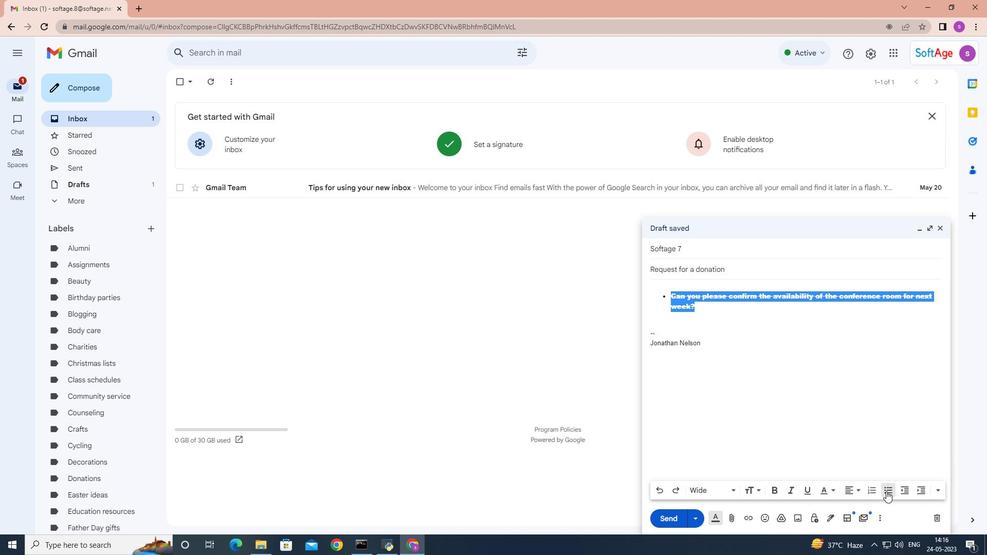 
Action: Mouse moved to (731, 491)
Screenshot: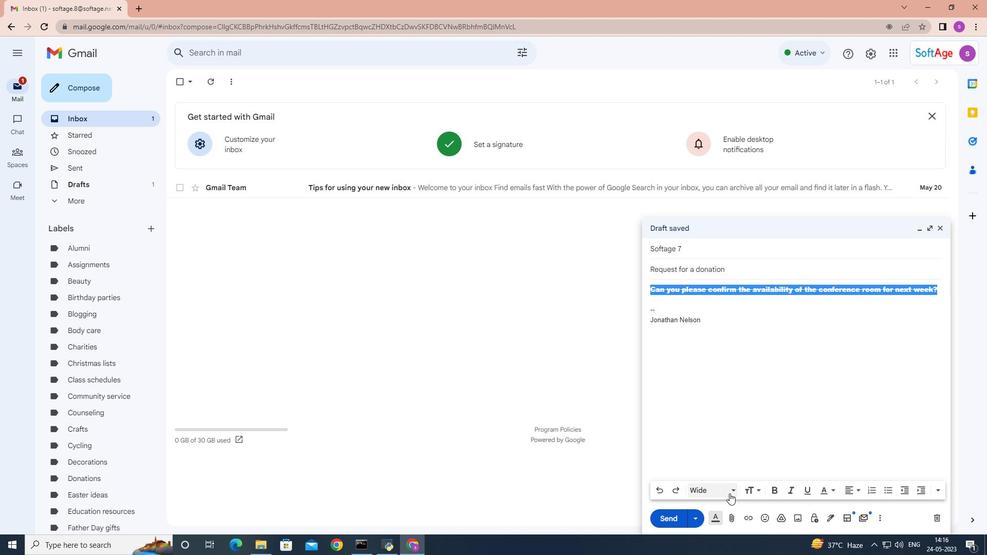 
Action: Mouse pressed left at (731, 491)
Screenshot: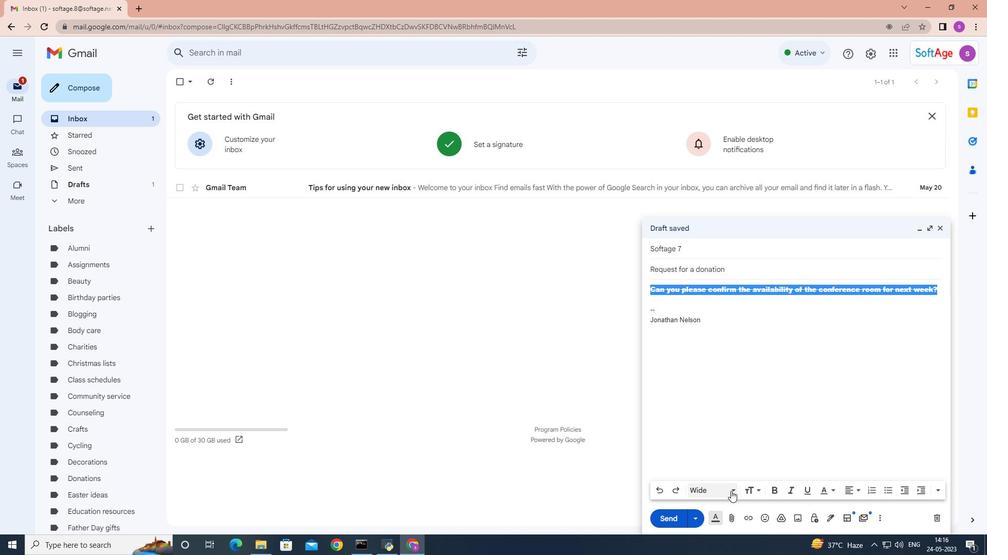 
Action: Mouse moved to (728, 312)
Screenshot: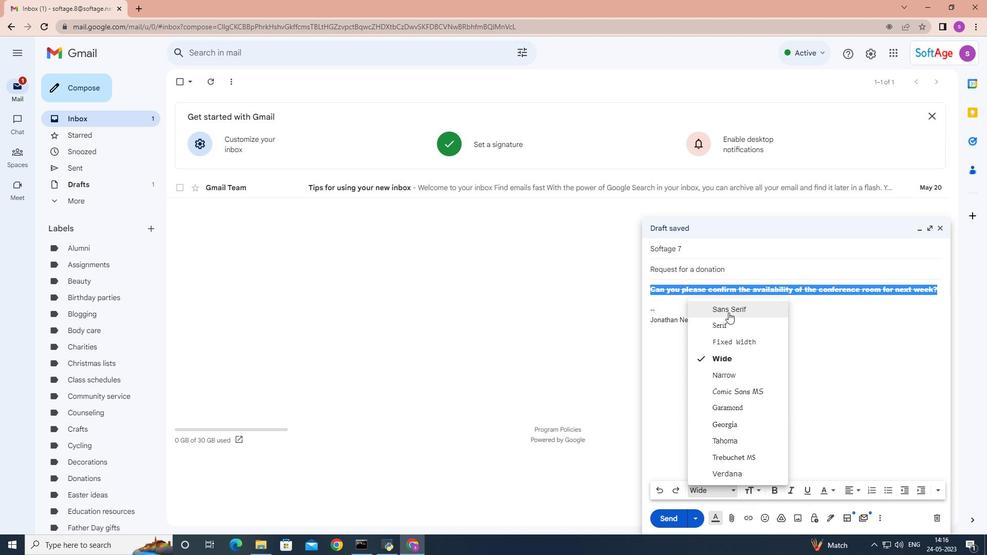 
Action: Mouse pressed left at (728, 312)
Screenshot: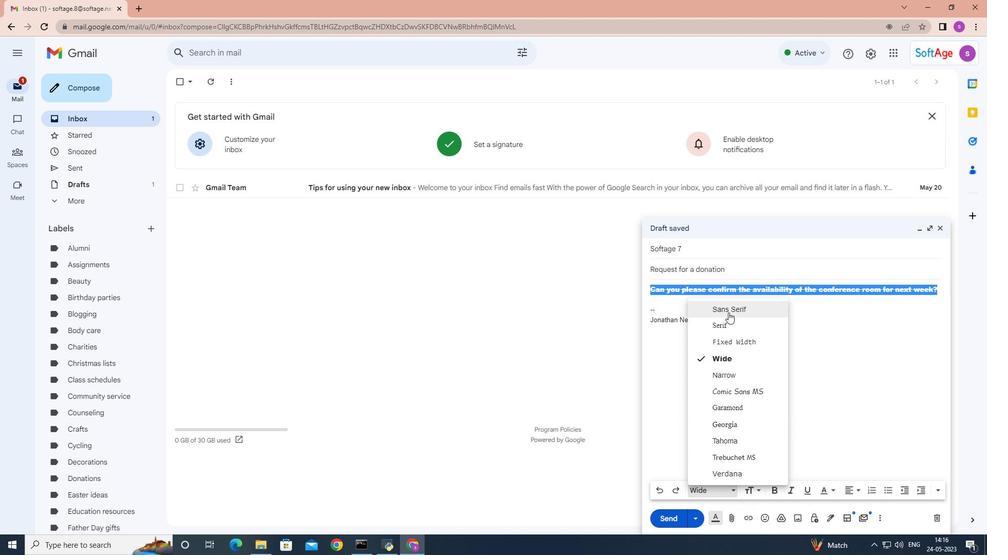 
Action: Mouse moved to (938, 491)
Screenshot: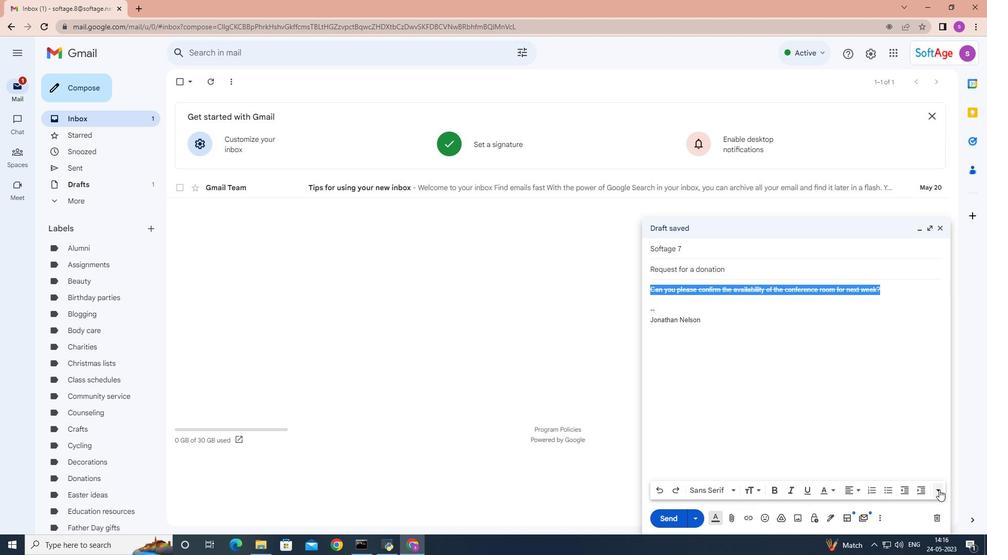 
Action: Mouse pressed left at (938, 491)
Screenshot: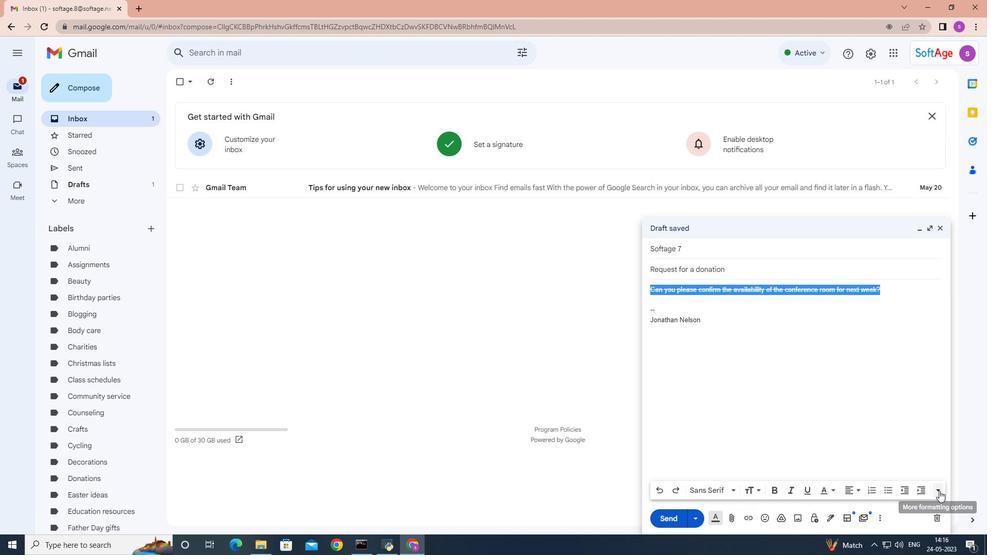 
Action: Mouse moved to (940, 462)
Screenshot: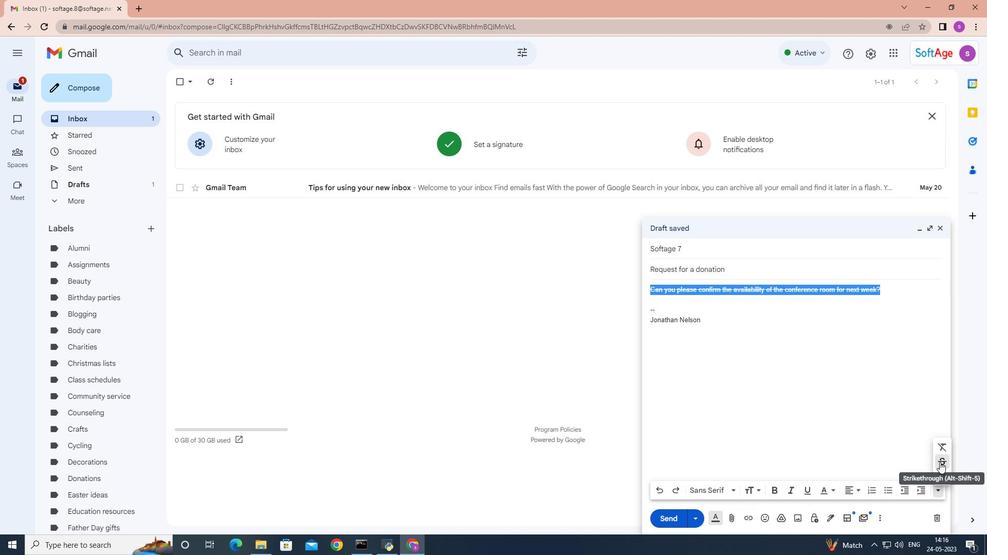 
Action: Mouse pressed left at (940, 462)
Screenshot: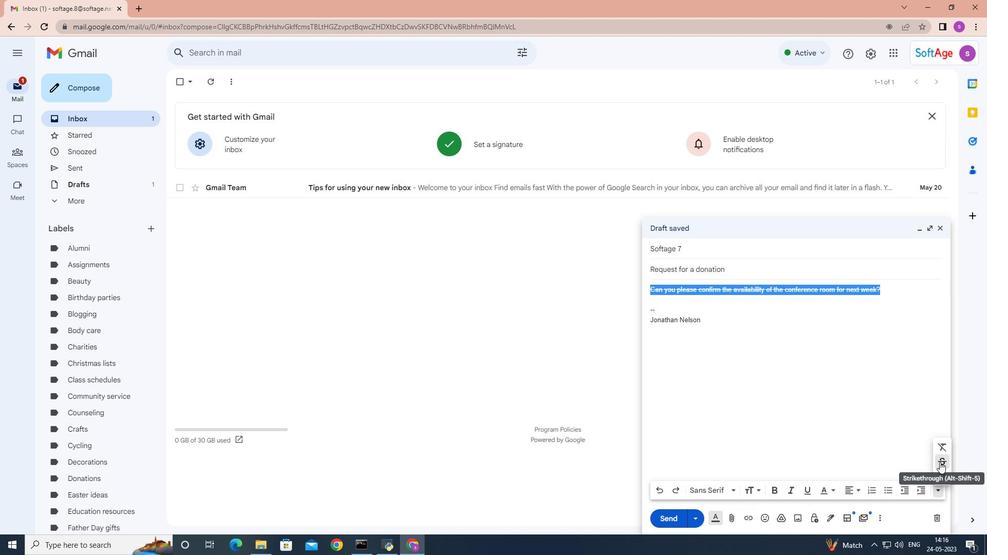
Action: Mouse moved to (657, 517)
Screenshot: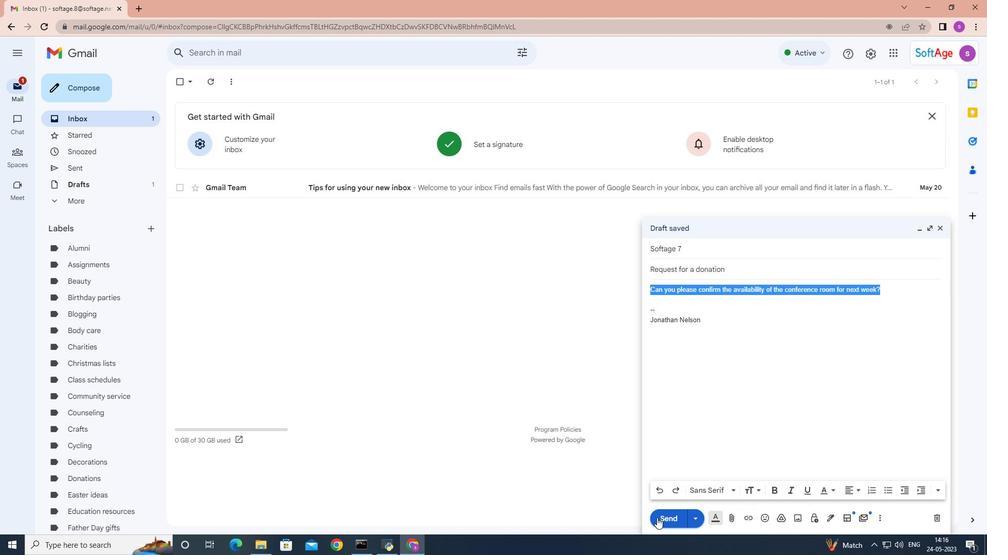 
Action: Mouse pressed left at (657, 517)
Screenshot: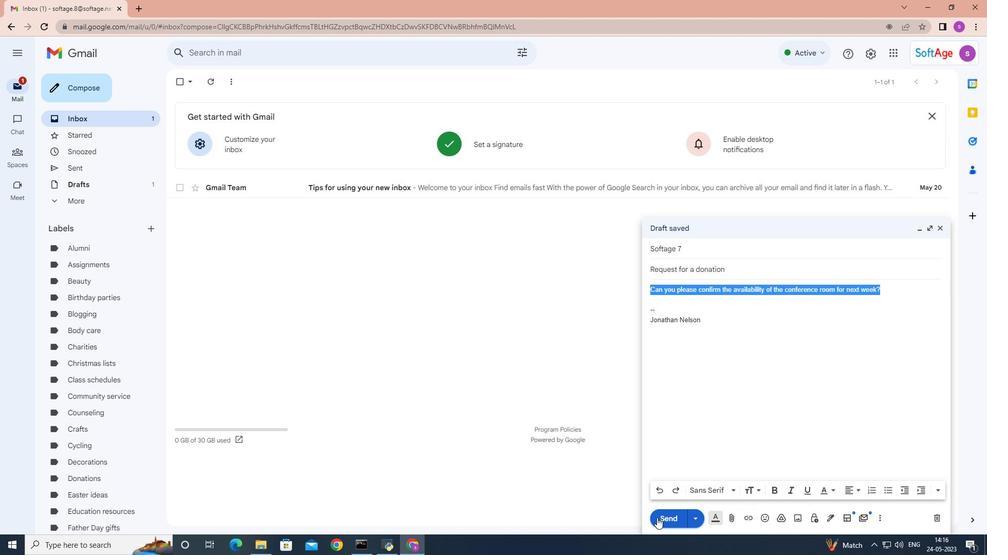 
Action: Mouse moved to (103, 169)
Screenshot: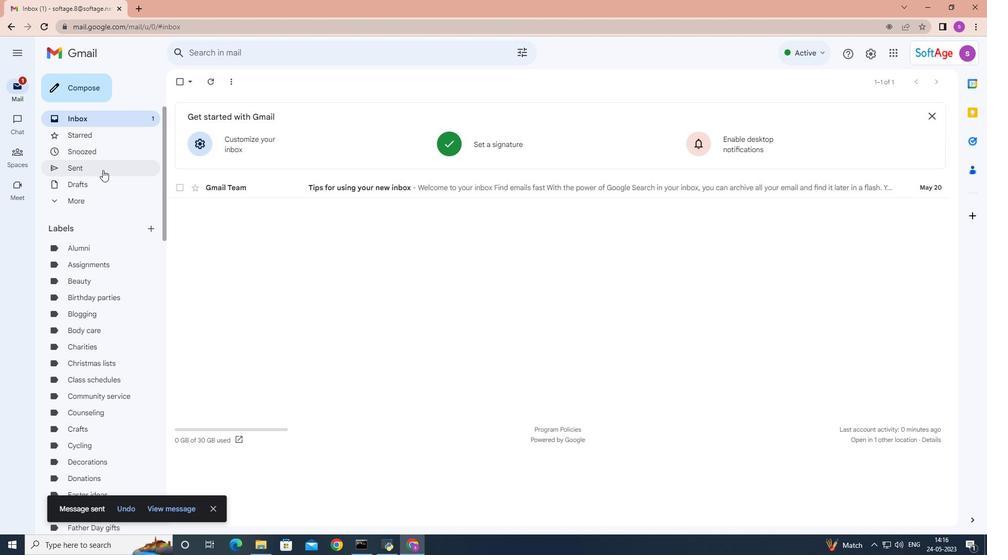 
Action: Mouse pressed left at (103, 169)
Screenshot: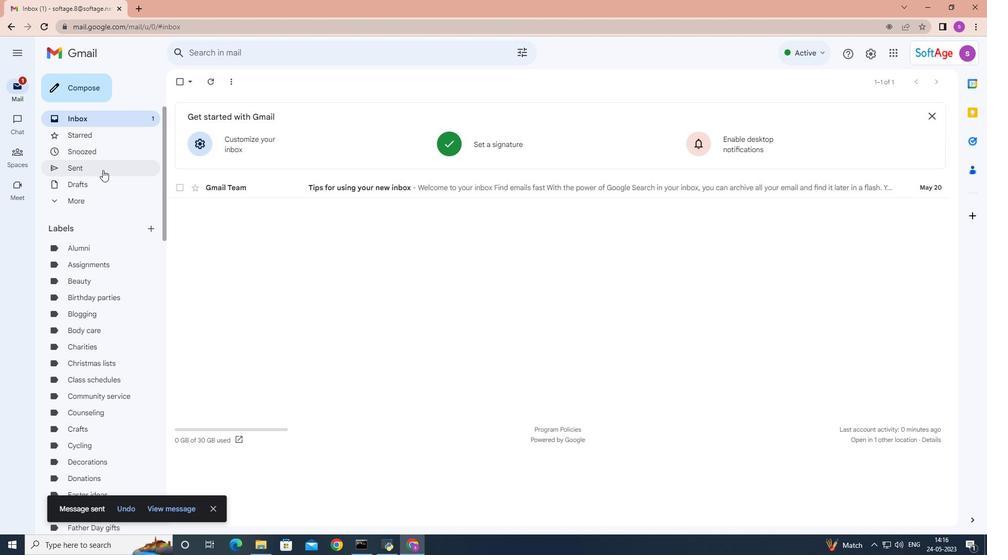
Action: Mouse moved to (242, 134)
Screenshot: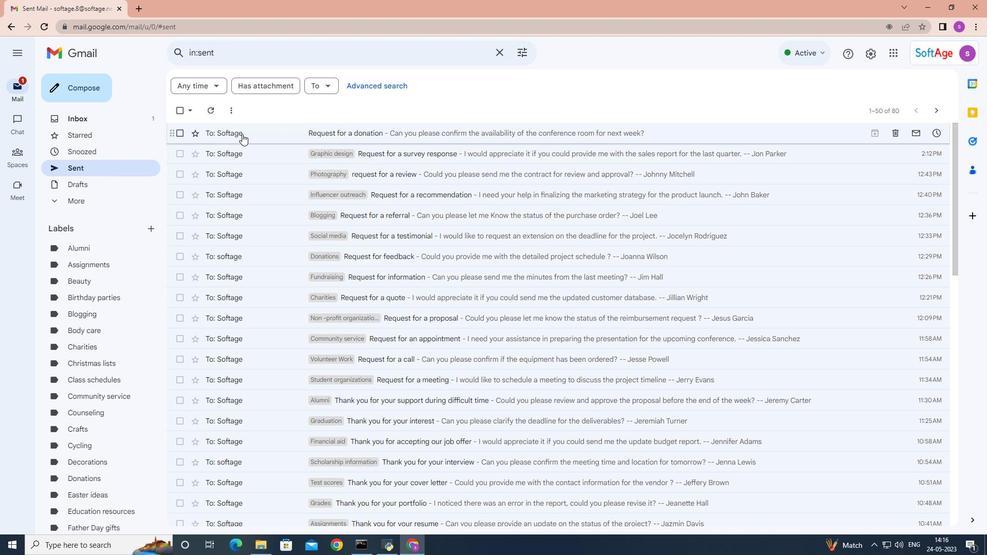 
Action: Mouse pressed right at (242, 134)
Screenshot: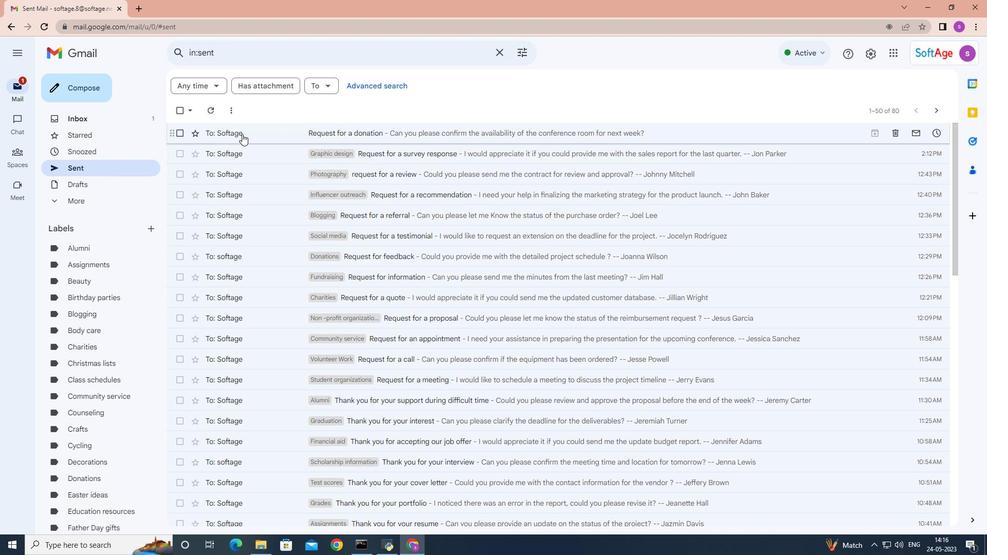 
Action: Mouse moved to (399, 348)
Screenshot: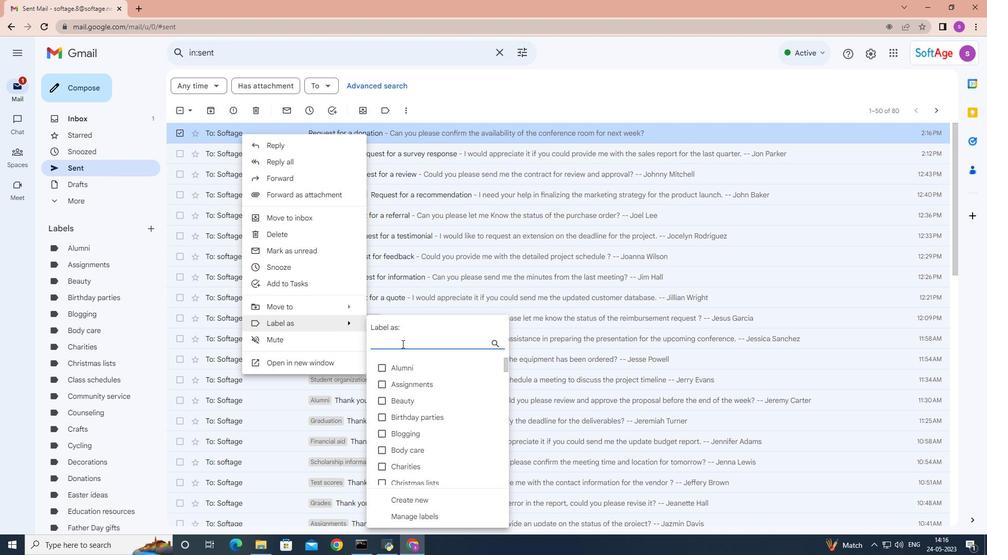 
Action: Key pressed <Key.shift>Web<Key.space>design
Screenshot: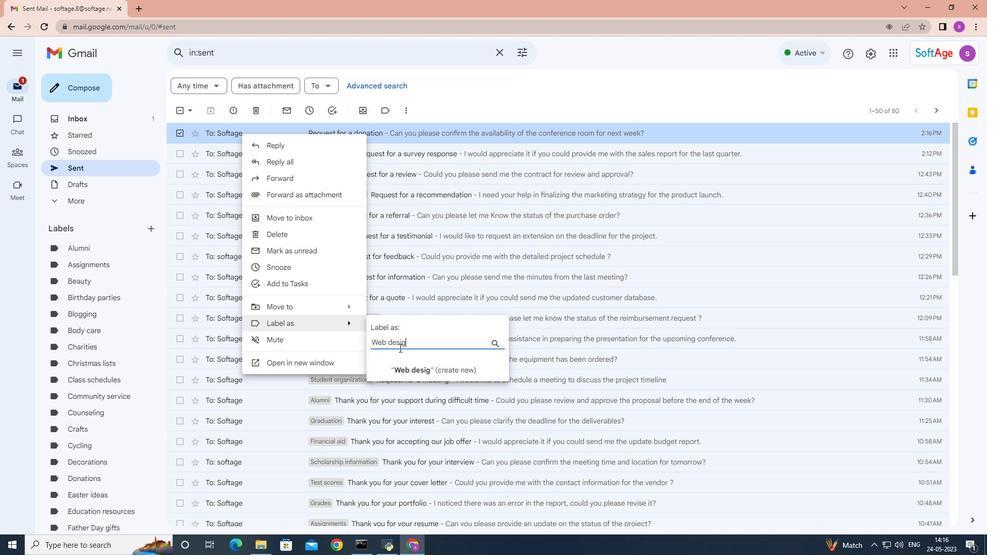 
Action: Mouse moved to (416, 370)
Screenshot: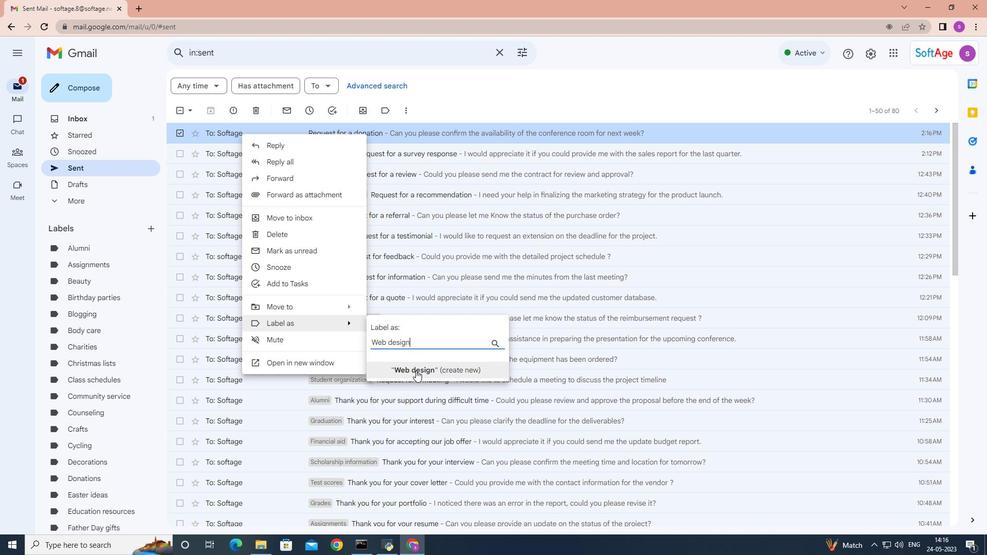 
Action: Mouse pressed left at (416, 370)
Screenshot: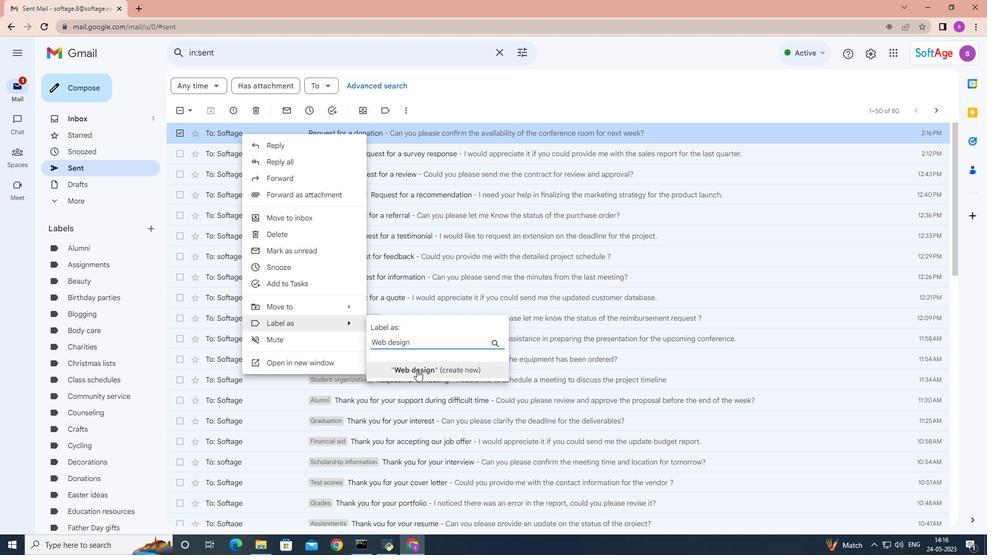 
Action: Mouse moved to (595, 328)
Screenshot: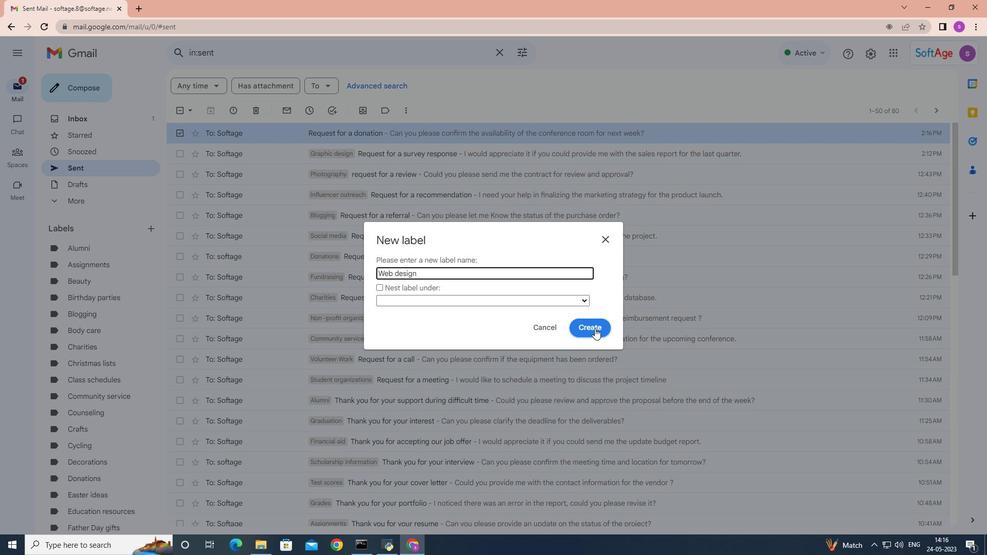 
Action: Mouse pressed left at (595, 328)
Screenshot: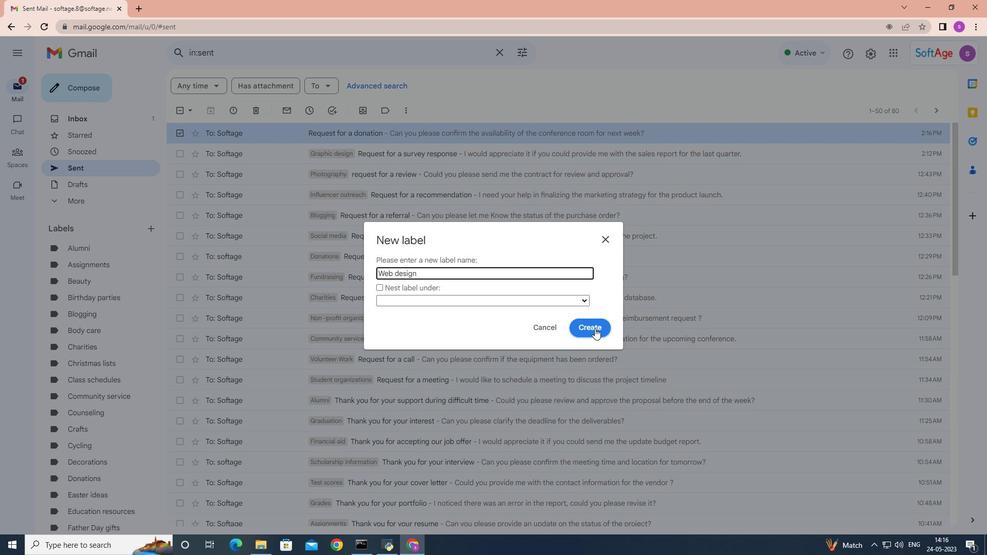 
Action: Mouse moved to (595, 328)
Screenshot: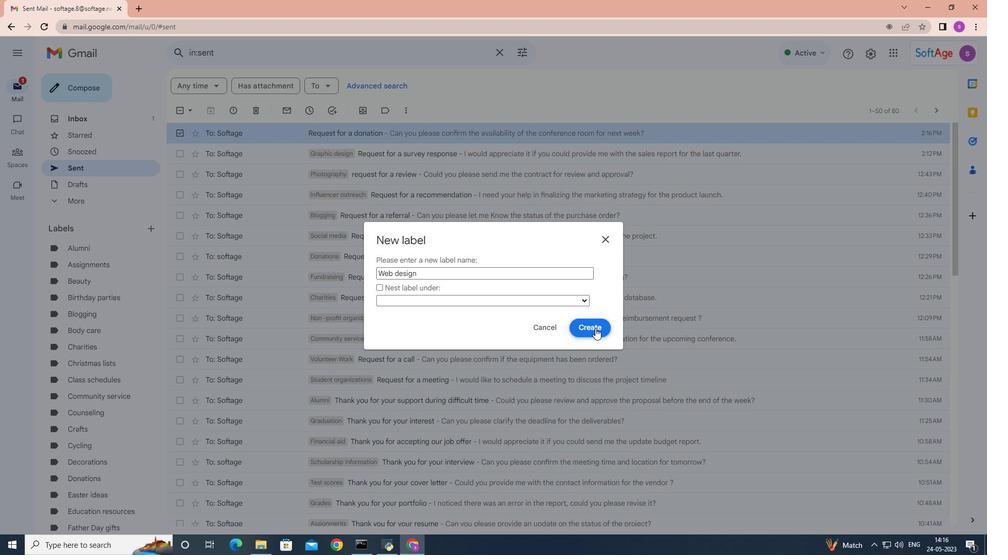 
